 Task: Compose an email with the signature Emma Green with the subject Request for a new project and the message I am sorry for any inconvenience this may have caused and will work to resolve the issue promptly. from softage.1@softage.net to softage.2@softage.net with an attached document Feasibility_assessment.pdf Undo the message and rewrite the message as Please let me know if there are any issues with the formatting of the document. Send the email. Finally, move the email from Sent Items to the label Outdoor activities
Action: Mouse moved to (369, 595)
Screenshot: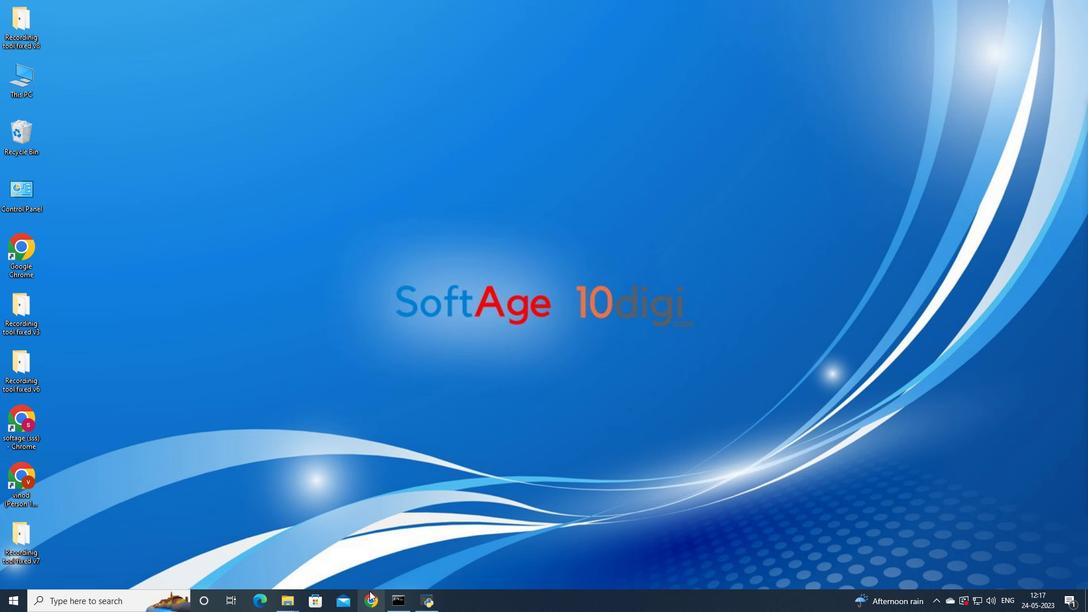 
Action: Mouse pressed left at (369, 595)
Screenshot: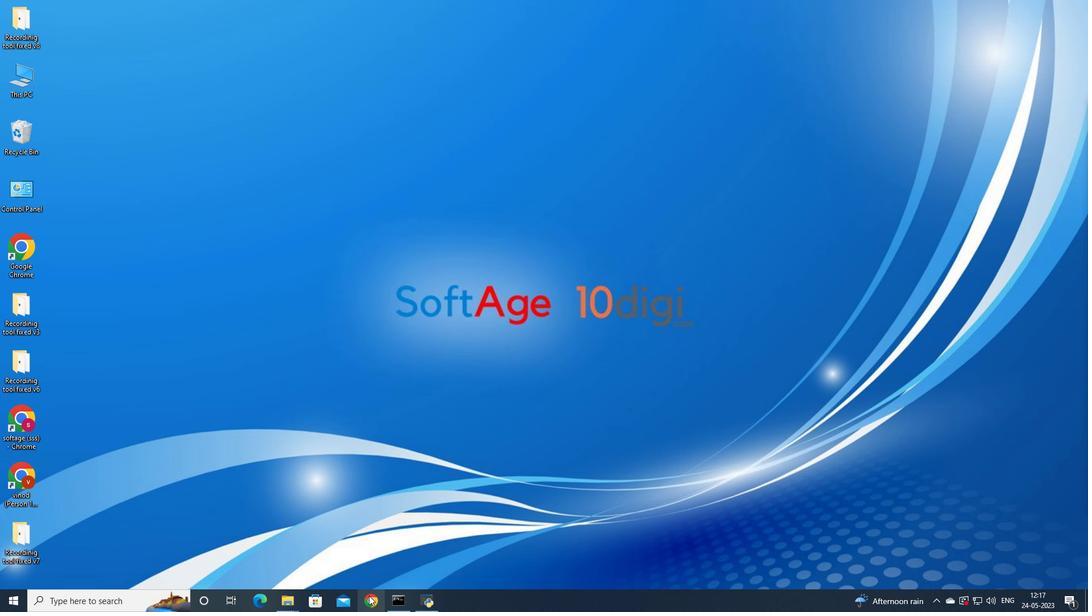 
Action: Mouse moved to (502, 363)
Screenshot: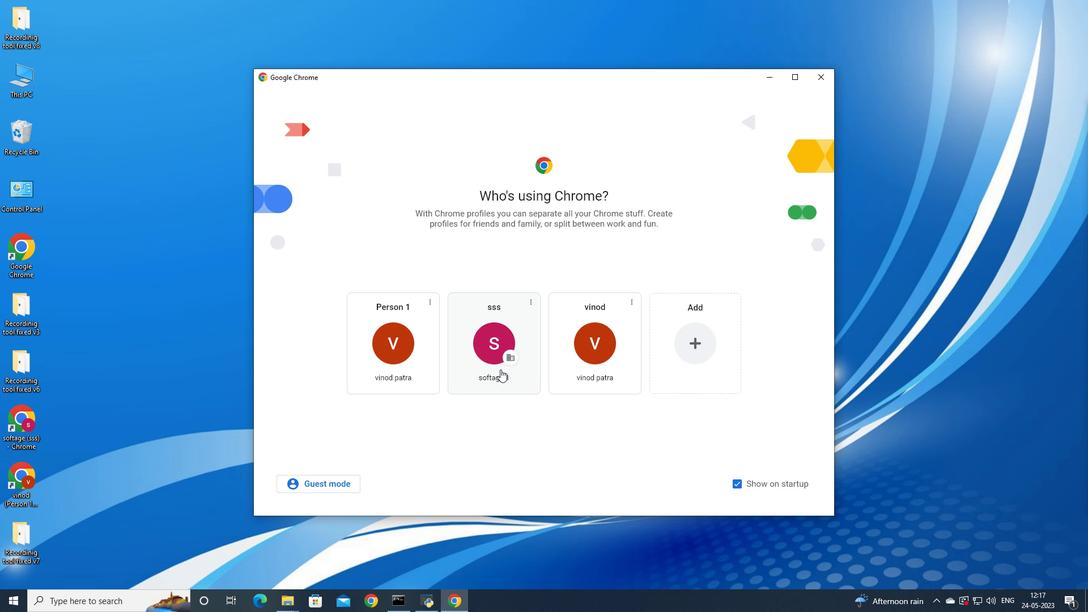 
Action: Mouse pressed left at (502, 363)
Screenshot: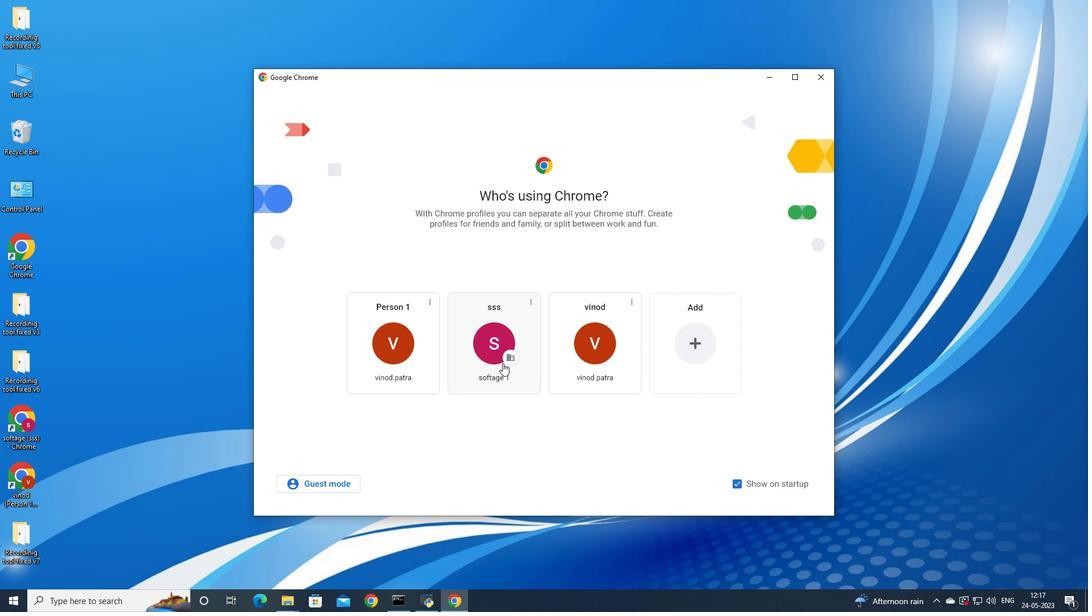 
Action: Mouse moved to (969, 52)
Screenshot: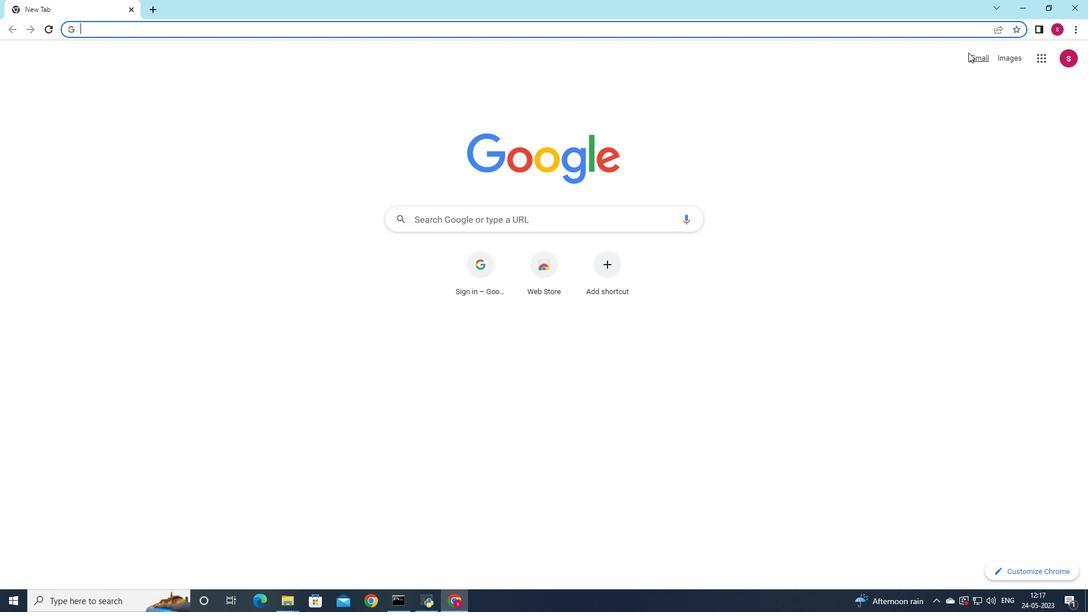 
Action: Mouse pressed left at (969, 52)
Screenshot: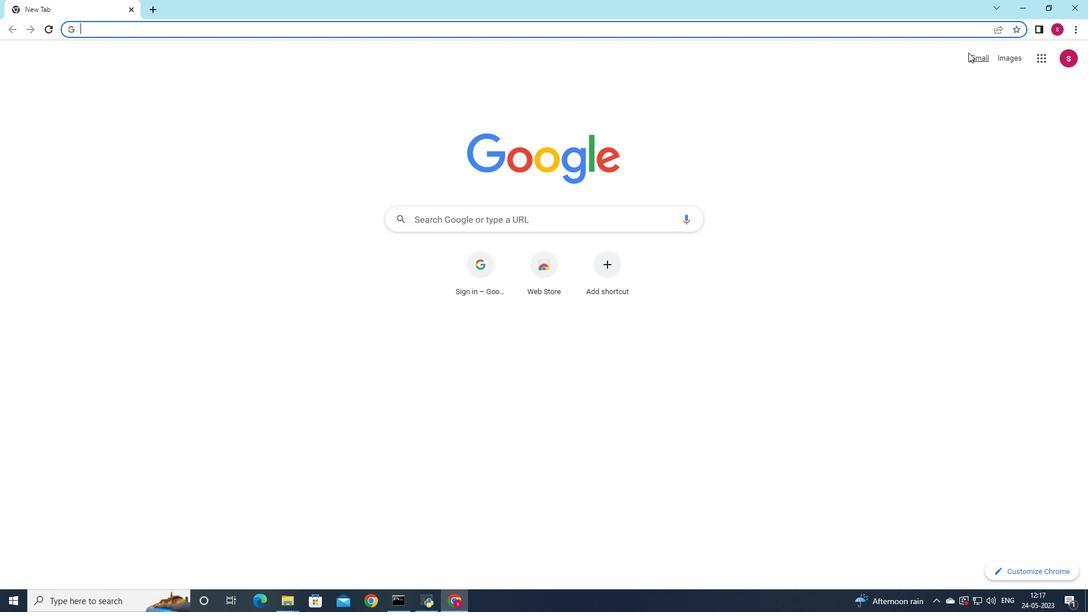 
Action: Mouse moved to (975, 59)
Screenshot: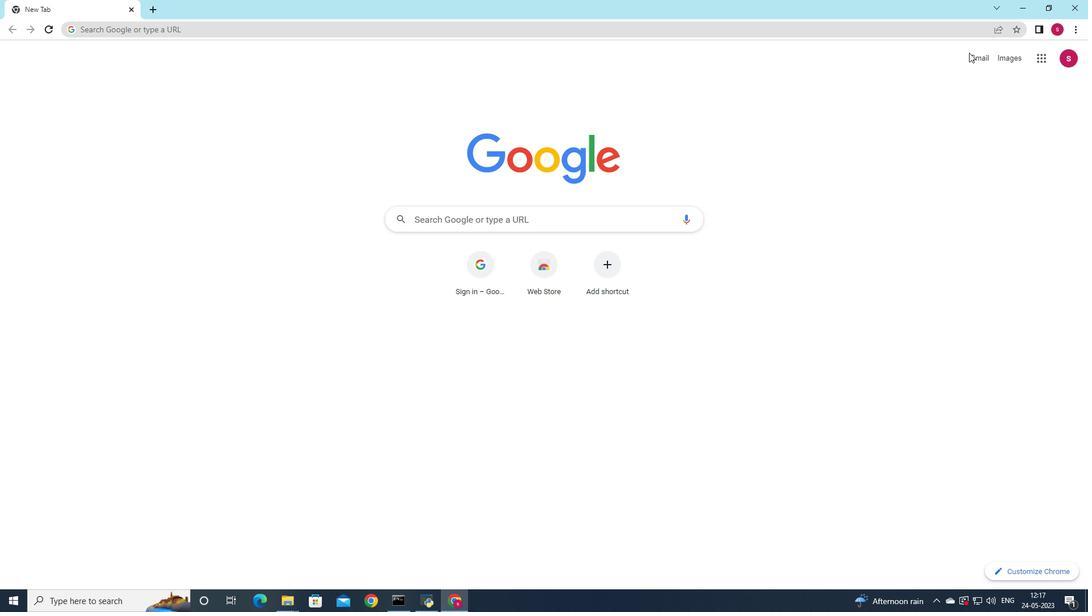 
Action: Mouse pressed left at (975, 59)
Screenshot: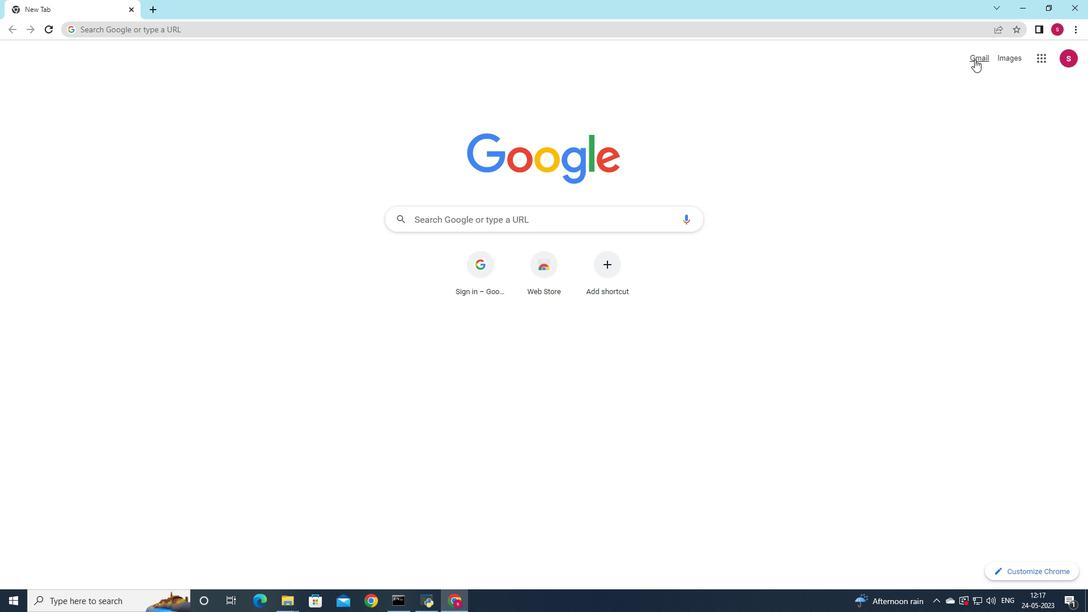 
Action: Mouse moved to (954, 75)
Screenshot: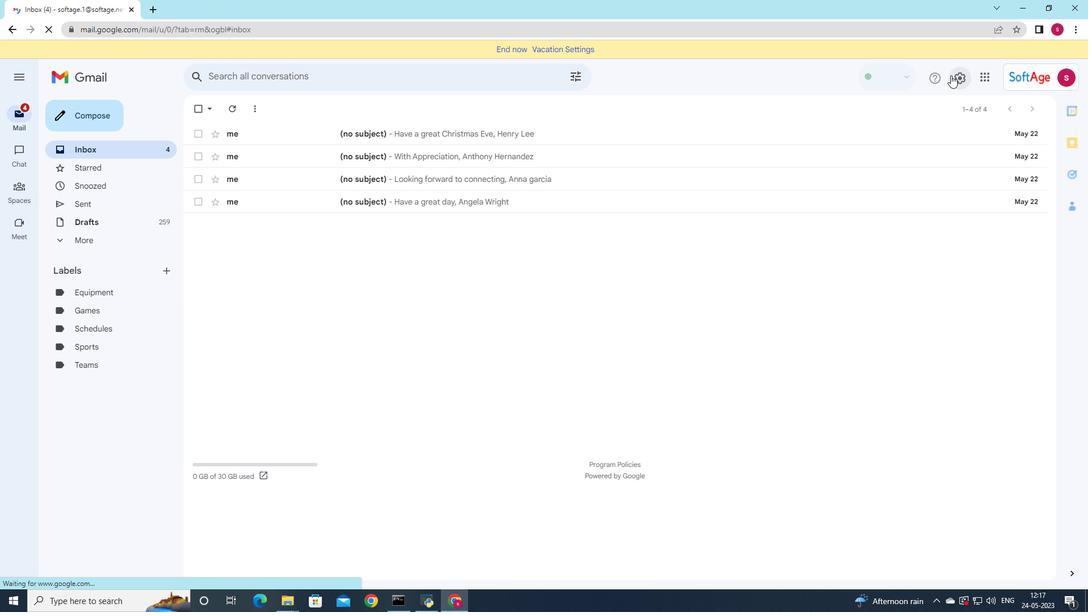 
Action: Mouse pressed left at (954, 75)
Screenshot: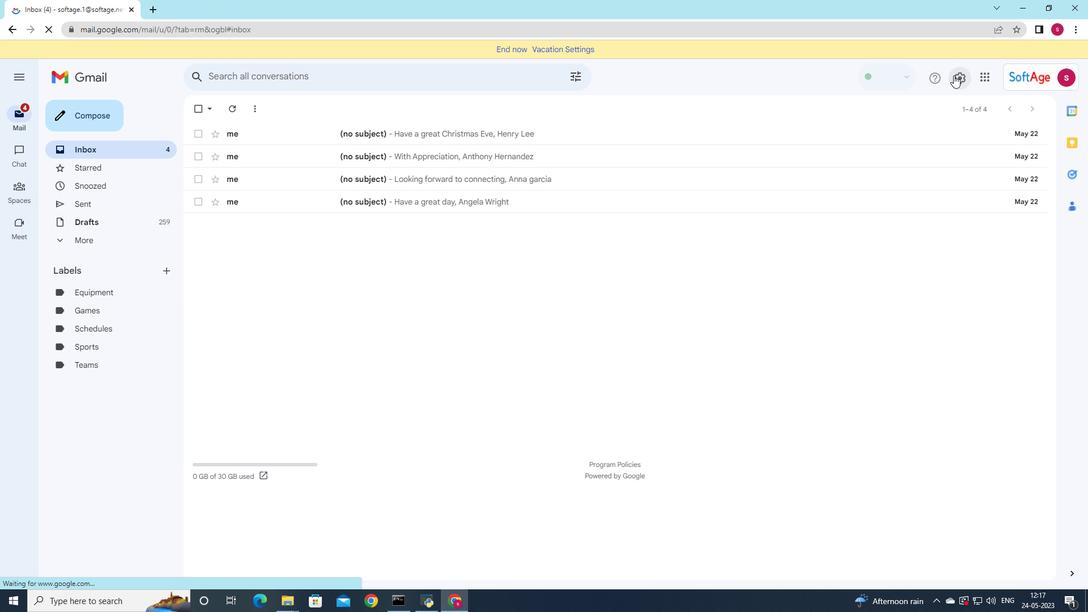 
Action: Mouse moved to (932, 127)
Screenshot: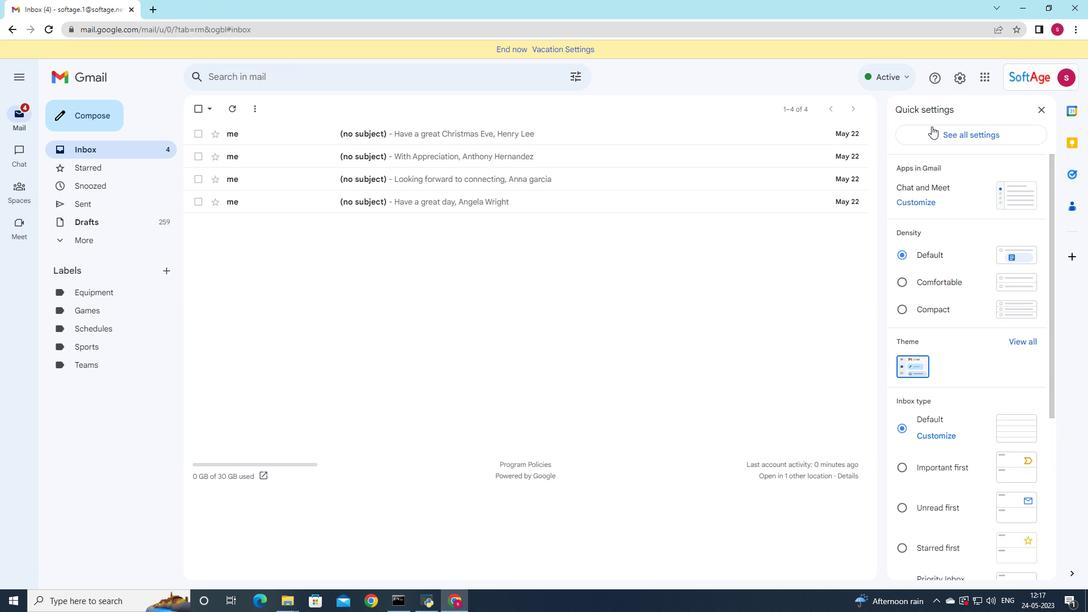 
Action: Mouse pressed left at (932, 127)
Screenshot: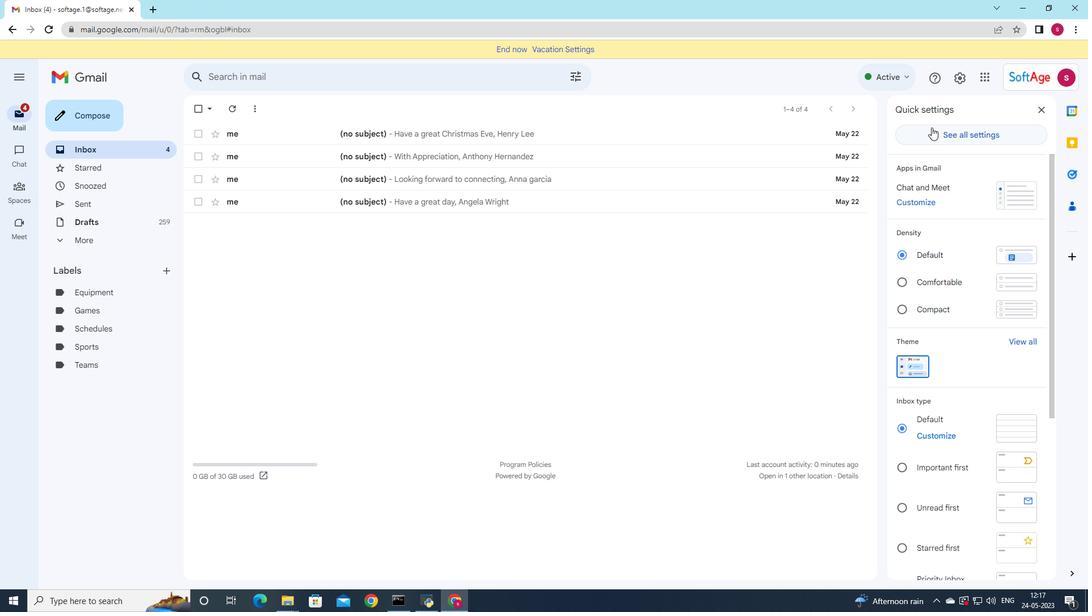 
Action: Mouse moved to (553, 199)
Screenshot: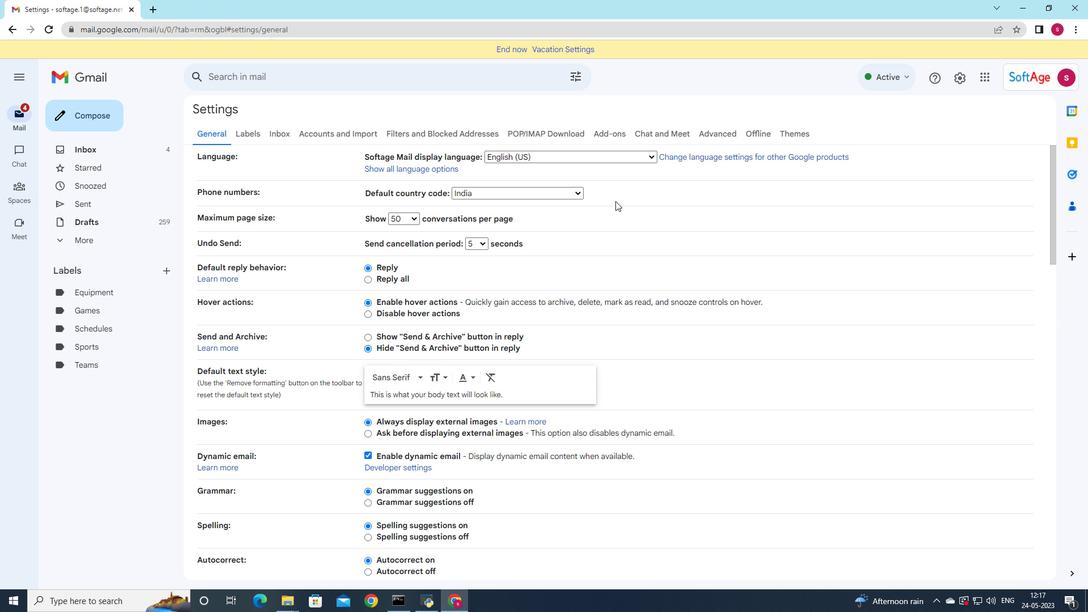 
Action: Mouse scrolled (553, 198) with delta (0, 0)
Screenshot: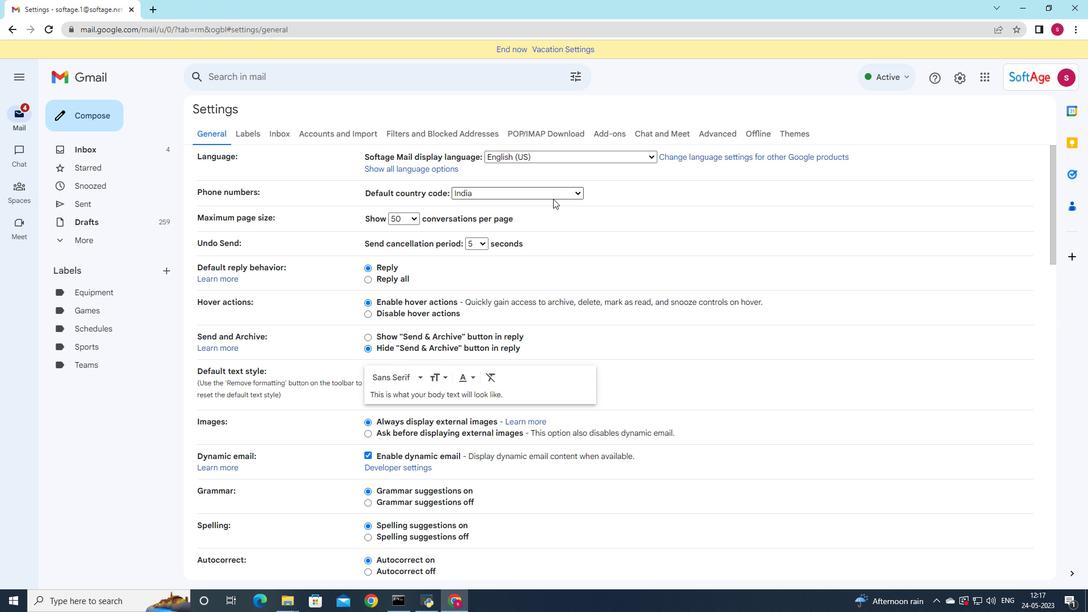 
Action: Mouse scrolled (553, 198) with delta (0, 0)
Screenshot: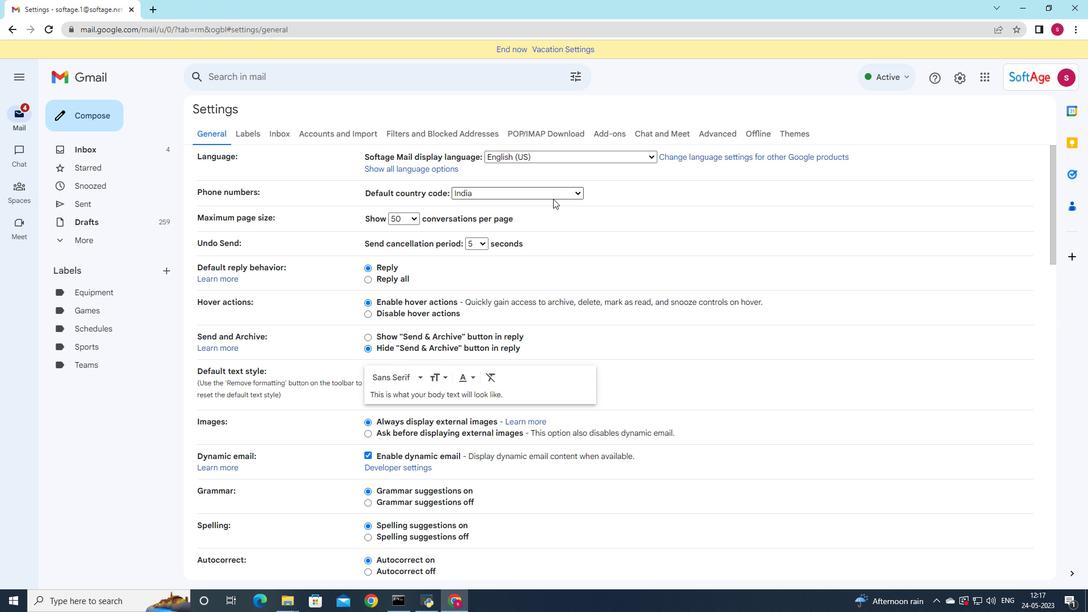 
Action: Mouse scrolled (553, 198) with delta (0, 0)
Screenshot: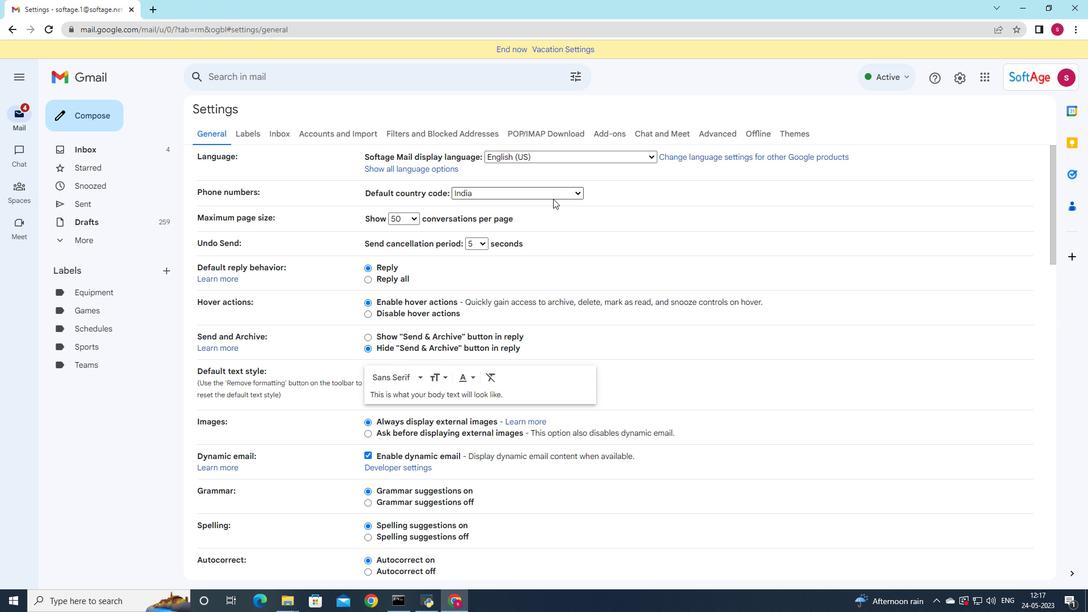 
Action: Mouse scrolled (553, 198) with delta (0, 0)
Screenshot: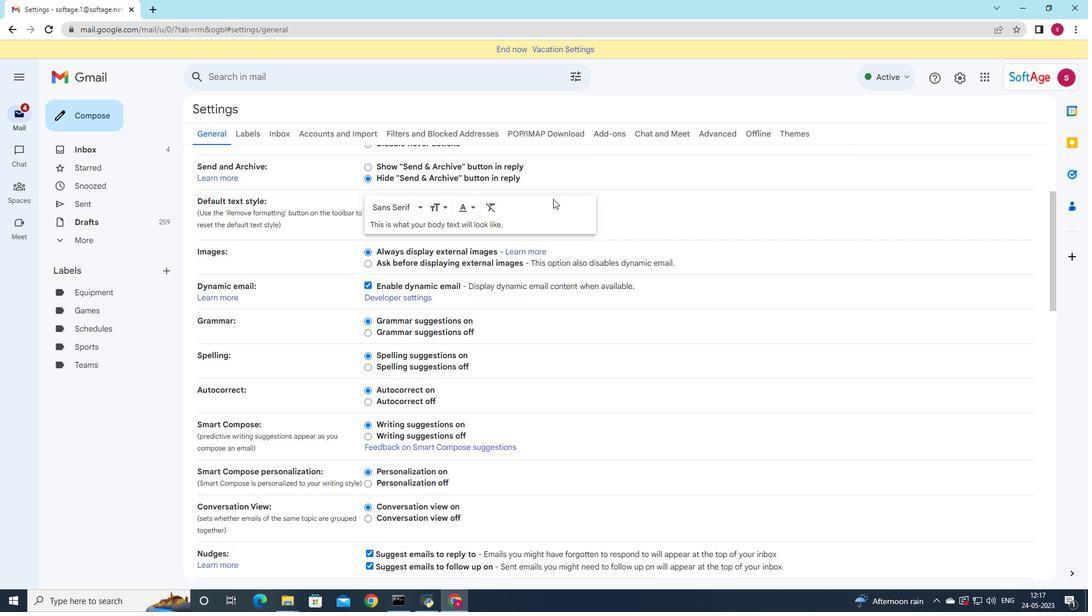 
Action: Mouse scrolled (553, 198) with delta (0, 0)
Screenshot: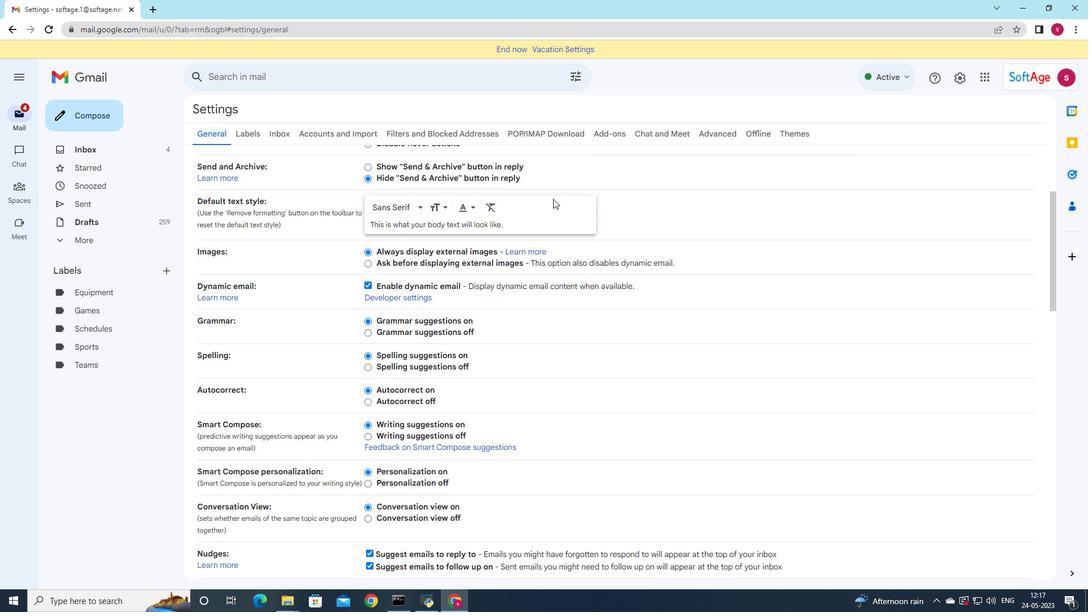 
Action: Mouse scrolled (553, 198) with delta (0, 0)
Screenshot: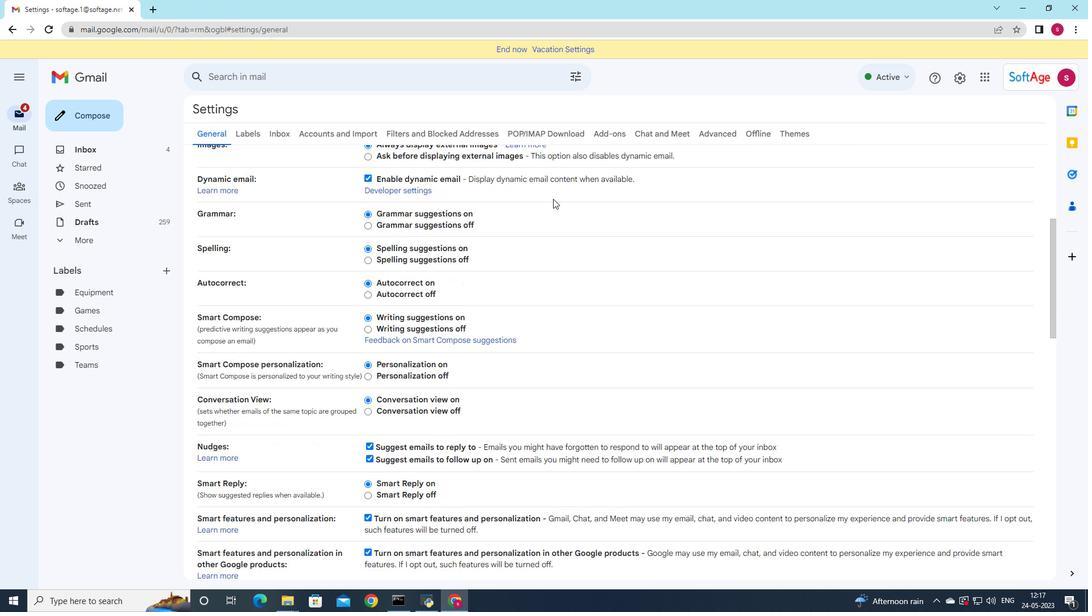 
Action: Mouse scrolled (553, 198) with delta (0, 0)
Screenshot: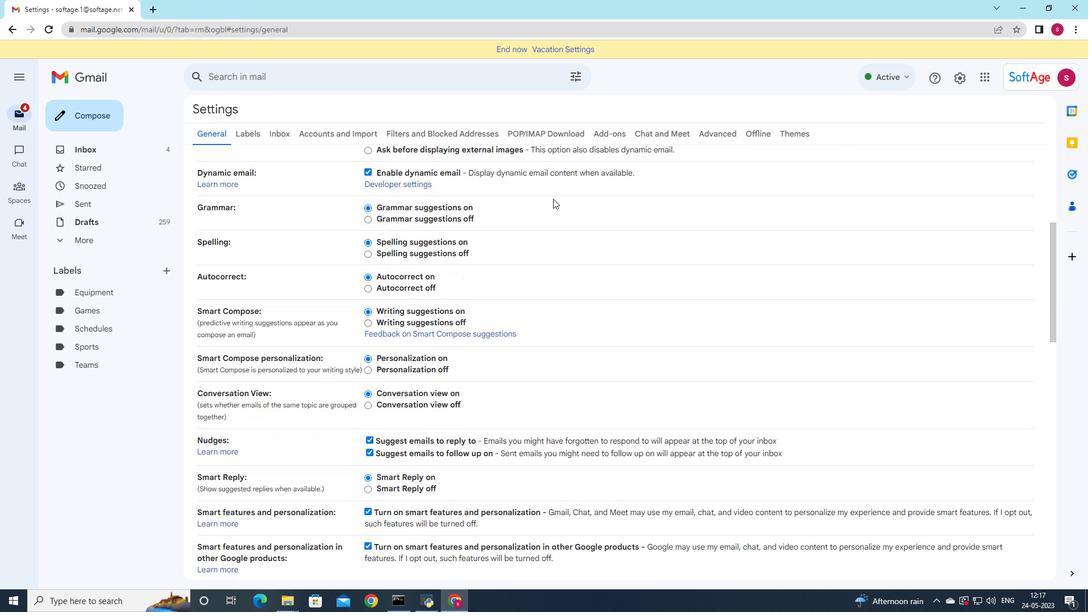 
Action: Mouse scrolled (553, 198) with delta (0, 0)
Screenshot: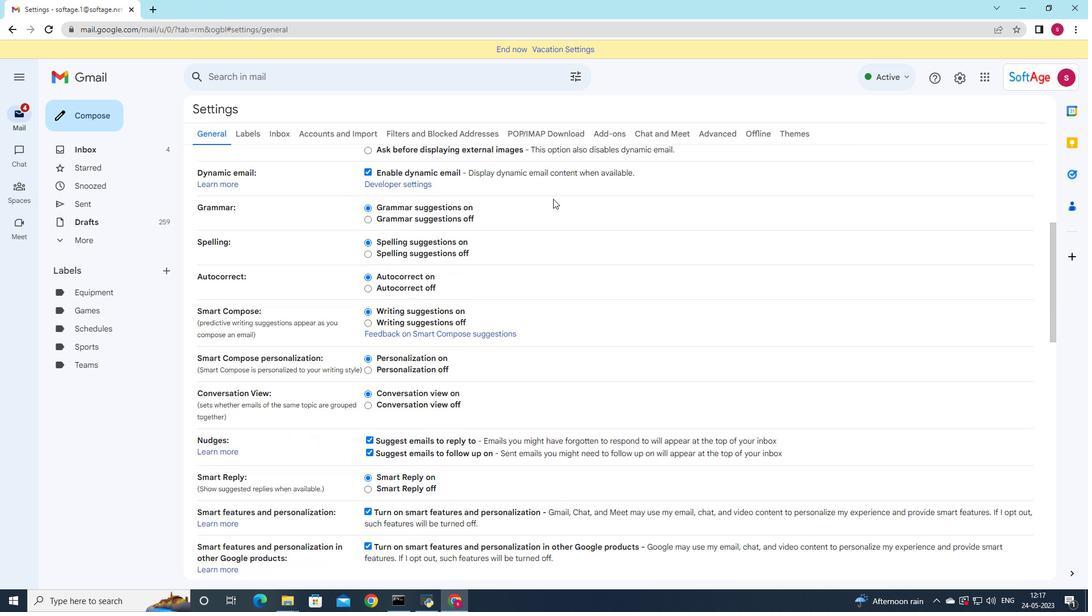 
Action: Mouse scrolled (553, 198) with delta (0, 0)
Screenshot: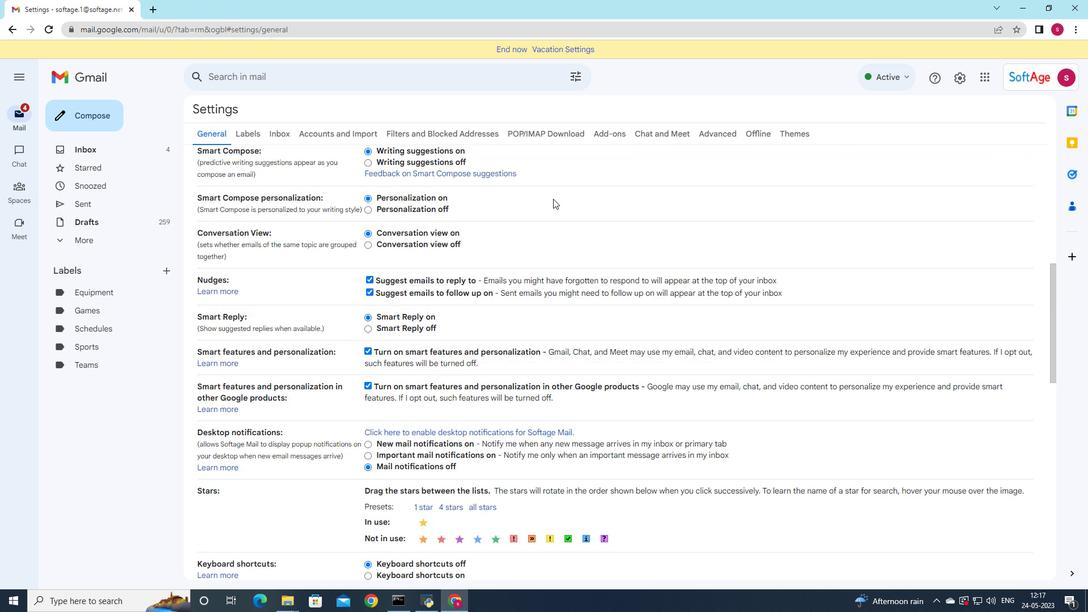 
Action: Mouse scrolled (553, 198) with delta (0, 0)
Screenshot: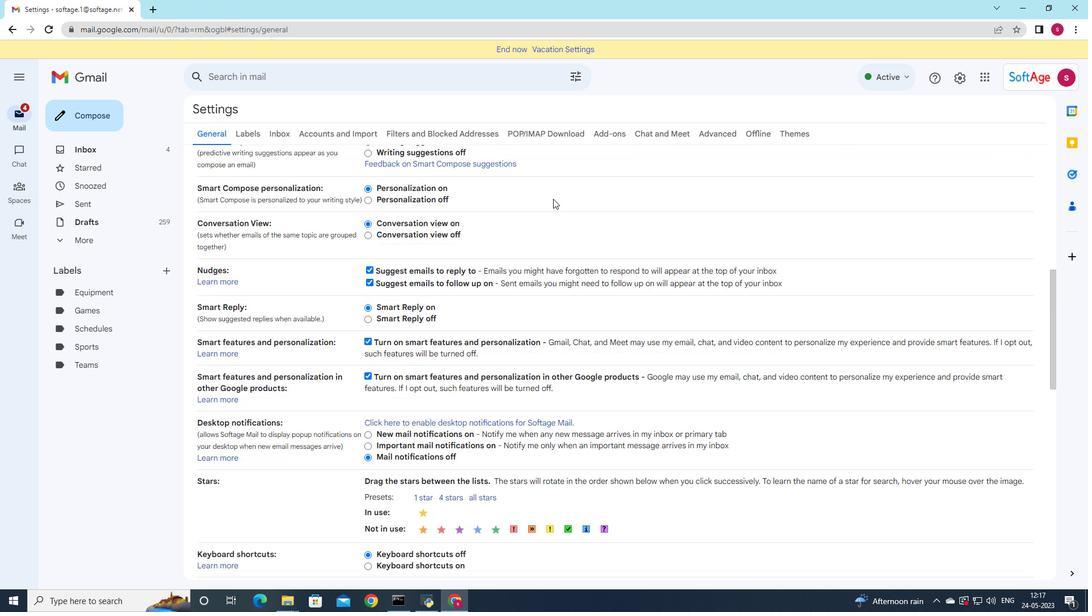 
Action: Mouse scrolled (553, 198) with delta (0, 0)
Screenshot: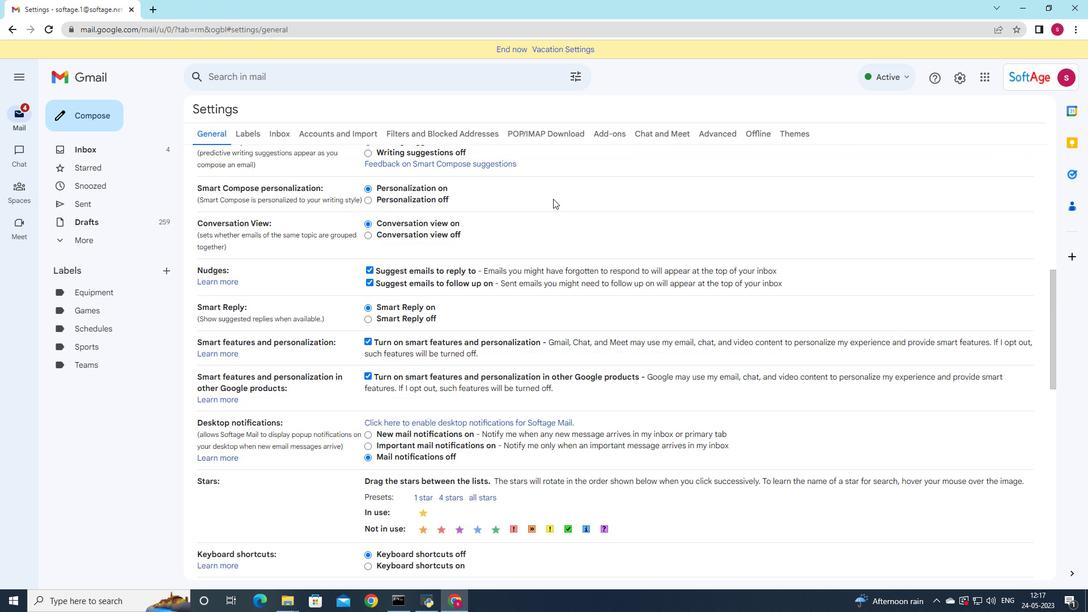 
Action: Mouse scrolled (553, 198) with delta (0, 0)
Screenshot: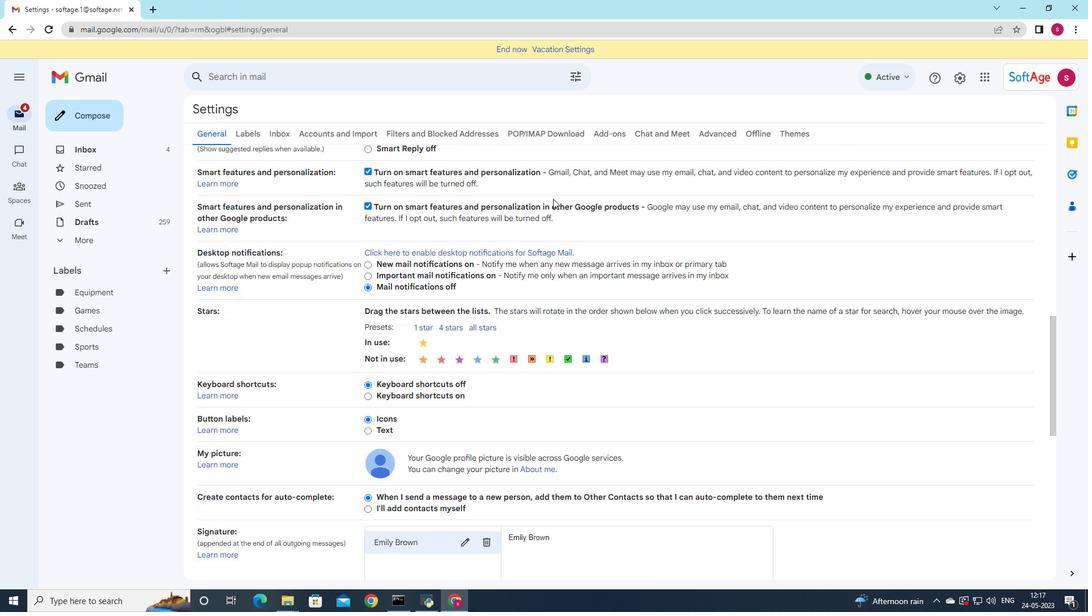 
Action: Mouse scrolled (553, 198) with delta (0, 0)
Screenshot: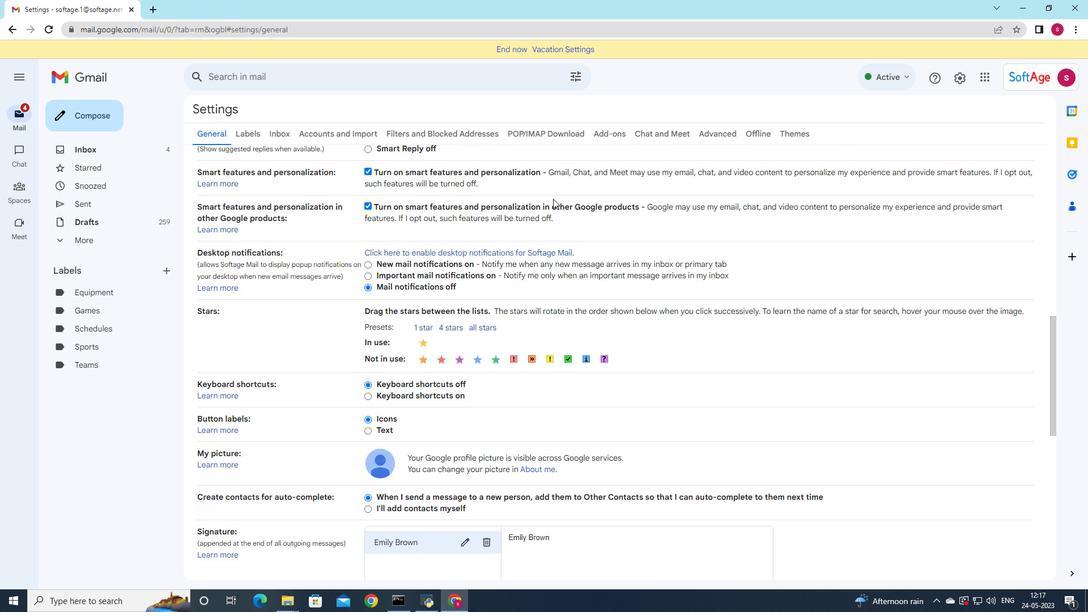 
Action: Mouse scrolled (553, 198) with delta (0, 0)
Screenshot: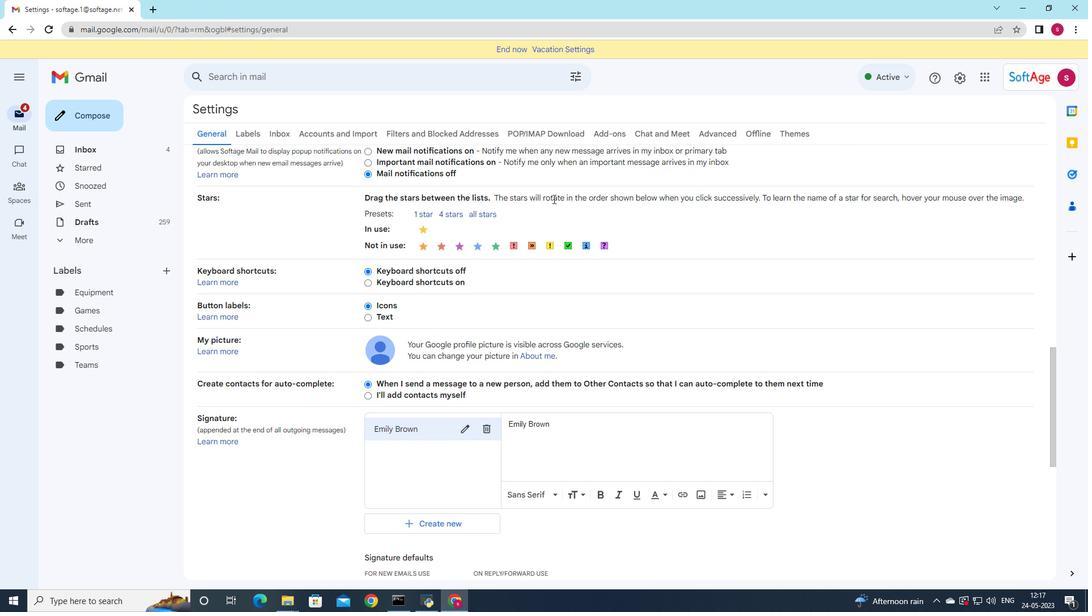 
Action: Mouse scrolled (553, 198) with delta (0, 0)
Screenshot: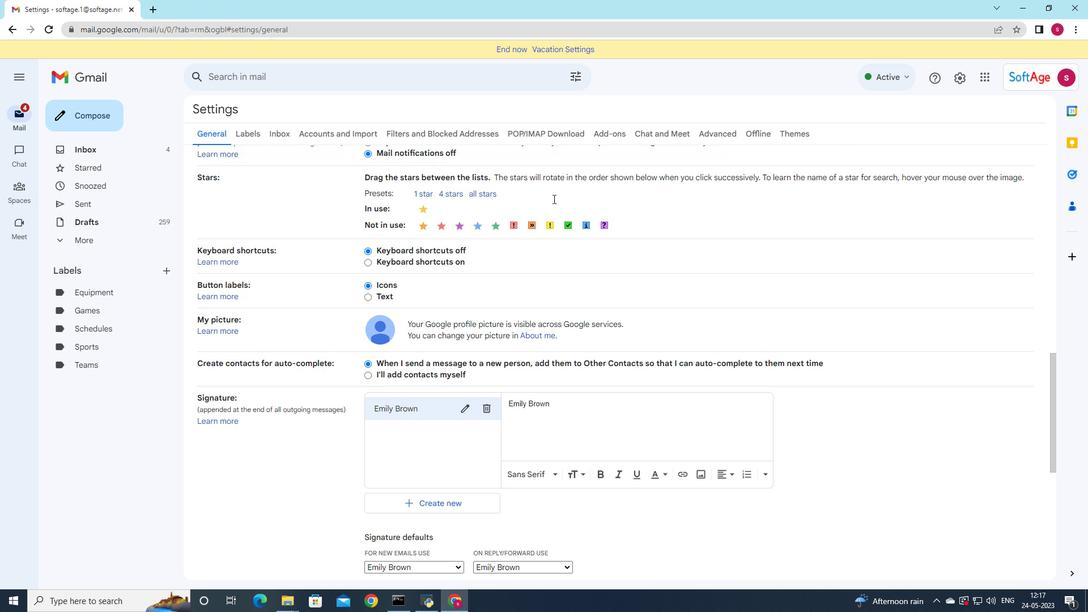 
Action: Mouse scrolled (553, 198) with delta (0, 0)
Screenshot: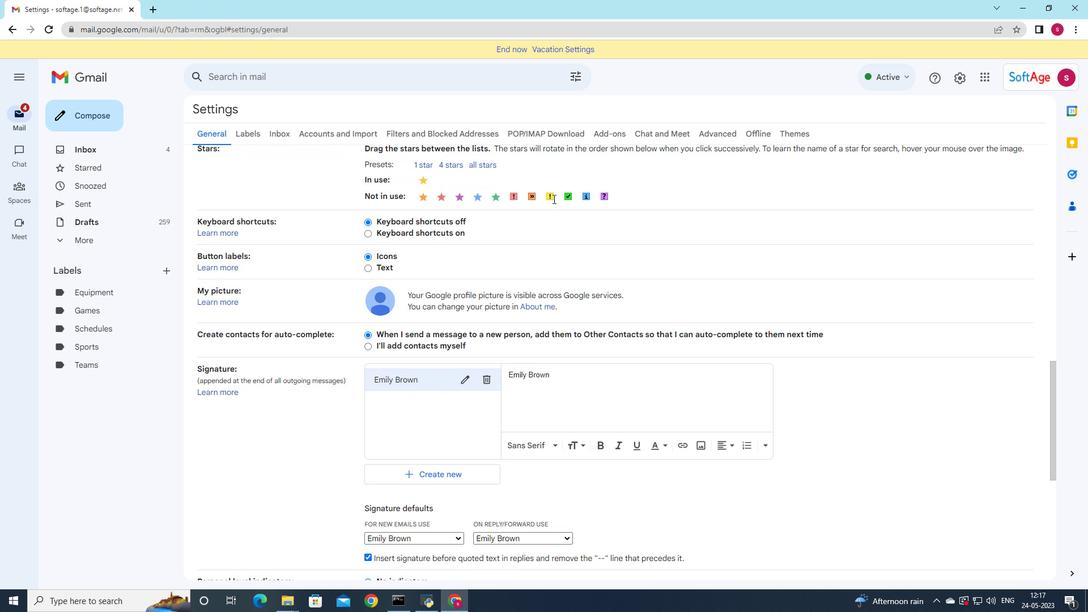 
Action: Mouse moved to (484, 254)
Screenshot: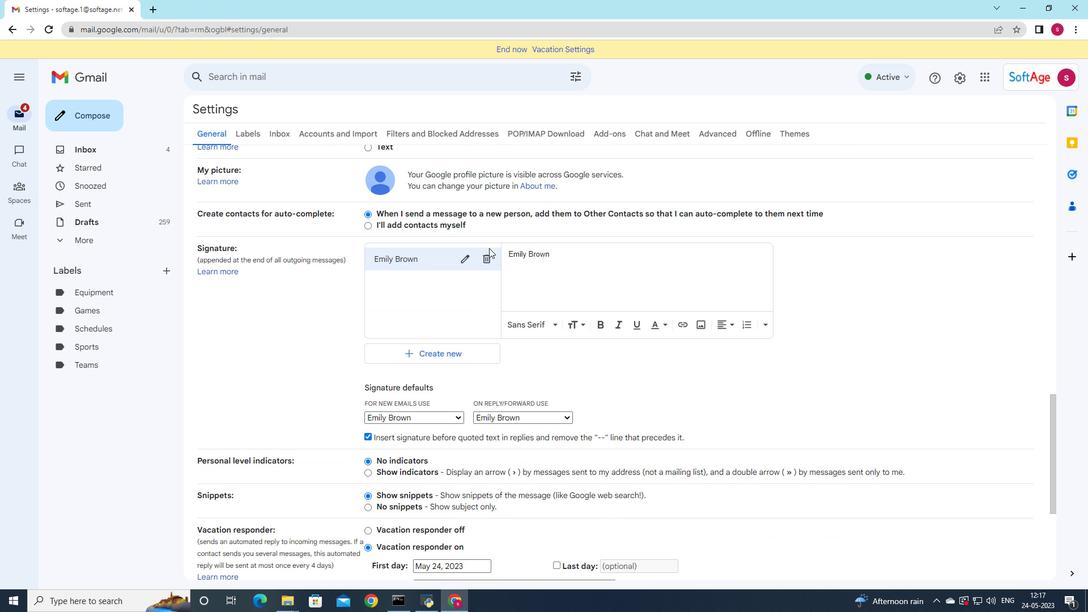 
Action: Mouse pressed left at (484, 254)
Screenshot: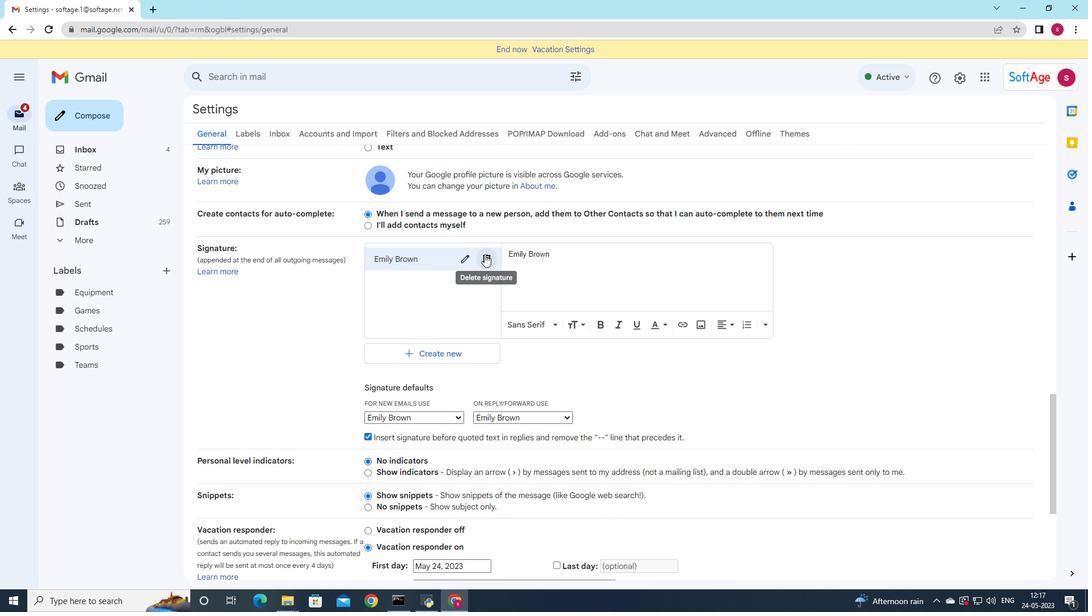 
Action: Mouse moved to (649, 343)
Screenshot: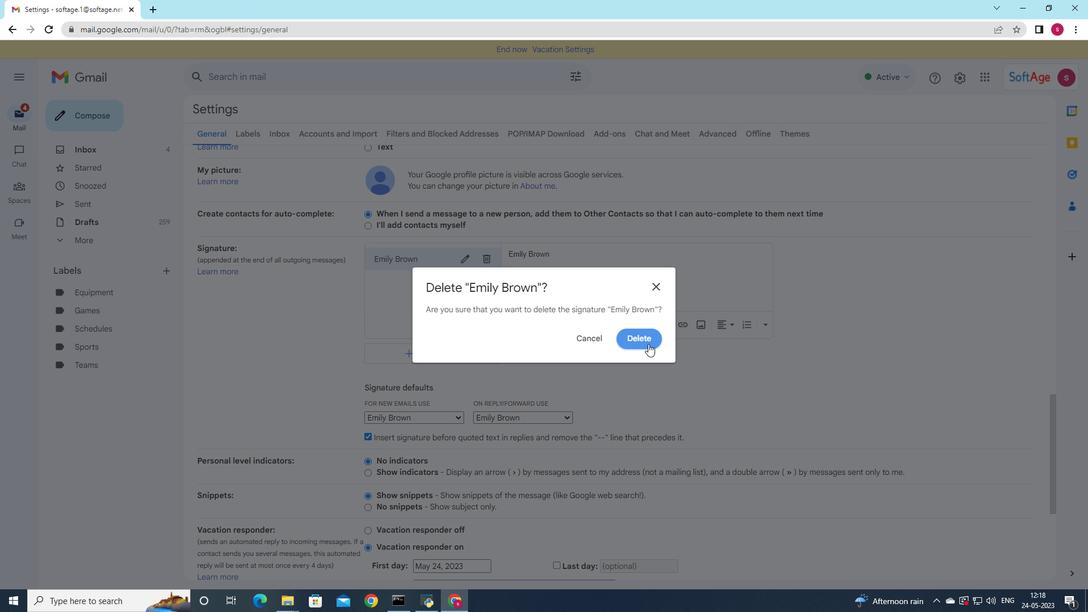 
Action: Mouse pressed left at (649, 343)
Screenshot: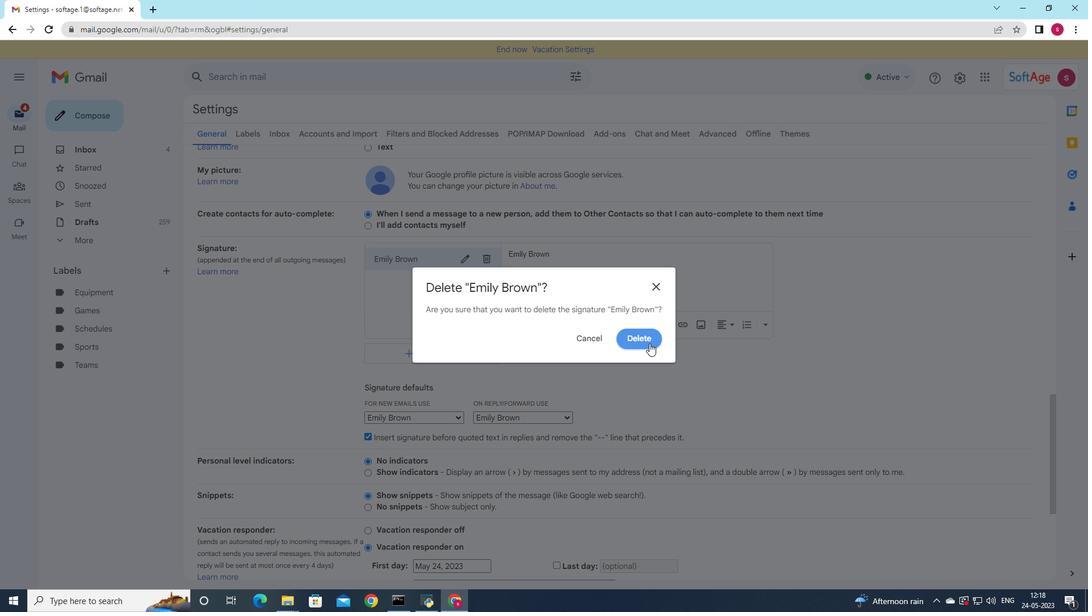 
Action: Mouse moved to (409, 272)
Screenshot: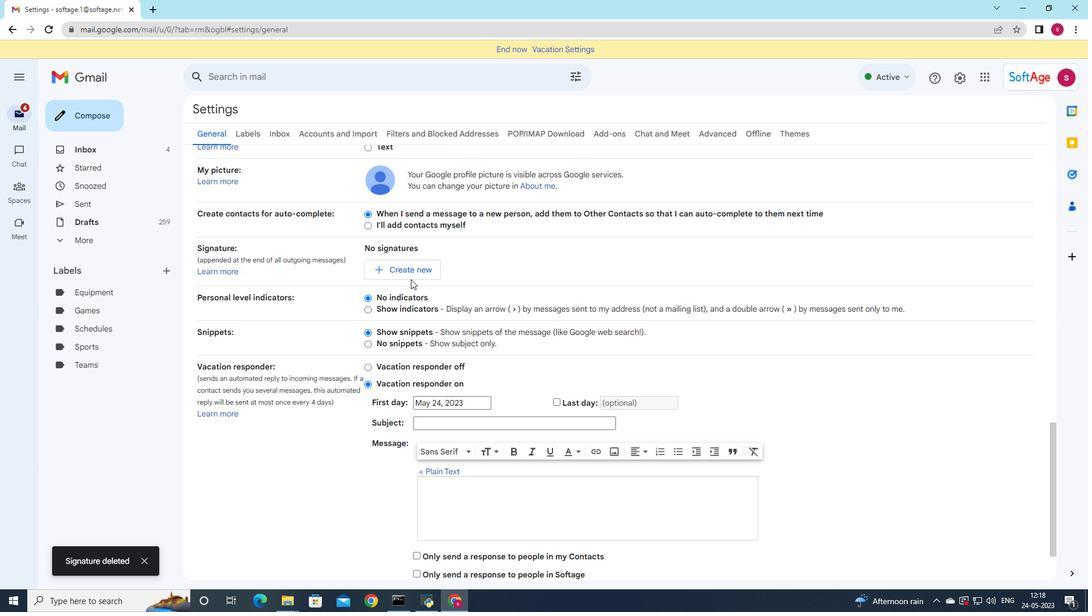 
Action: Mouse pressed left at (409, 272)
Screenshot: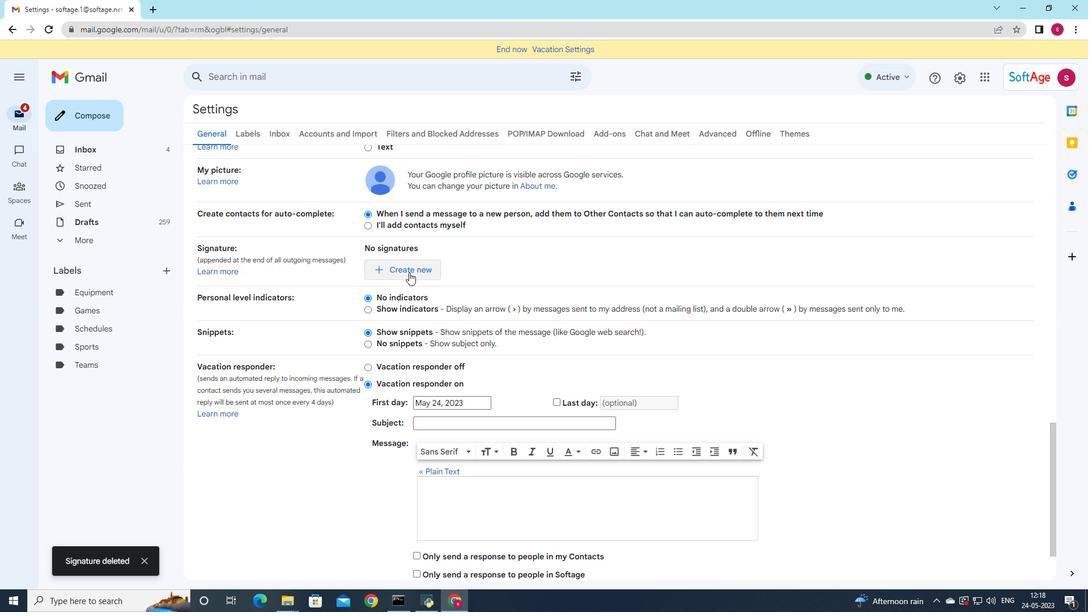 
Action: Mouse moved to (833, 366)
Screenshot: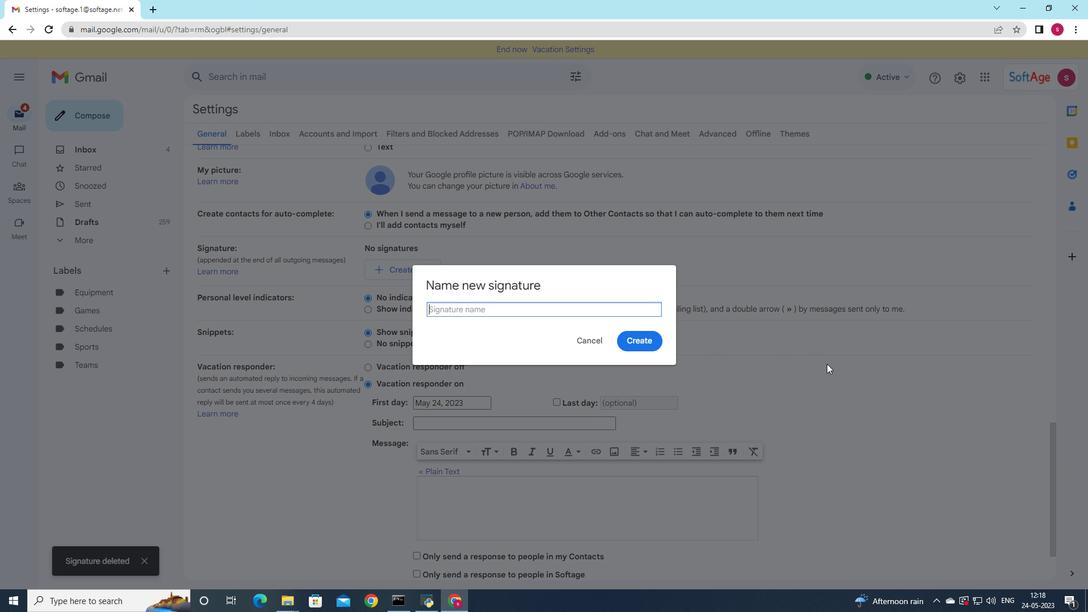 
Action: Key pressed <Key.shift>Emma<Key.space><Key.shift>Green
Screenshot: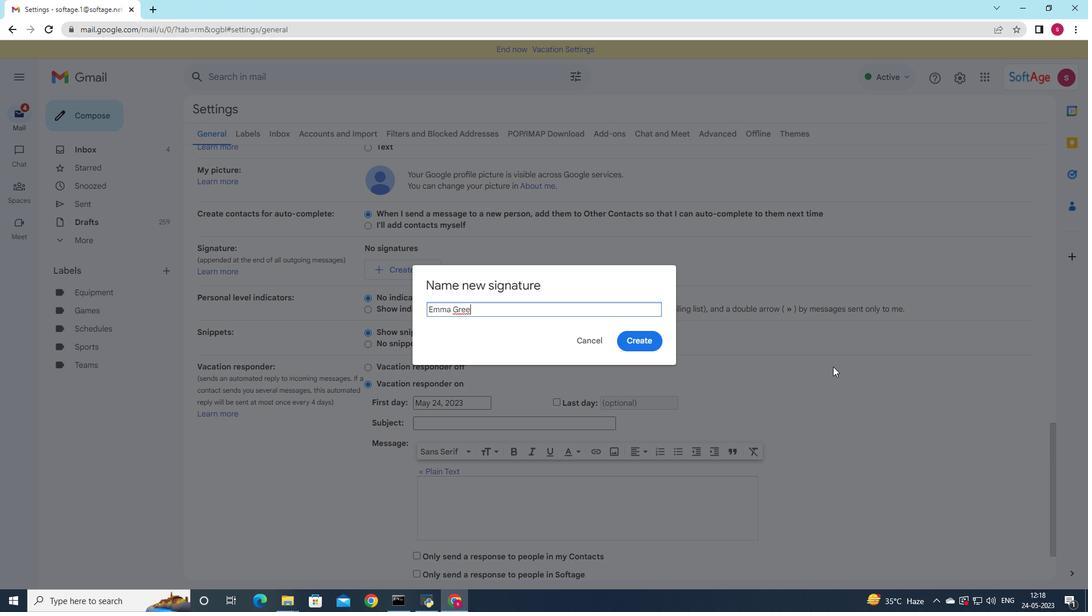 
Action: Mouse moved to (634, 345)
Screenshot: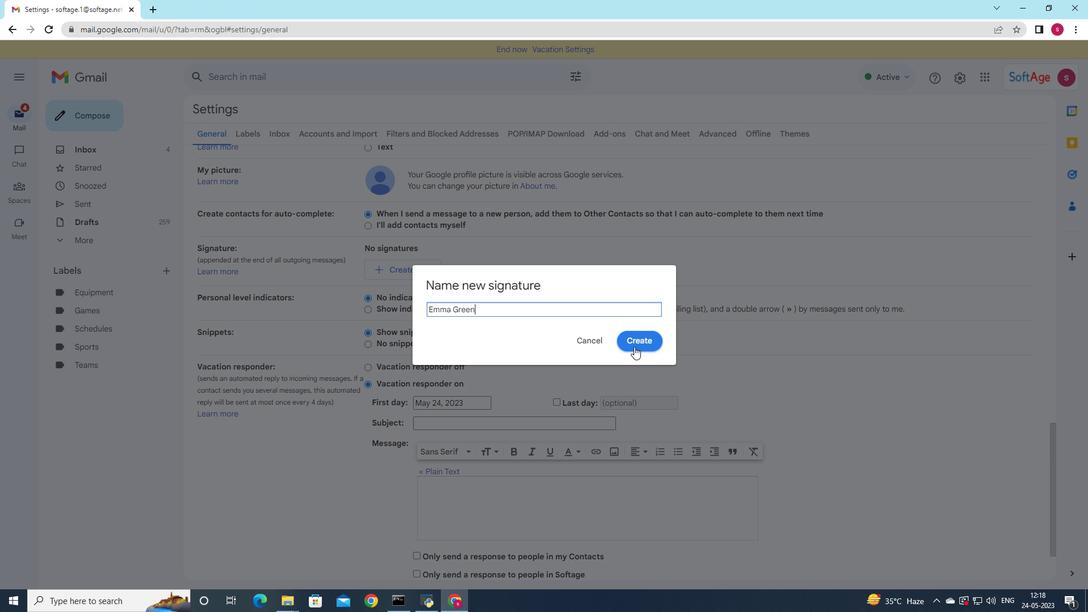 
Action: Mouse pressed left at (634, 345)
Screenshot: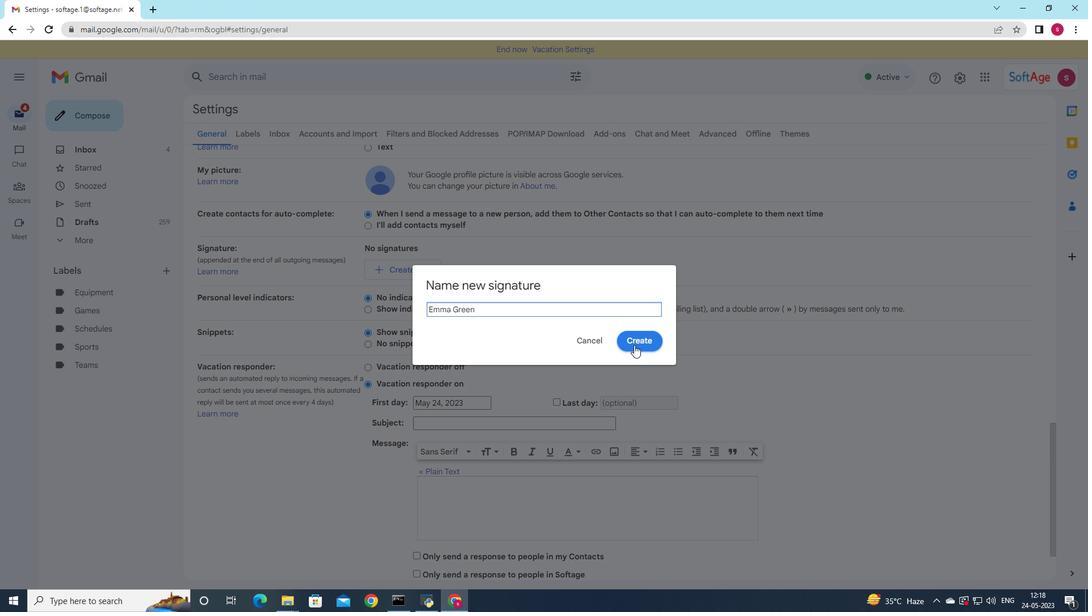 
Action: Mouse moved to (533, 263)
Screenshot: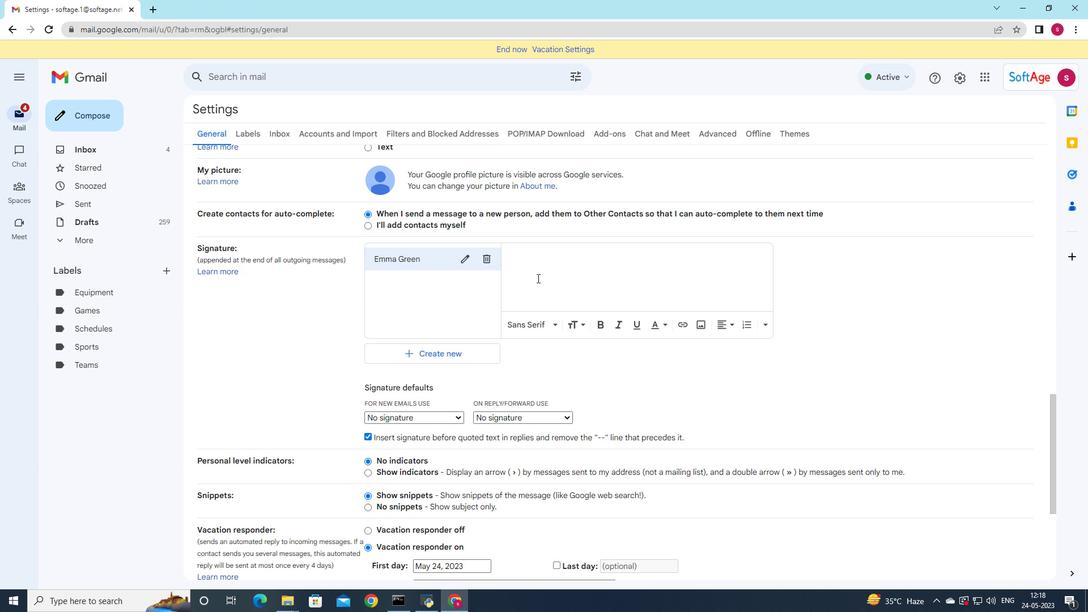 
Action: Mouse pressed left at (533, 263)
Screenshot: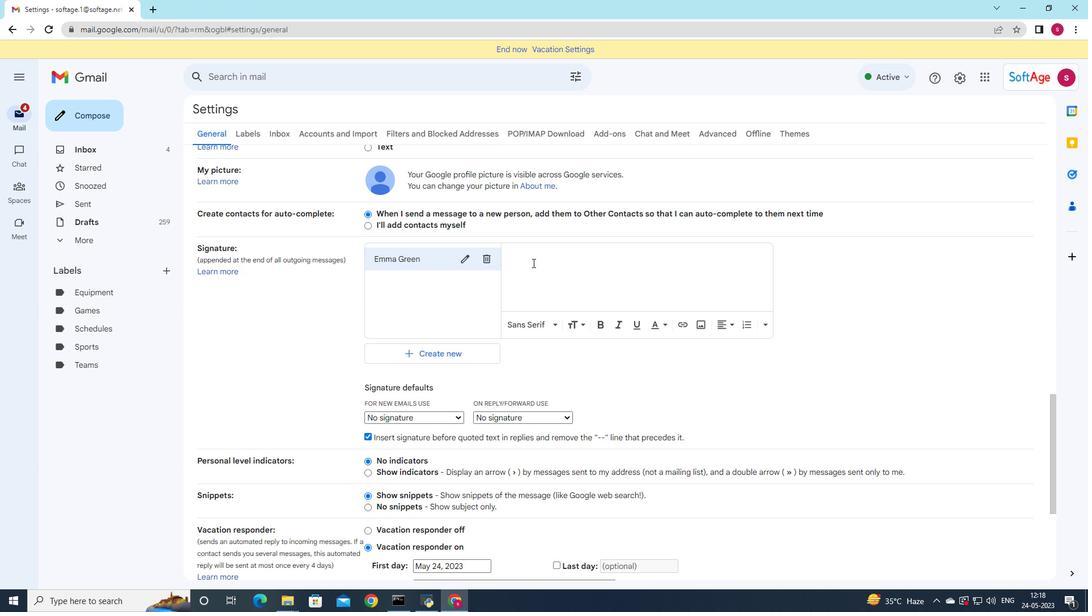 
Action: Key pressed <Key.shift>Emma<Key.space><Key.shift><Key.shift>Greem<Key.backspace>n
Screenshot: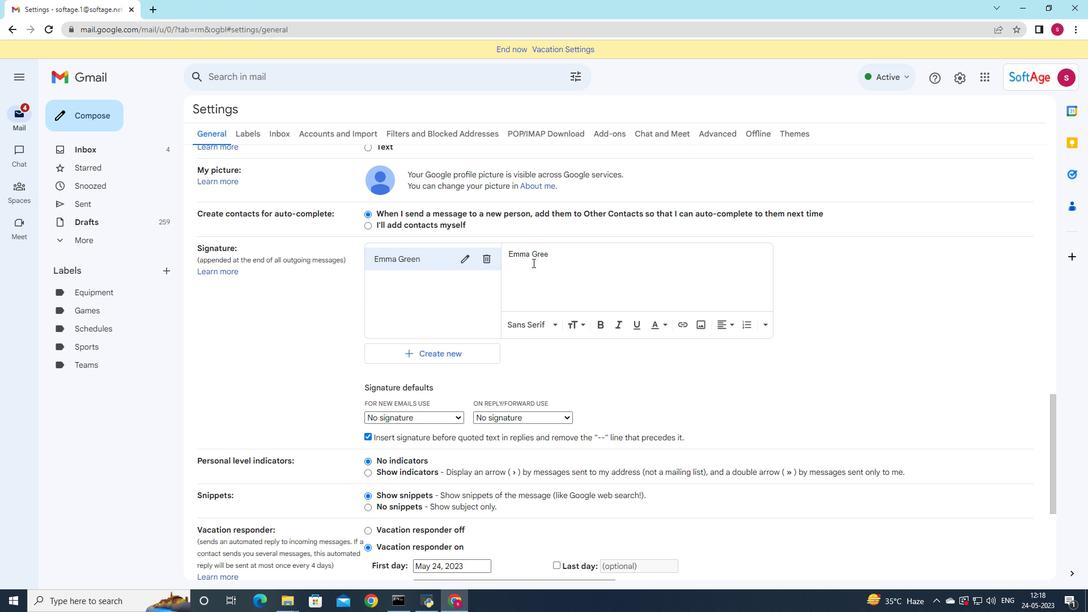 
Action: Mouse moved to (449, 426)
Screenshot: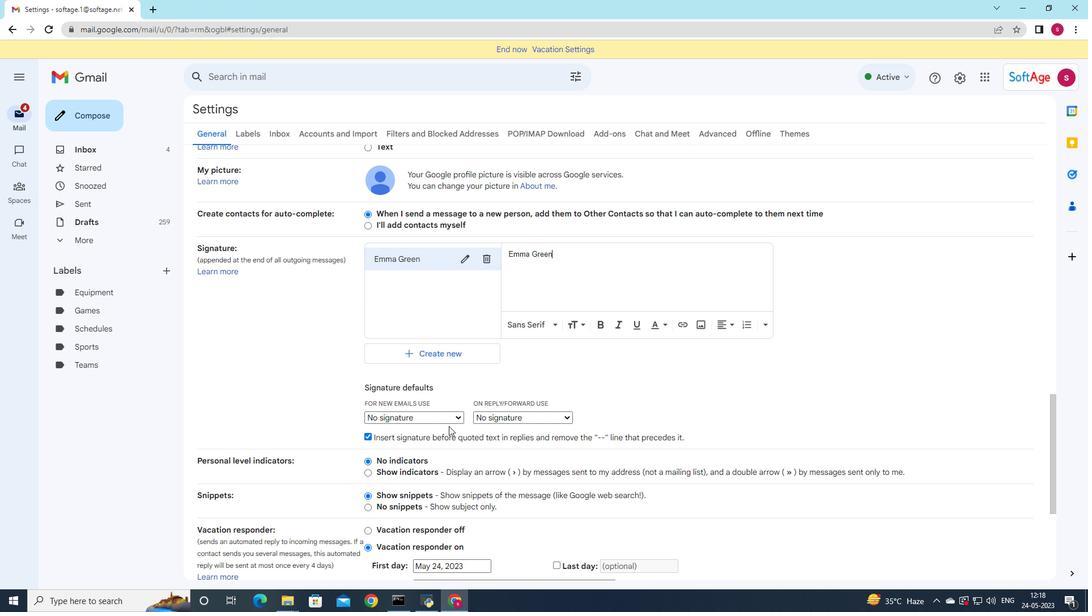
Action: Mouse pressed left at (449, 426)
Screenshot: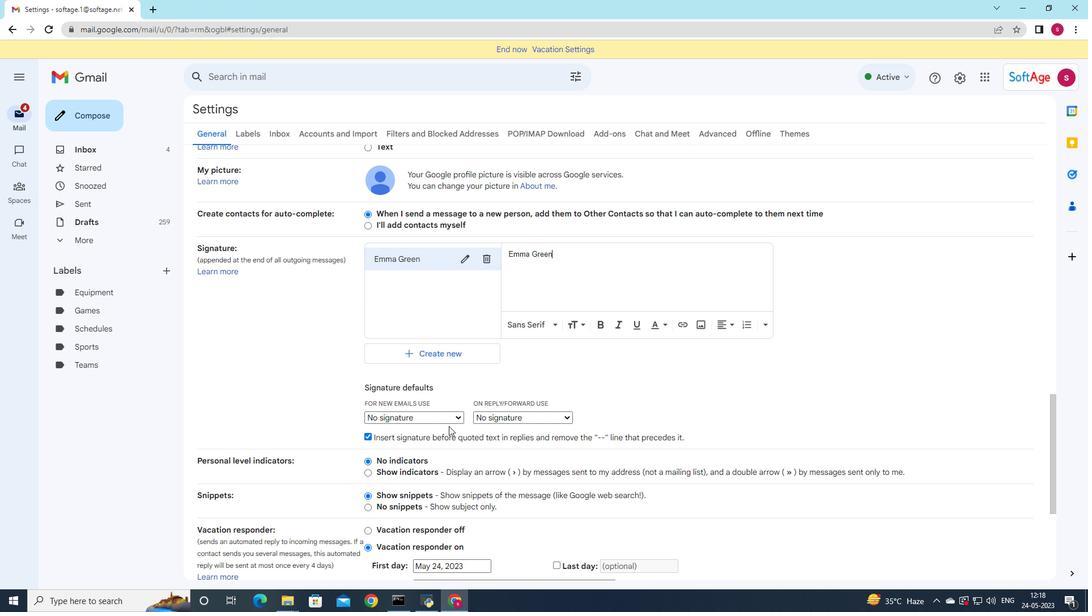 
Action: Mouse moved to (452, 418)
Screenshot: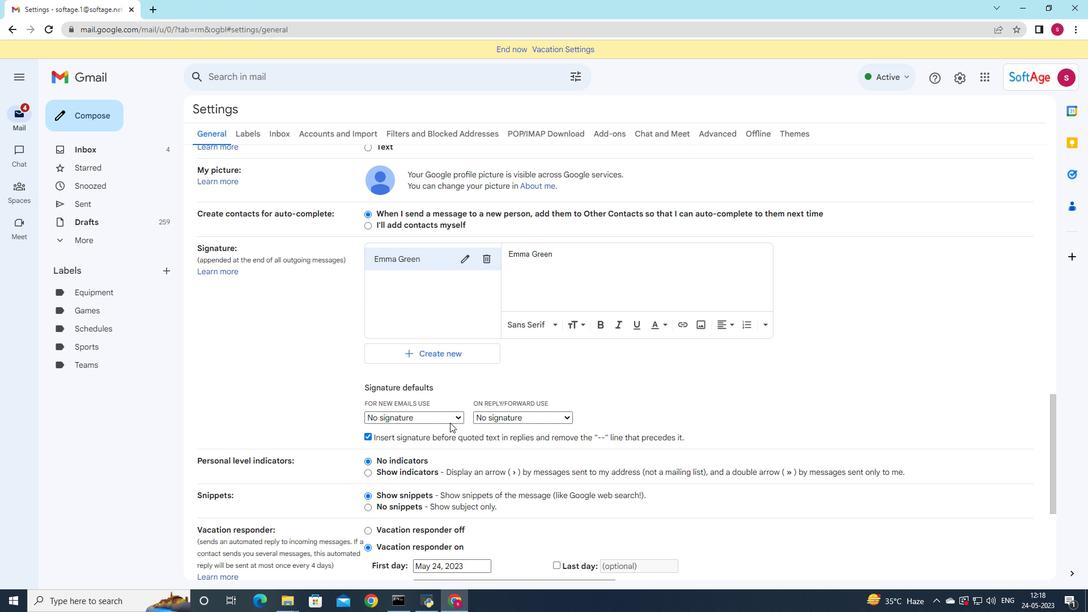 
Action: Mouse pressed left at (452, 418)
Screenshot: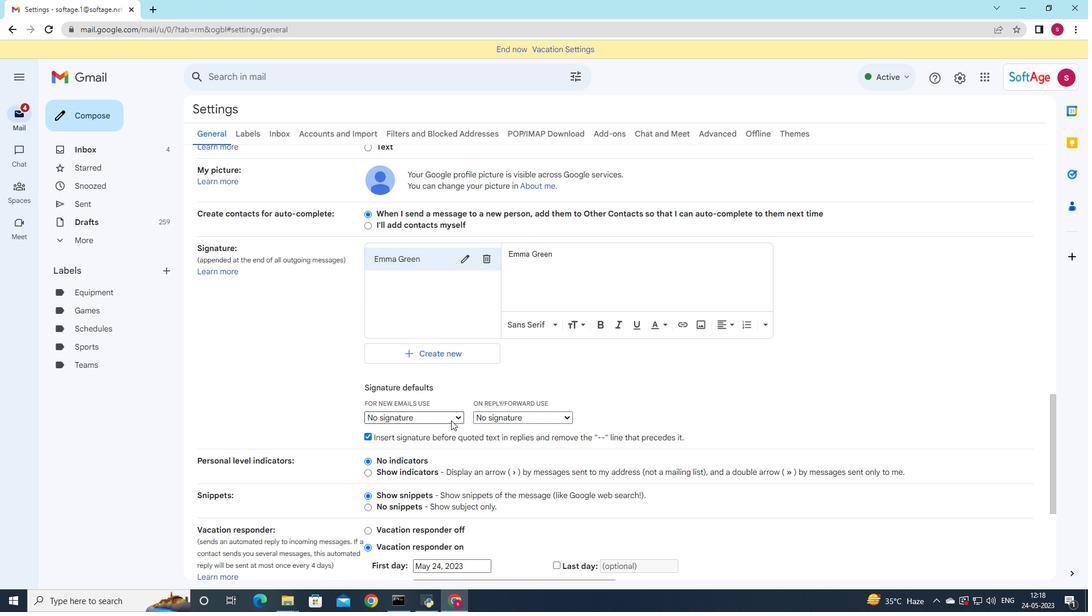 
Action: Mouse moved to (443, 443)
Screenshot: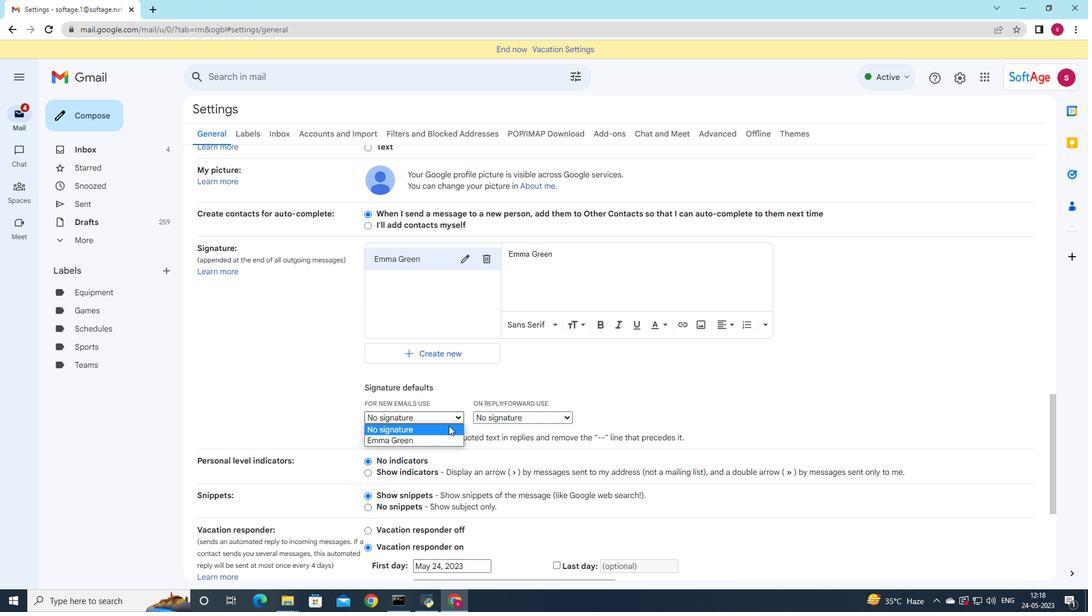 
Action: Mouse pressed left at (443, 443)
Screenshot: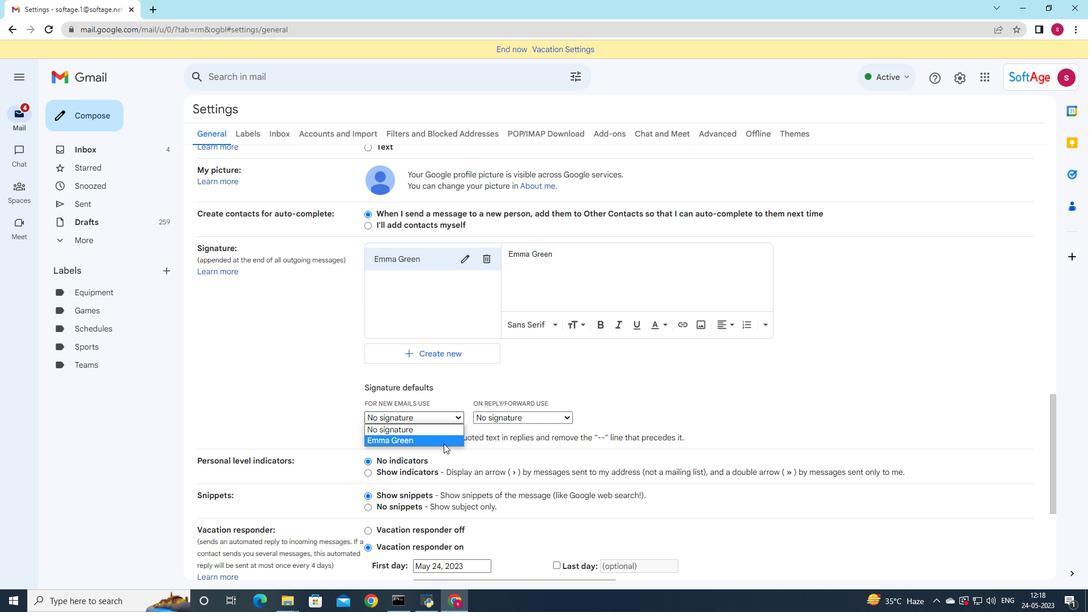 
Action: Mouse moved to (529, 419)
Screenshot: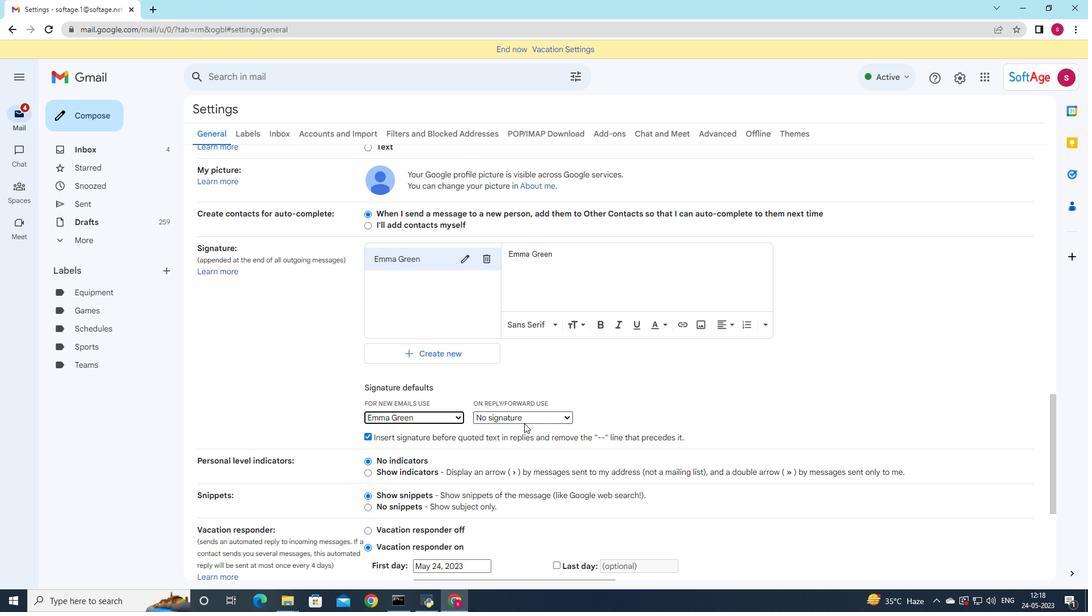 
Action: Mouse pressed left at (529, 419)
Screenshot: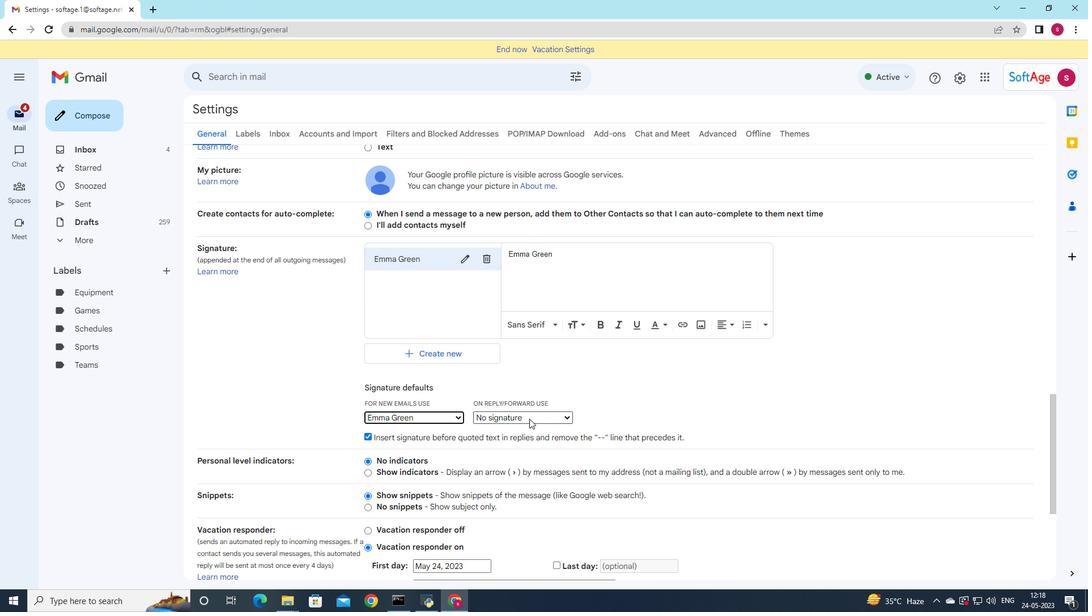 
Action: Mouse moved to (526, 439)
Screenshot: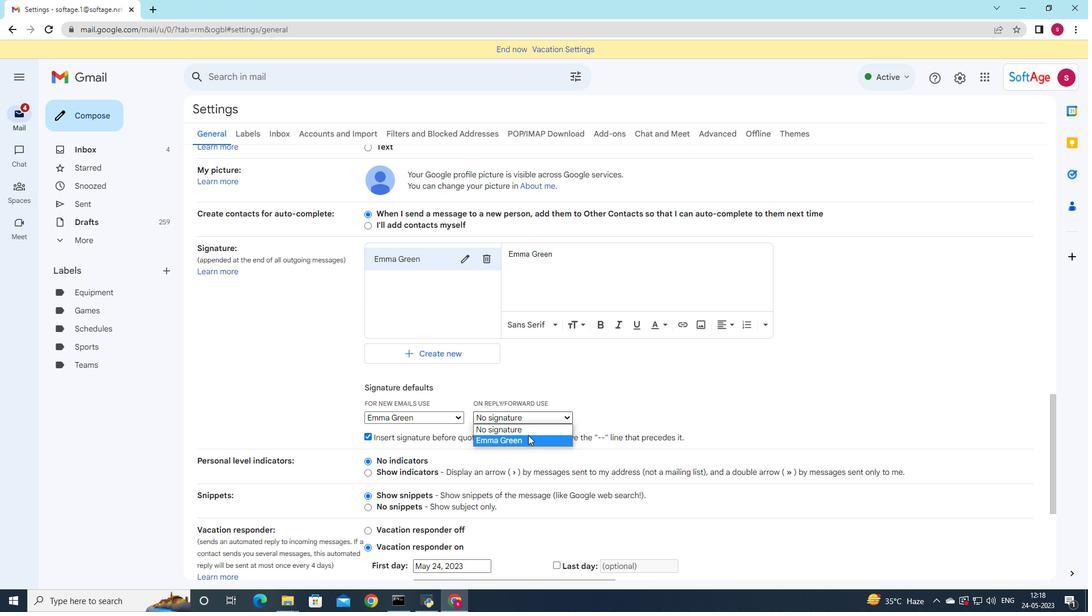 
Action: Mouse pressed left at (526, 439)
Screenshot: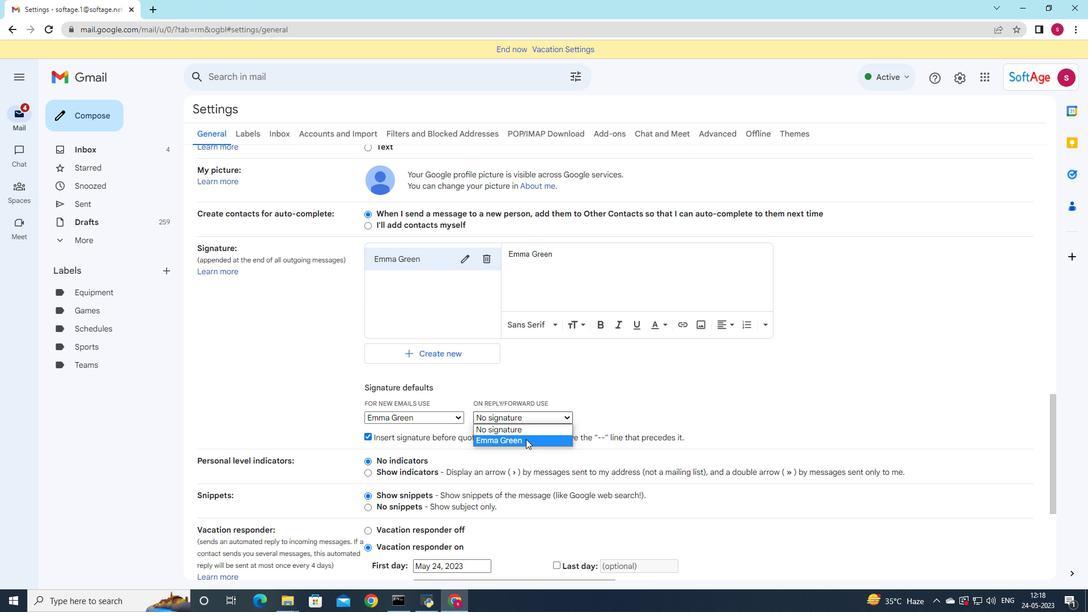 
Action: Mouse moved to (405, 333)
Screenshot: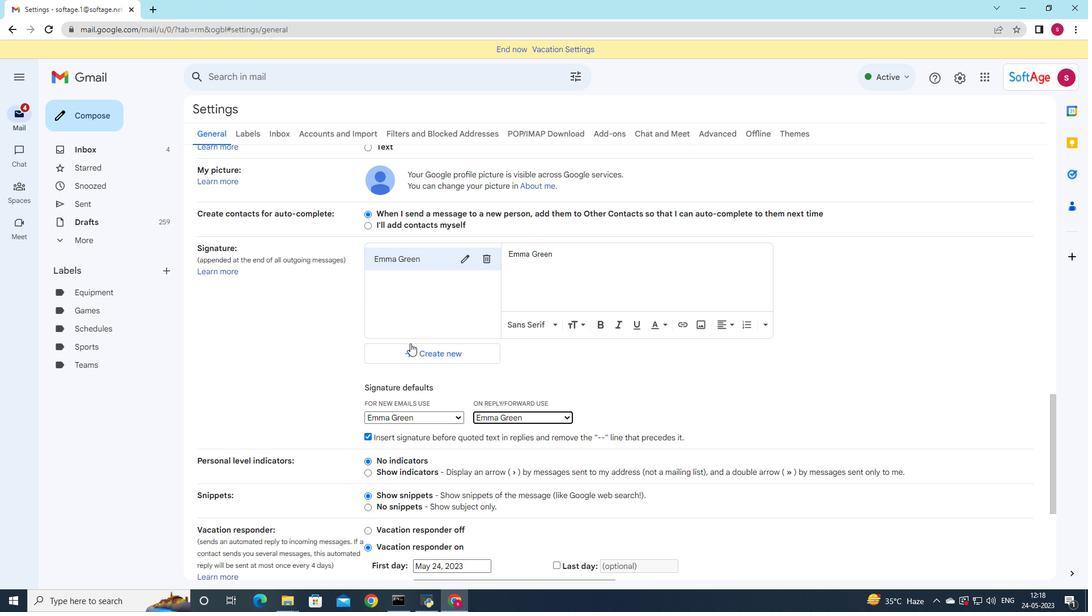 
Action: Mouse scrolled (405, 332) with delta (0, 0)
Screenshot: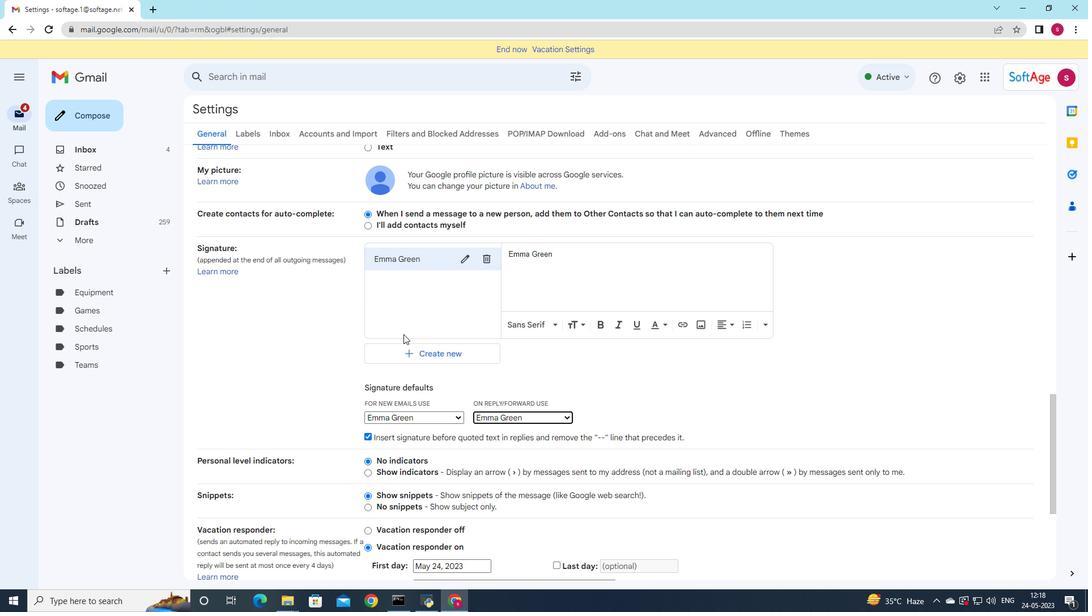 
Action: Mouse scrolled (405, 332) with delta (0, 0)
Screenshot: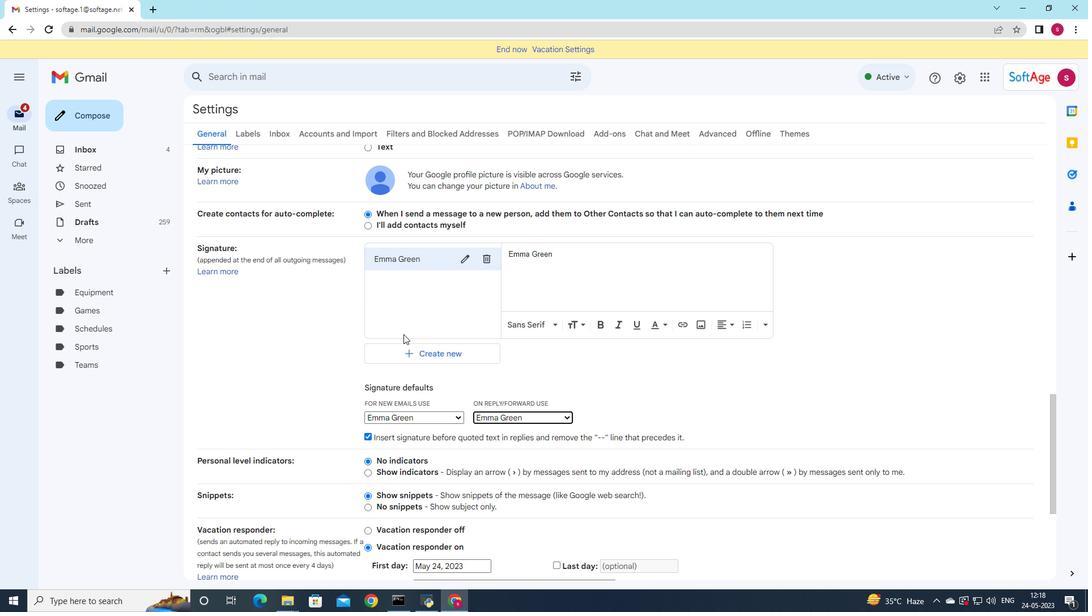 
Action: Mouse scrolled (405, 332) with delta (0, 0)
Screenshot: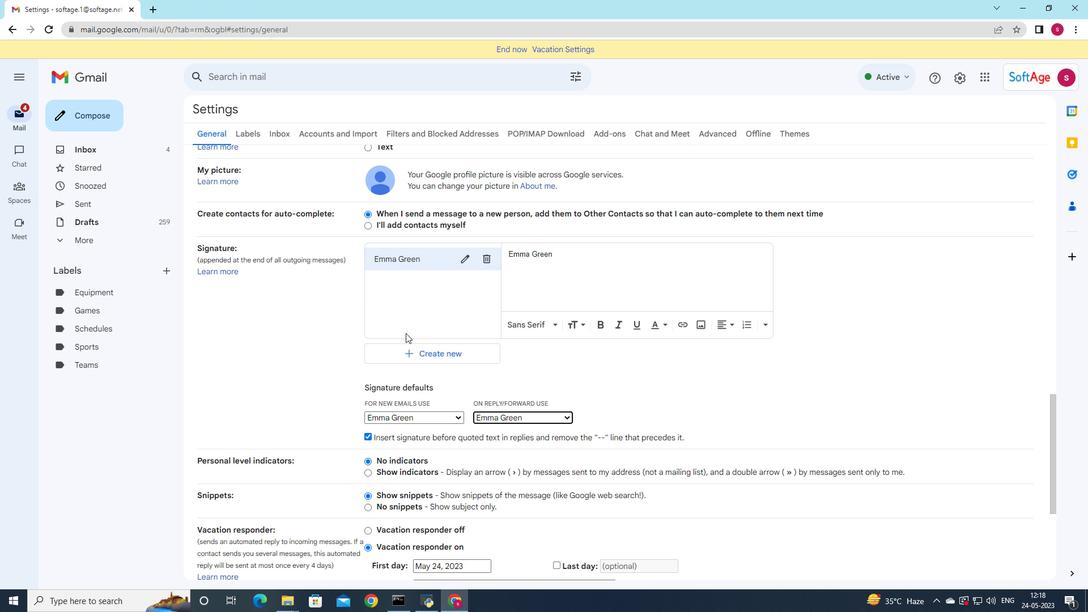 
Action: Mouse scrolled (405, 332) with delta (0, 0)
Screenshot: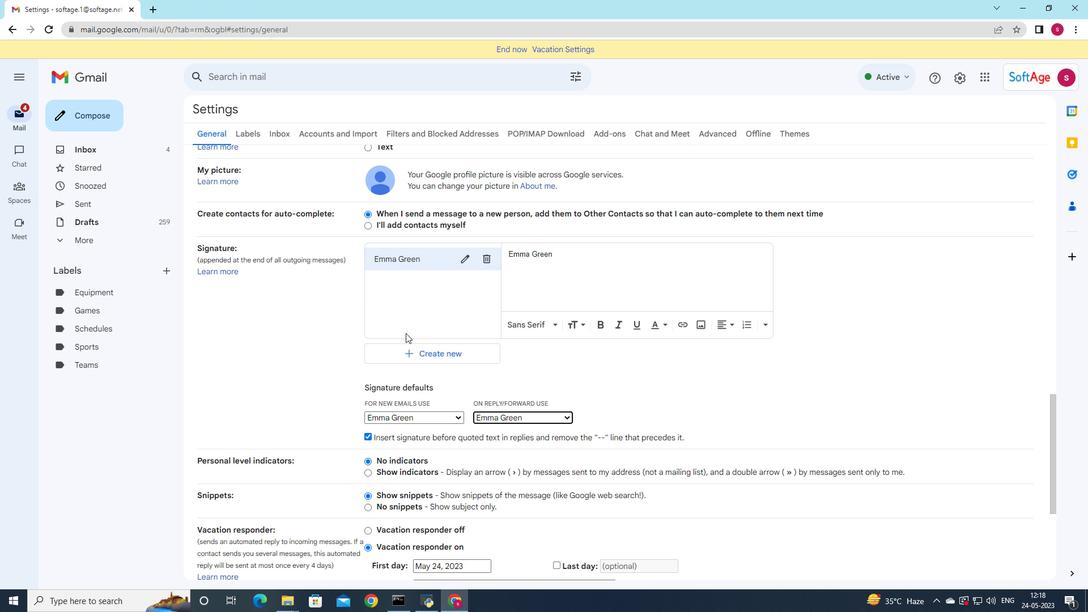
Action: Mouse moved to (405, 335)
Screenshot: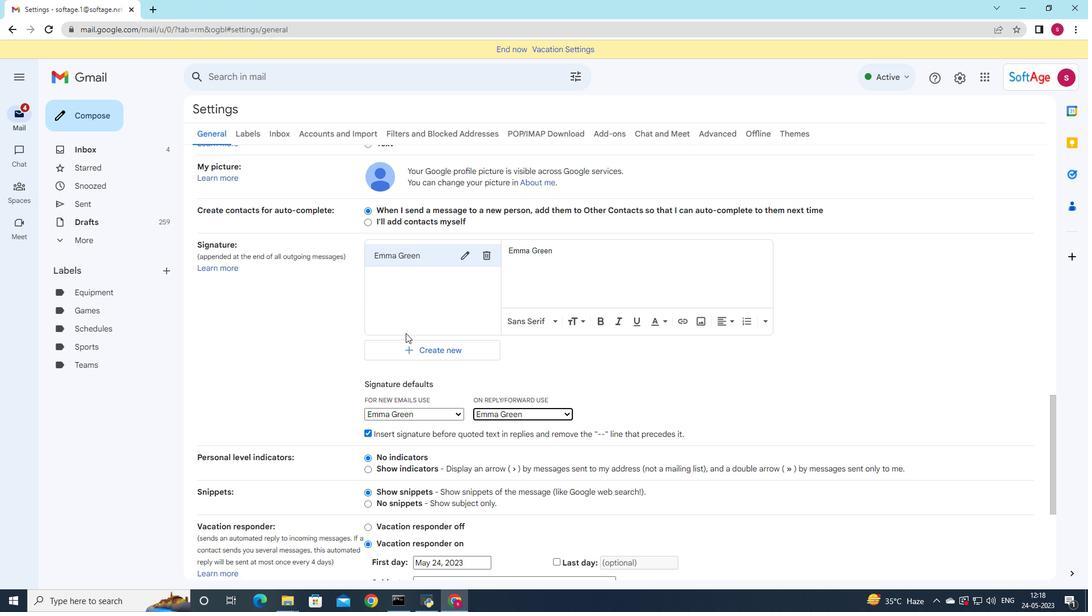
Action: Mouse scrolled (405, 334) with delta (0, 0)
Screenshot: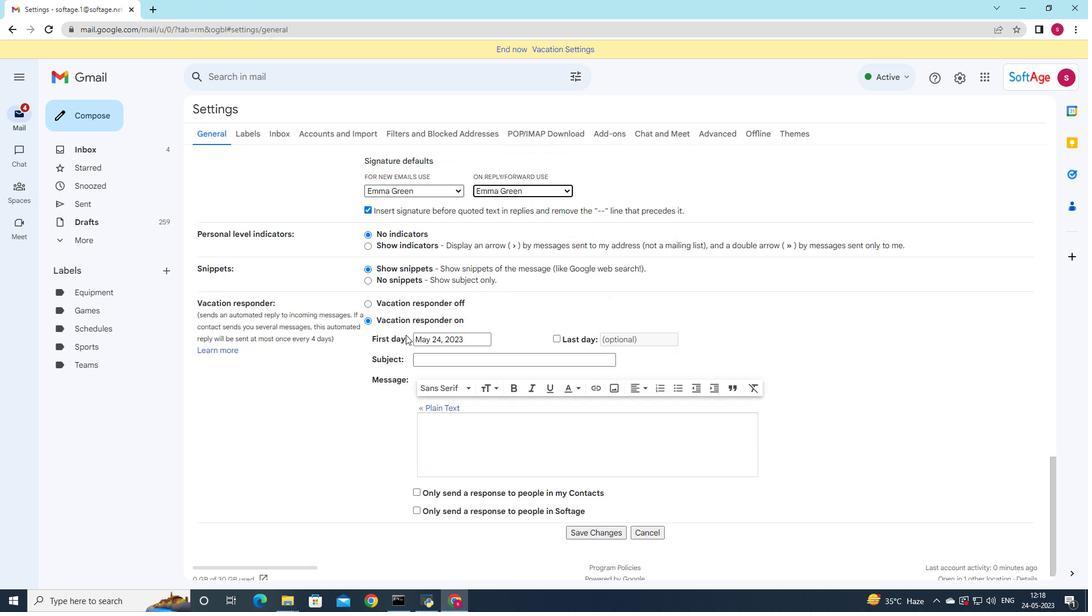 
Action: Mouse moved to (405, 356)
Screenshot: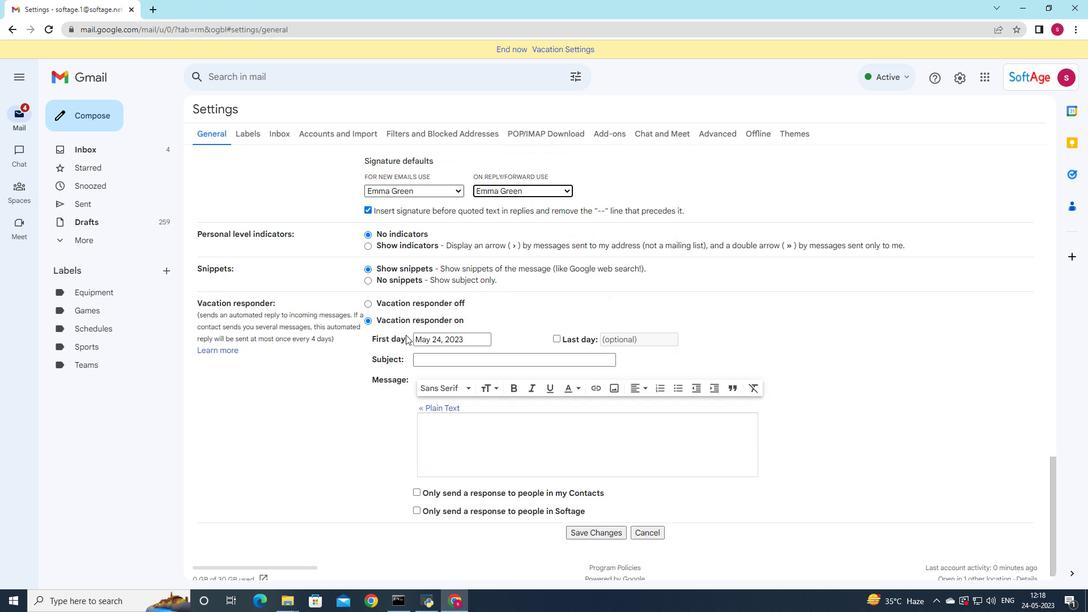 
Action: Mouse scrolled (405, 356) with delta (0, 0)
Screenshot: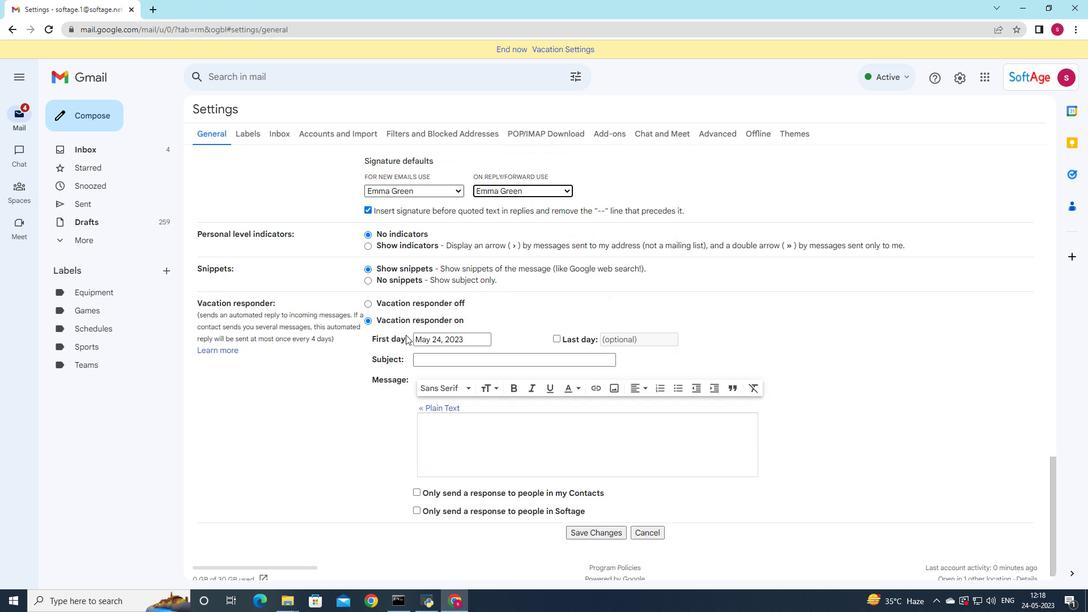 
Action: Mouse moved to (416, 412)
Screenshot: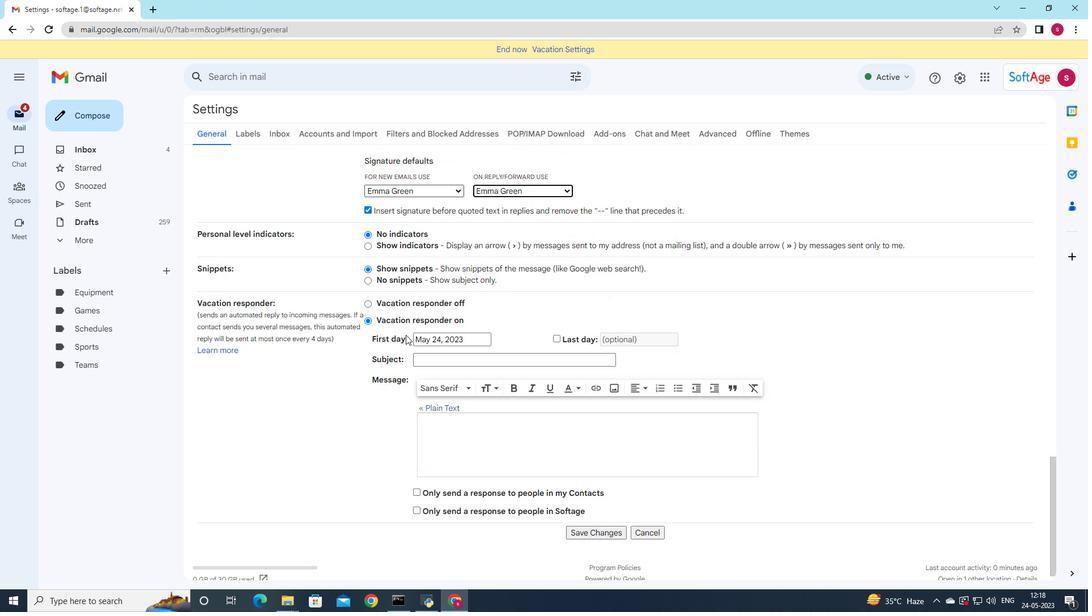 
Action: Mouse scrolled (416, 411) with delta (0, 0)
Screenshot: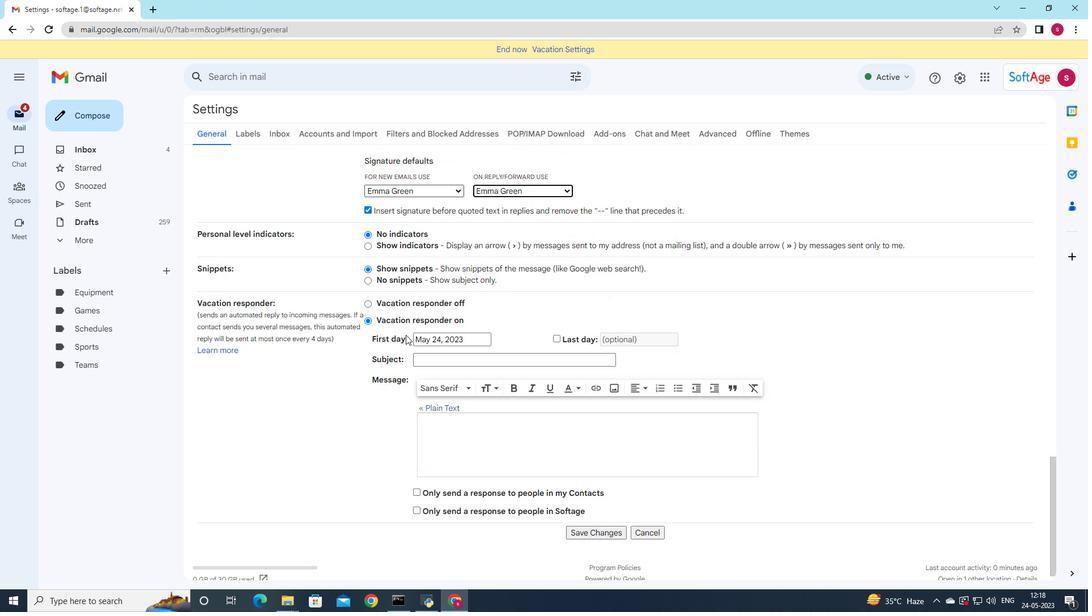 
Action: Mouse moved to (582, 517)
Screenshot: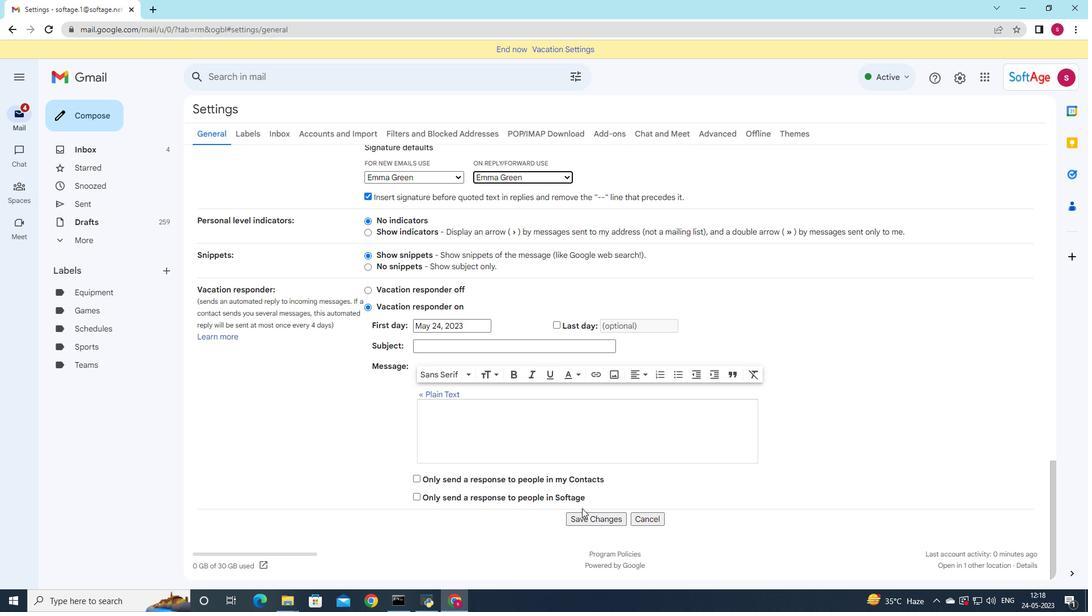 
Action: Mouse pressed left at (582, 517)
Screenshot: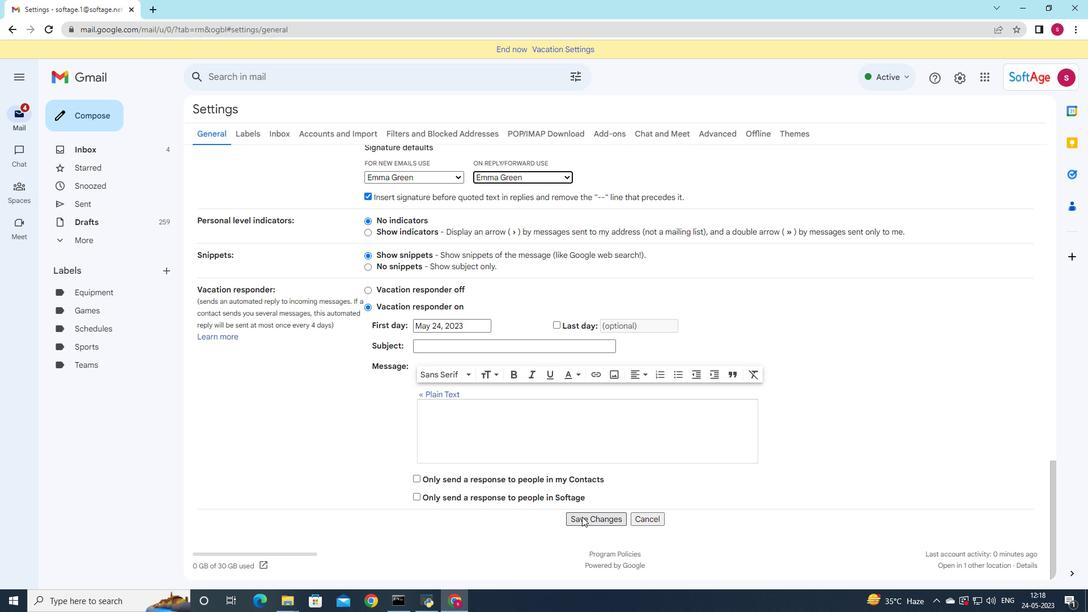
Action: Mouse moved to (82, 113)
Screenshot: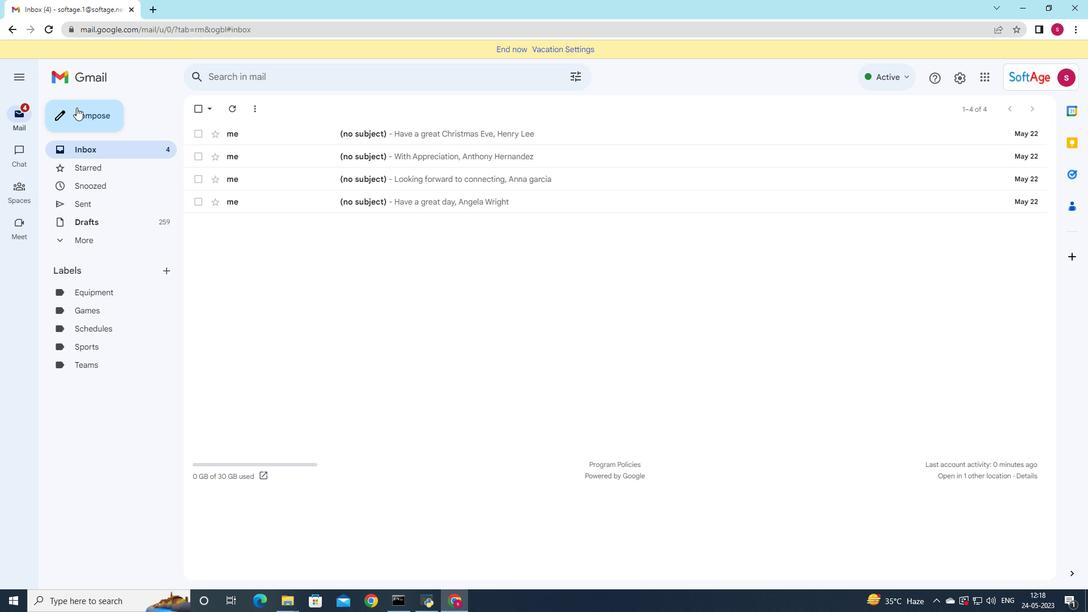 
Action: Mouse pressed left at (82, 113)
Screenshot: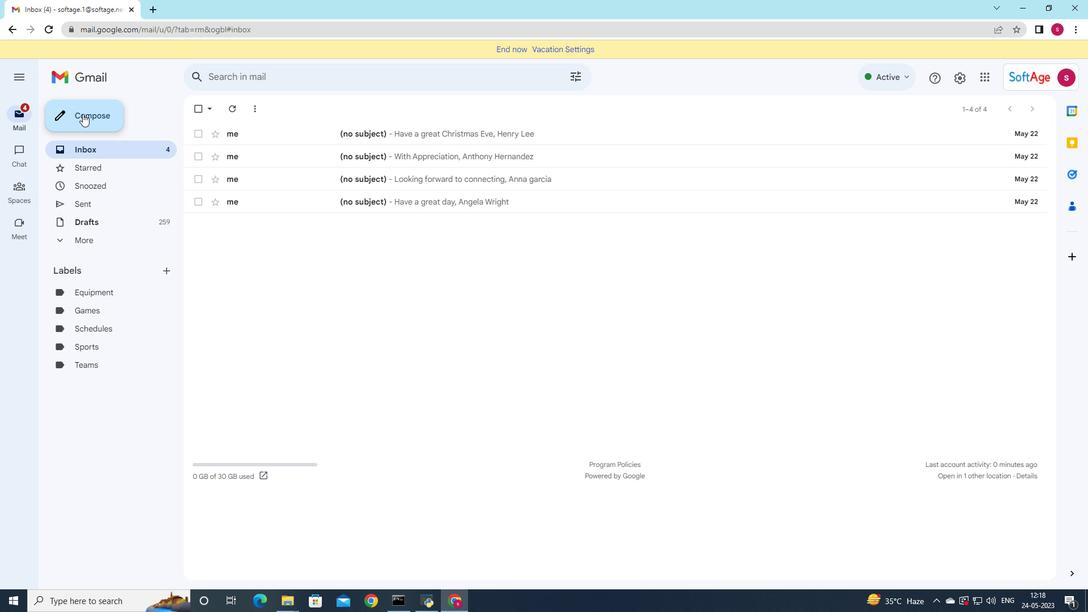
Action: Mouse moved to (784, 300)
Screenshot: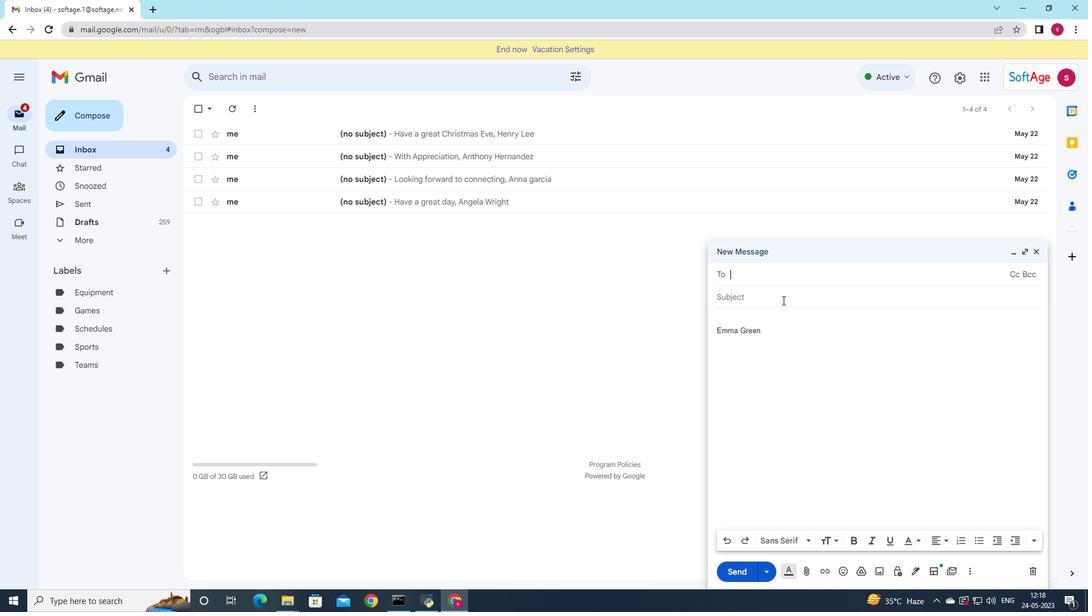 
Action: Key pressed softa
Screenshot: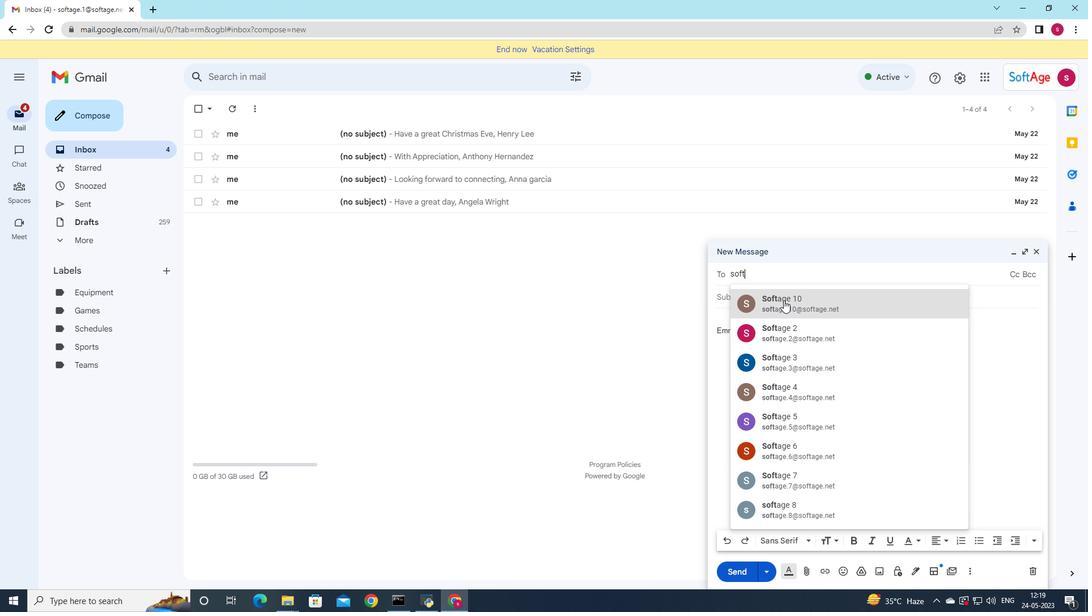
Action: Mouse moved to (832, 331)
Screenshot: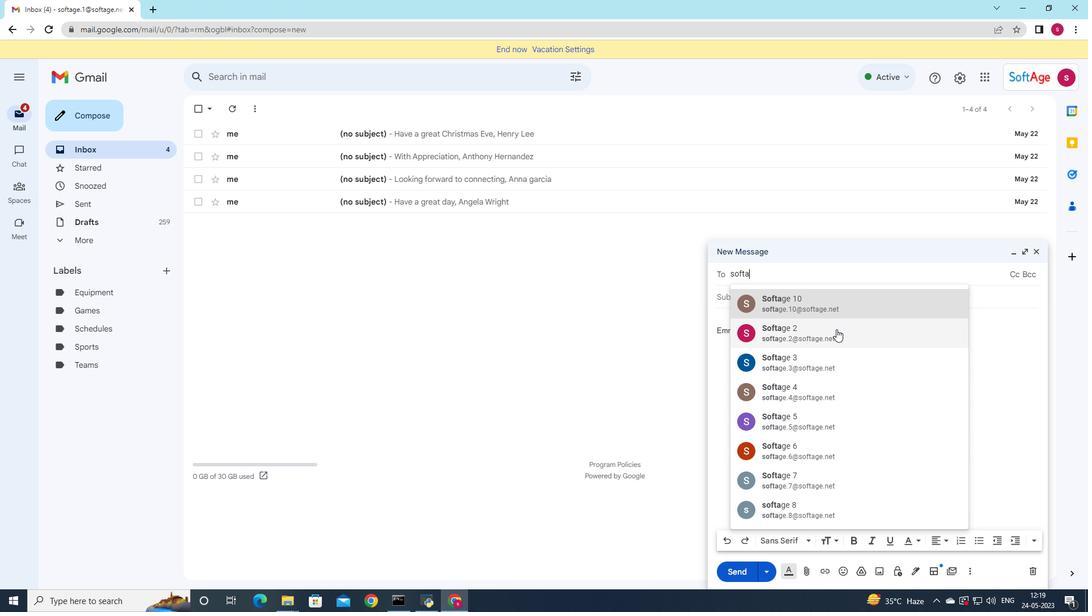 
Action: Mouse pressed left at (836, 328)
Screenshot: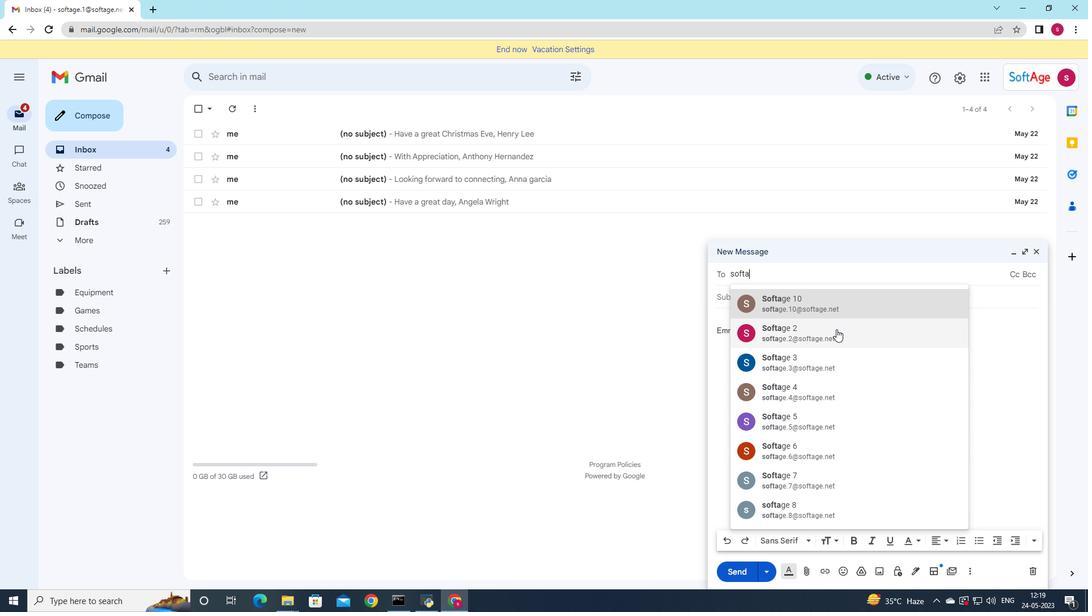 
Action: Mouse moved to (754, 306)
Screenshot: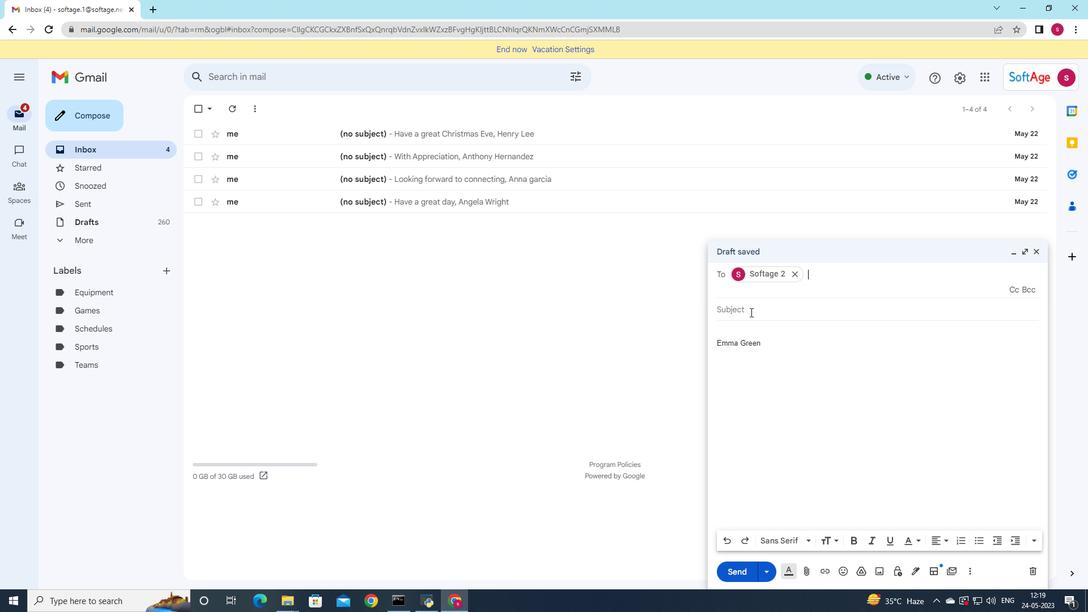 
Action: Mouse pressed left at (754, 306)
Screenshot: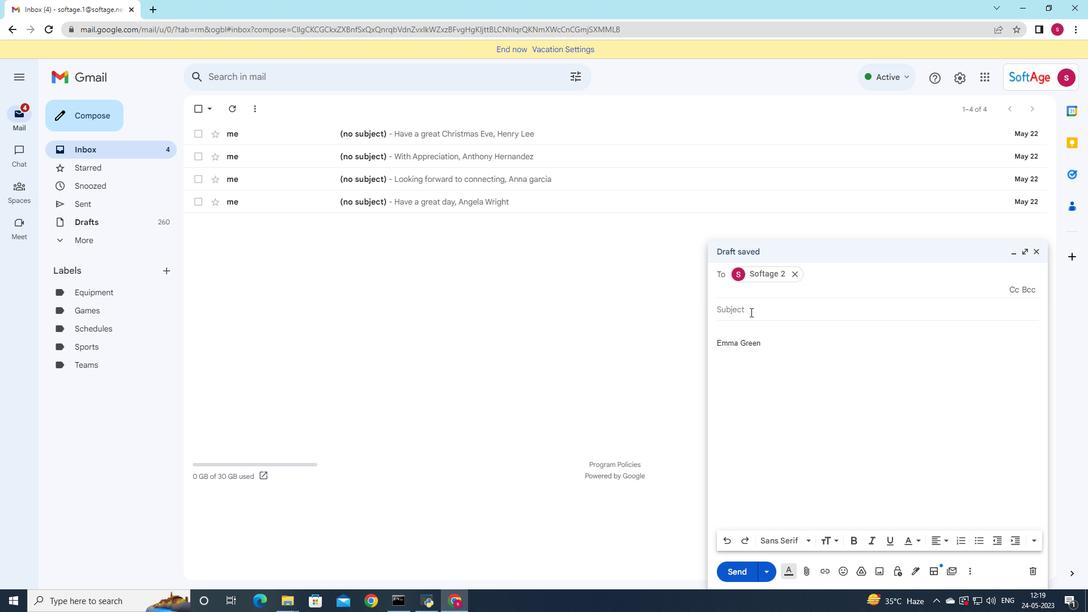 
Action: Mouse moved to (1063, 311)
Screenshot: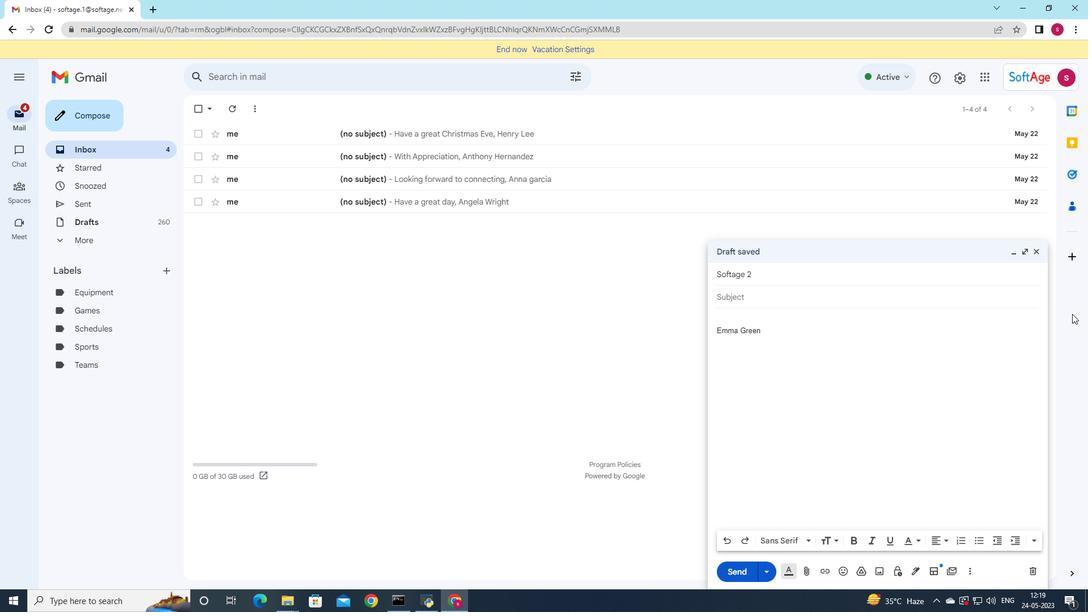 
Action: Key pressed <Key.shift>Request<Key.space>for<Key.space>a<Key.space>new<Key.space>project
Screenshot: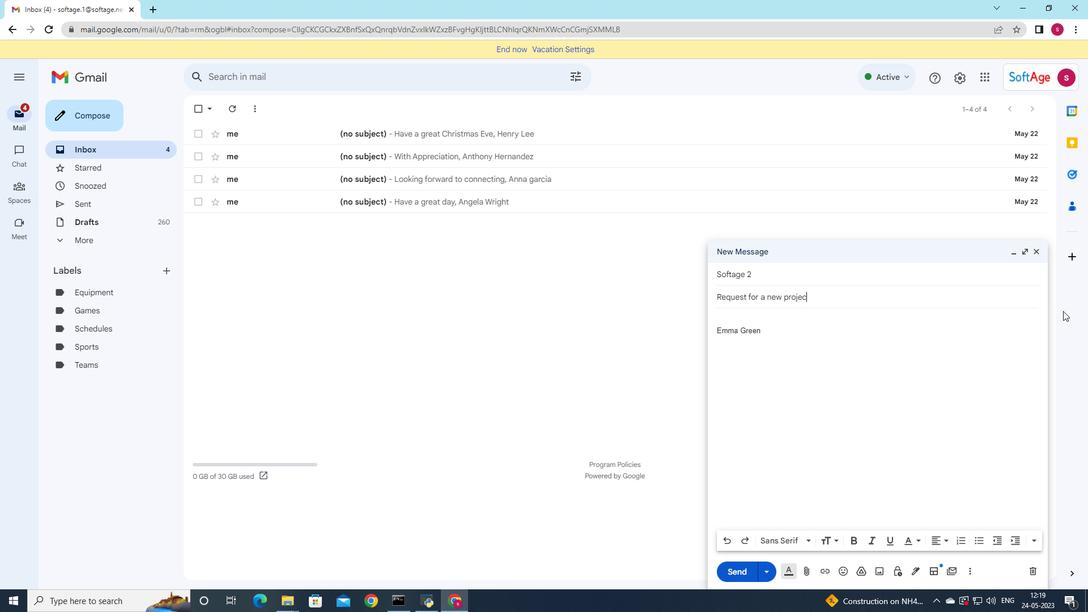 
Action: Mouse moved to (804, 569)
Screenshot: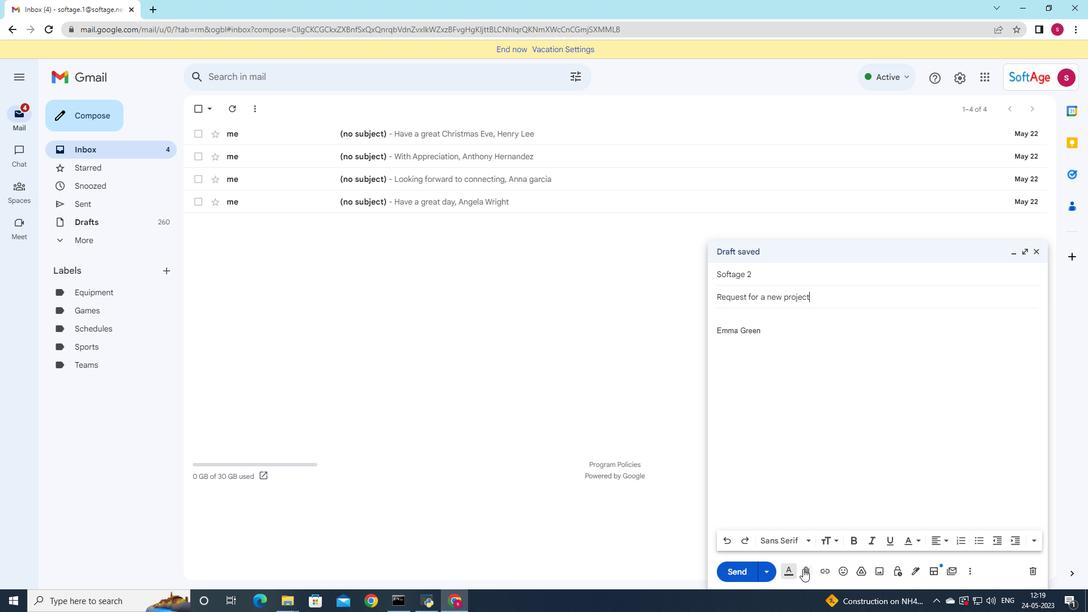 
Action: Mouse pressed left at (804, 569)
Screenshot: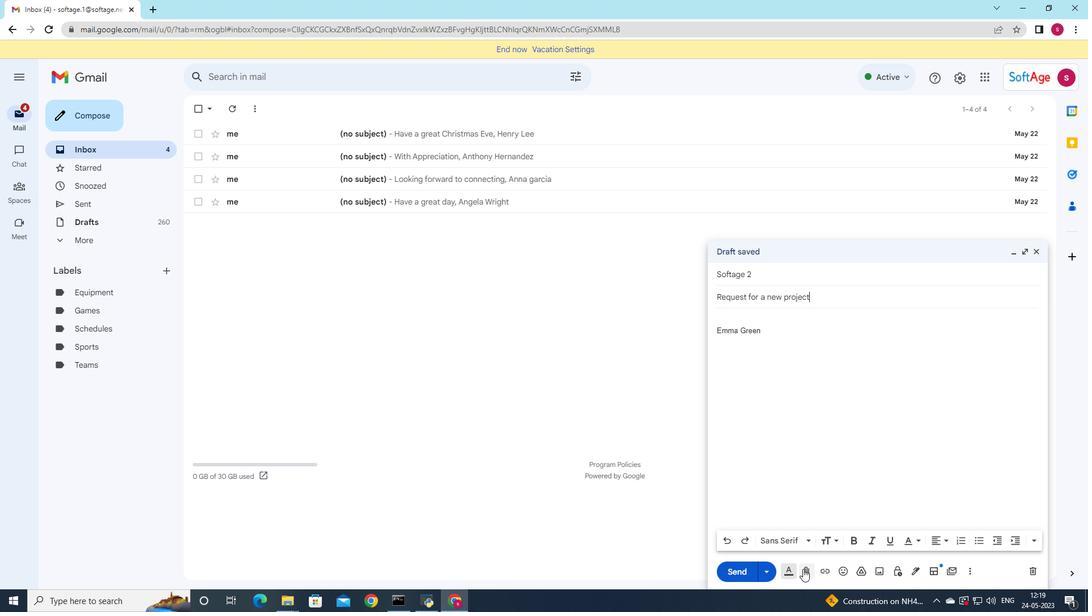
Action: Mouse moved to (162, 82)
Screenshot: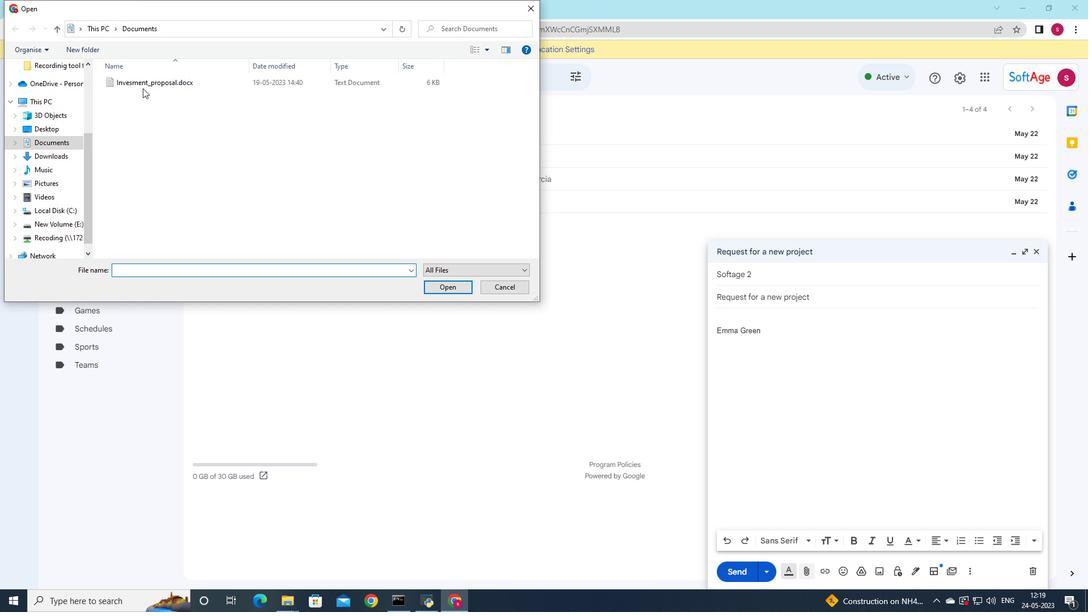 
Action: Mouse pressed left at (162, 82)
Screenshot: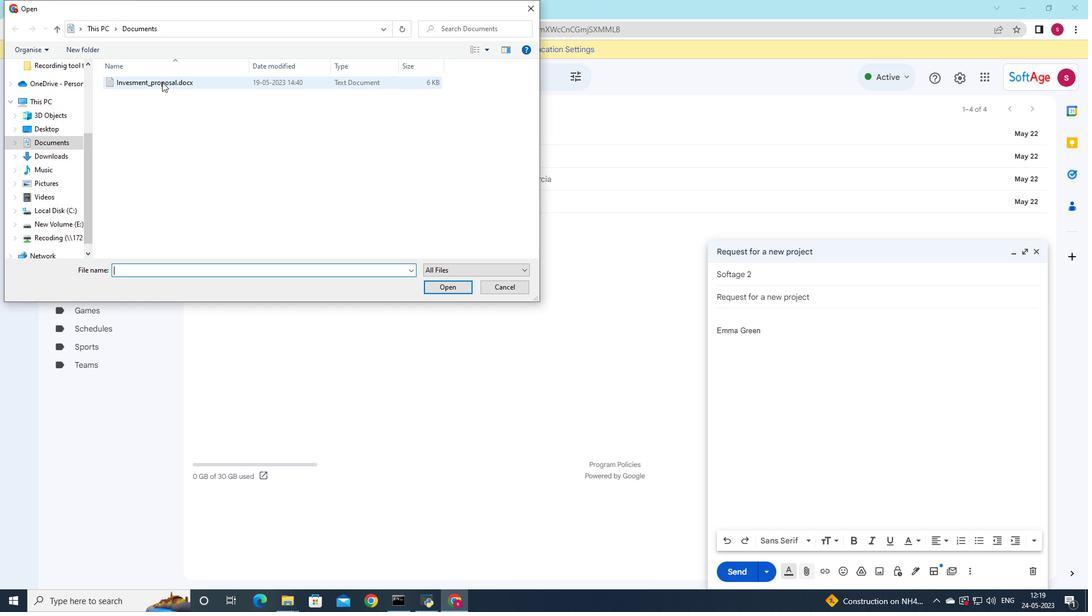 
Action: Mouse pressed left at (162, 82)
Screenshot: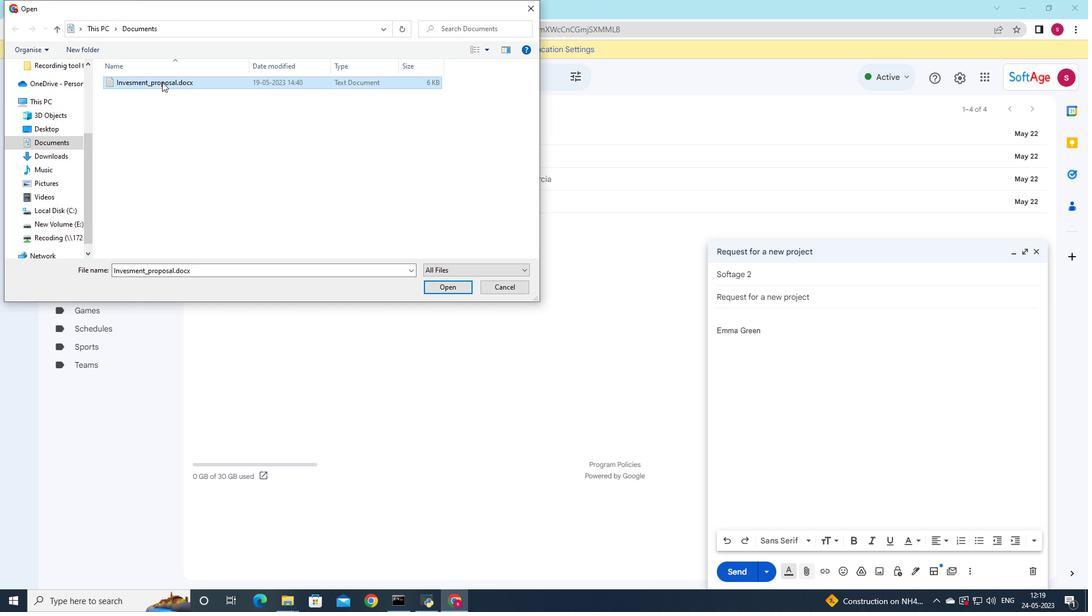 
Action: Mouse moved to (555, 105)
Screenshot: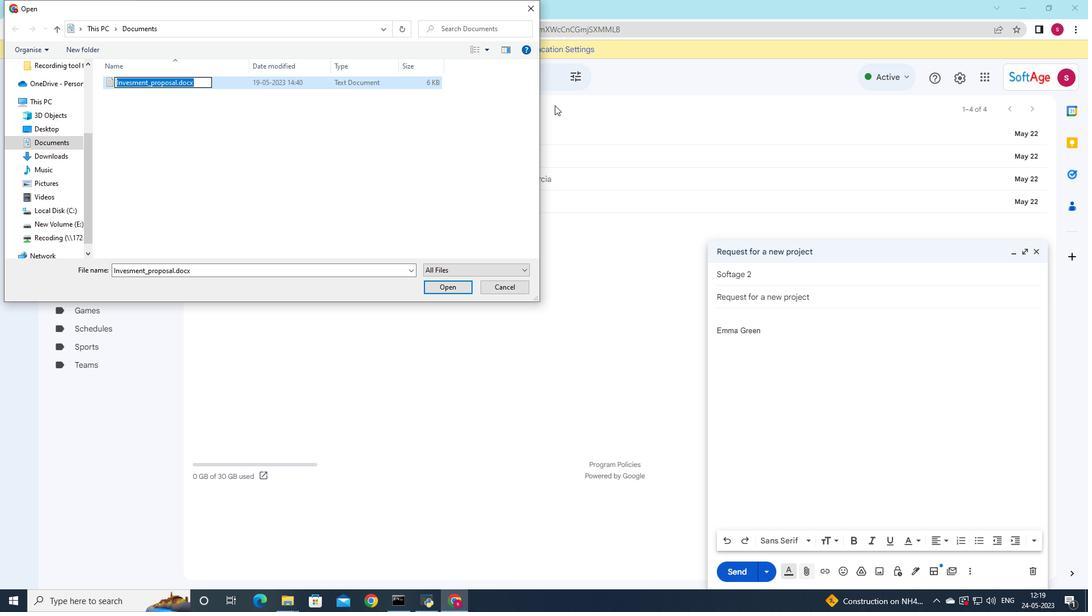
Action: Key pressed <Key.shift>Feasibility<Key.shift><Key.shift><Key.shift><Key.shift><Key.shift><Key.shift><Key.shift><Key.shift><Key.shift><Key.shift><Key.shift><Key.shift><Key.shift>_assesment.pdf
Screenshot: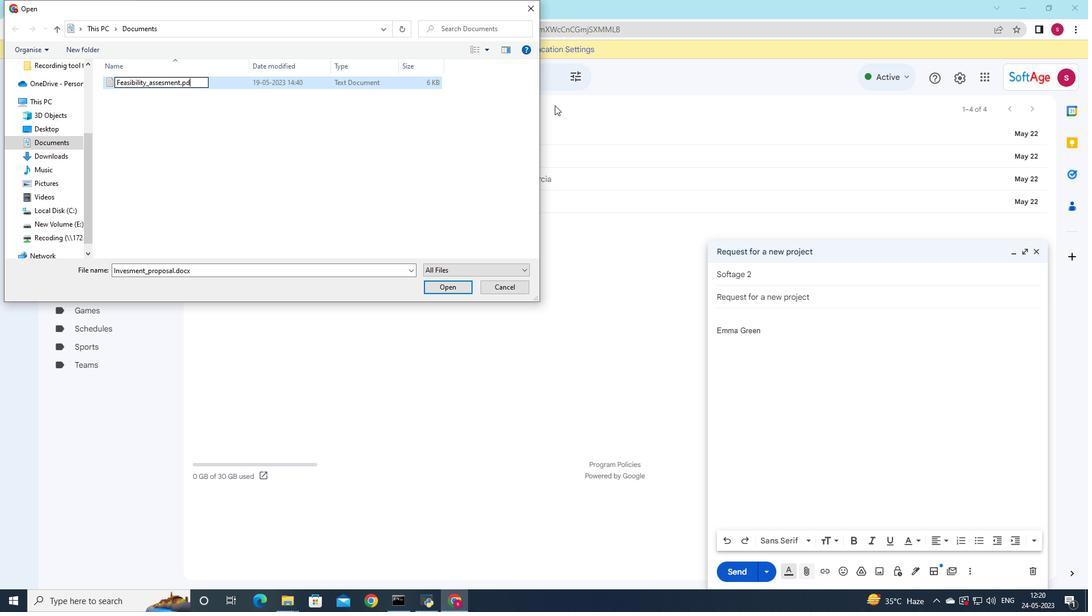 
Action: Mouse moved to (259, 83)
Screenshot: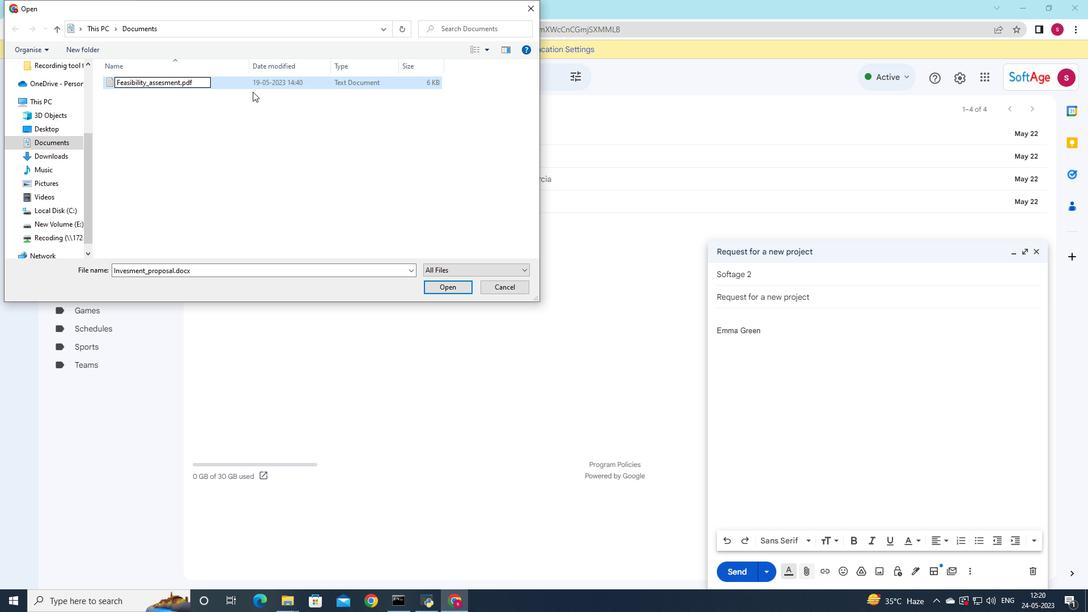 
Action: Mouse pressed left at (259, 83)
Screenshot: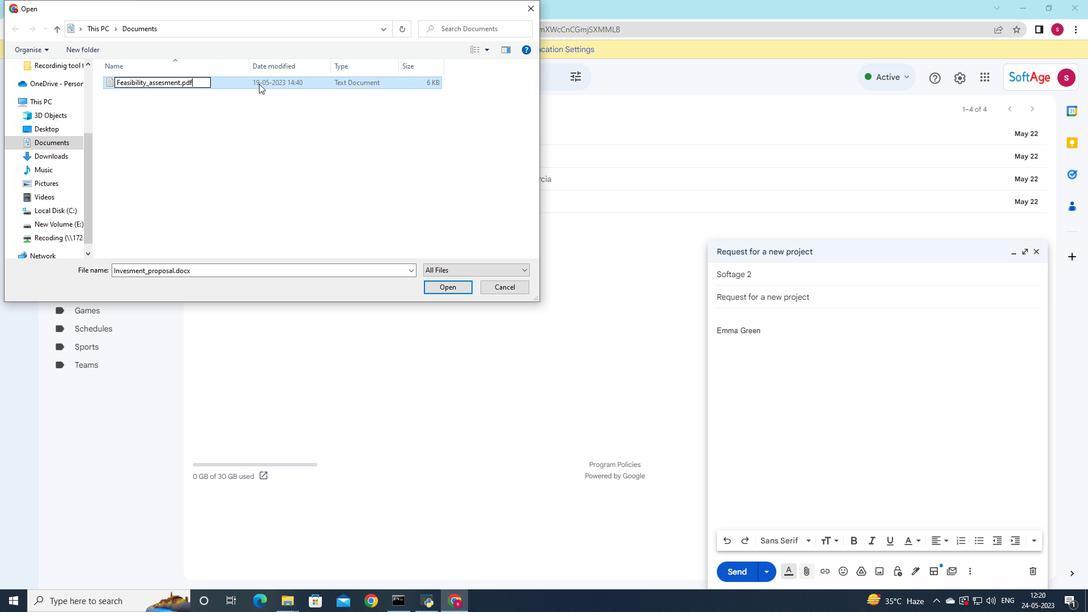 
Action: Mouse moved to (450, 292)
Screenshot: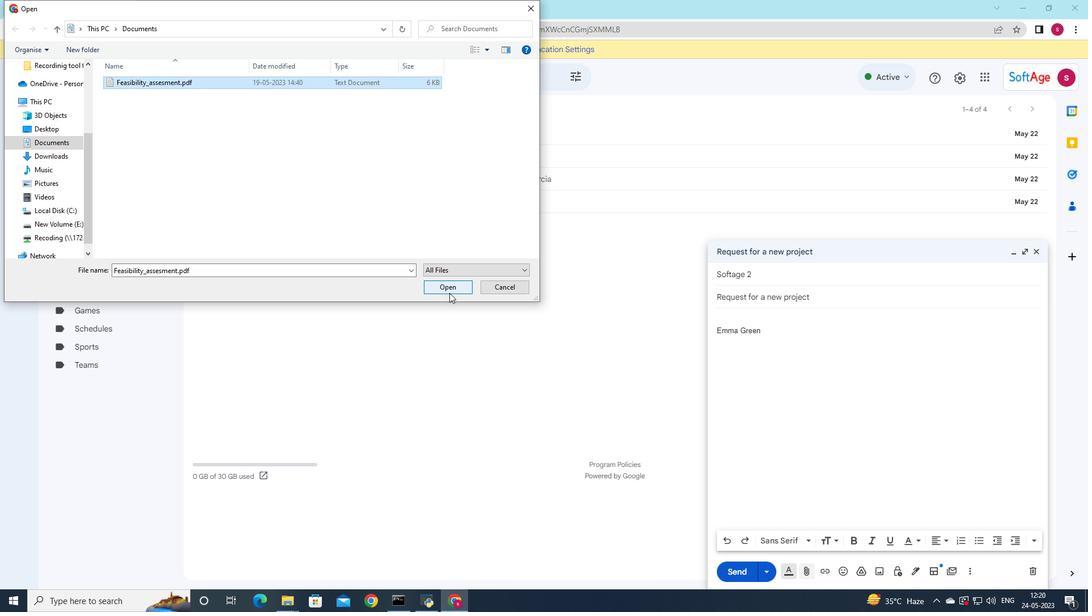 
Action: Mouse pressed left at (450, 292)
Screenshot: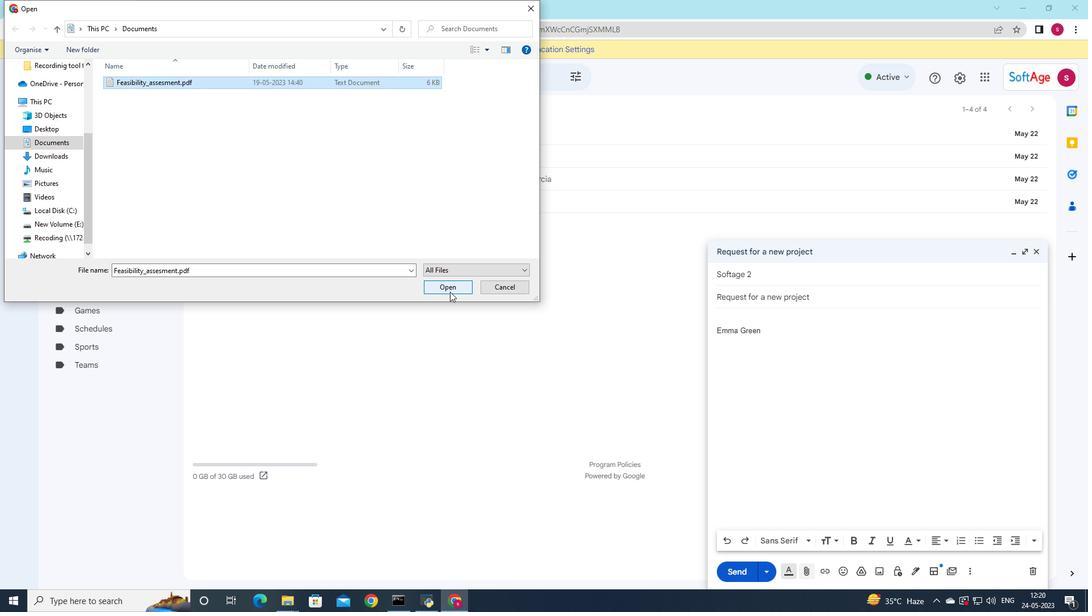 
Action: Mouse moved to (837, 415)
Screenshot: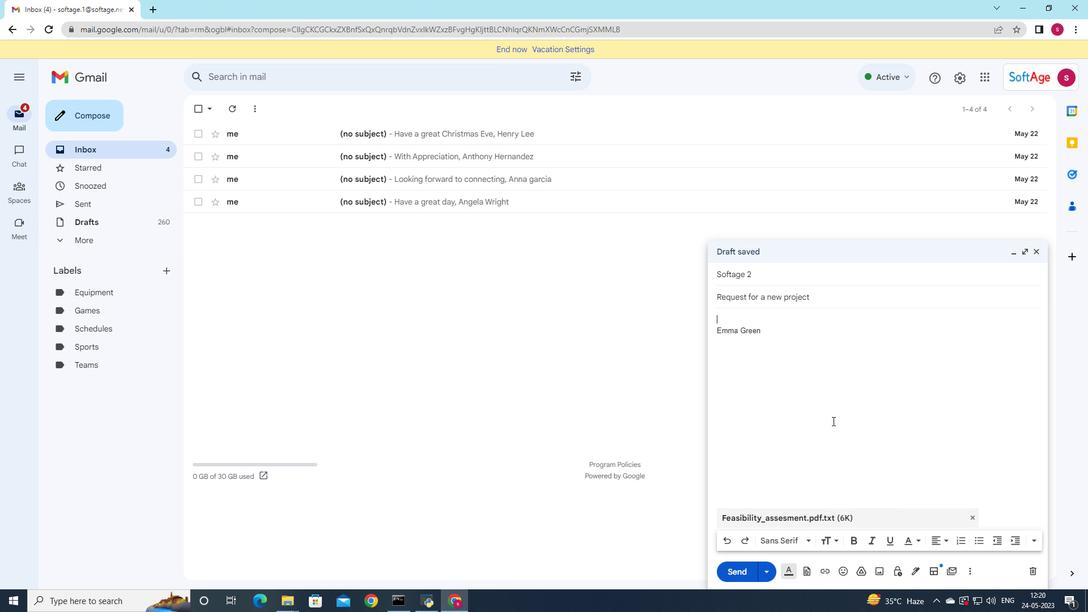 
Action: Key pressed <Key.shift><Key.shift><Key.shift><Key.shift>I<Key.space>am<Key.space>sory<Key.space><Key.backspace><Key.backspace>ry<Key.space>for<Key.space>any<Key.space>inconvenience<Key.space>this<Key.space>may<Key.space>have<Key.space>caused<Key.space>and<Key.space>will<Key.space>work<Key.space>to<Key.space>resolve<Key.space>the<Key.space>issue<Key.space>promptly.
Screenshot: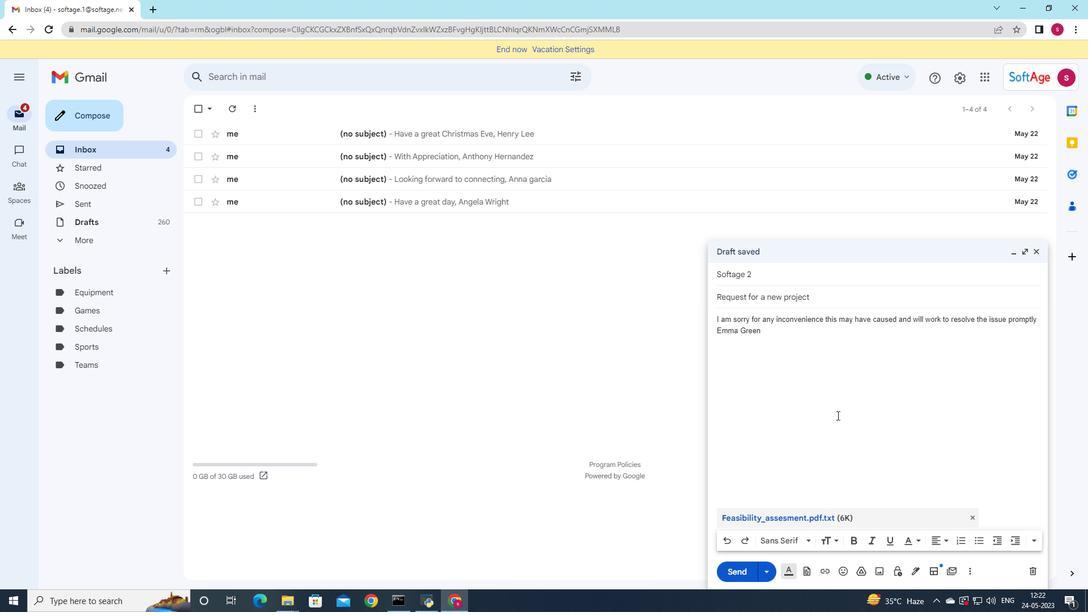 
Action: Mouse moved to (724, 542)
Screenshot: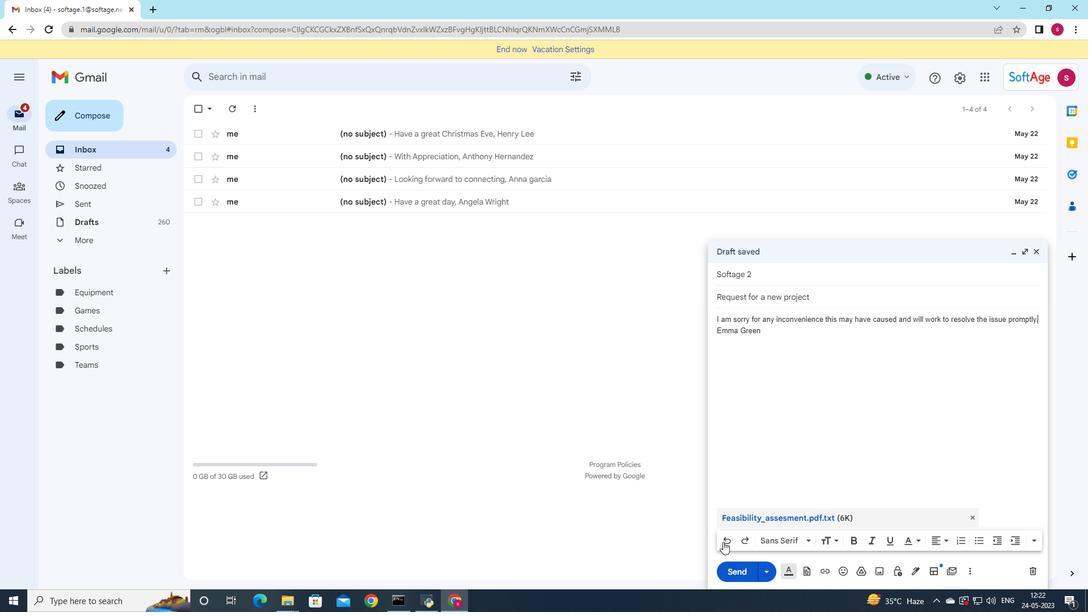 
Action: Mouse pressed left at (724, 542)
Screenshot: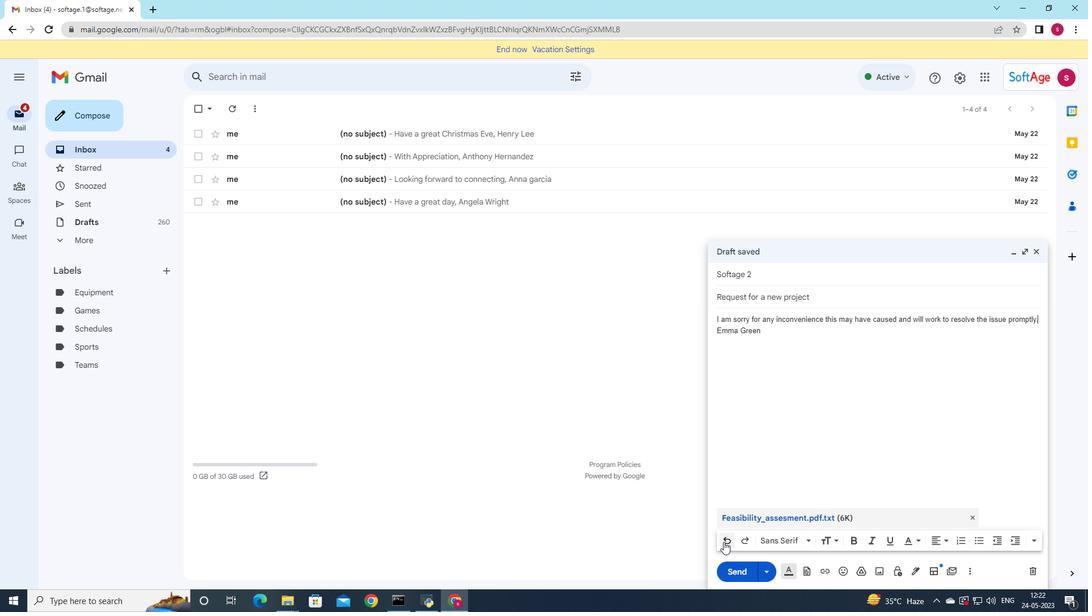 
Action: Mouse pressed left at (724, 542)
Screenshot: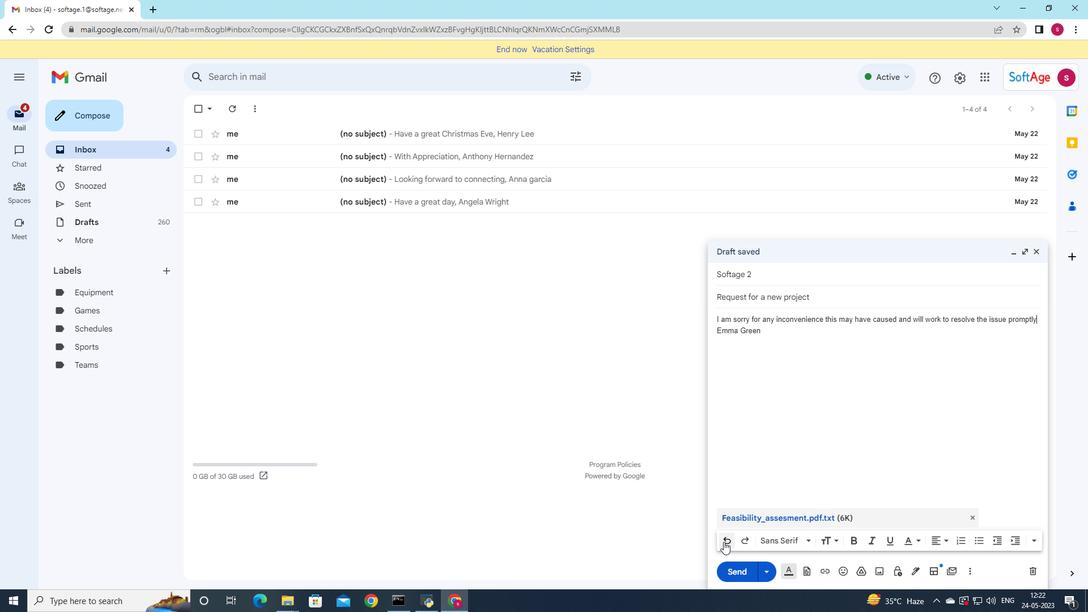 
Action: Mouse pressed left at (724, 542)
Screenshot: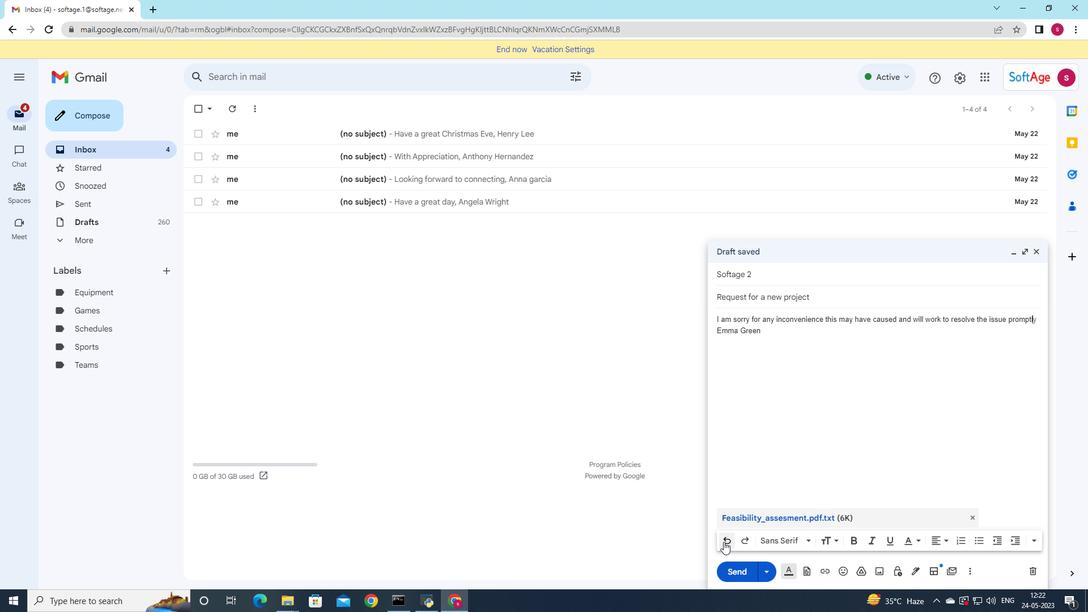 
Action: Mouse pressed left at (724, 542)
Screenshot: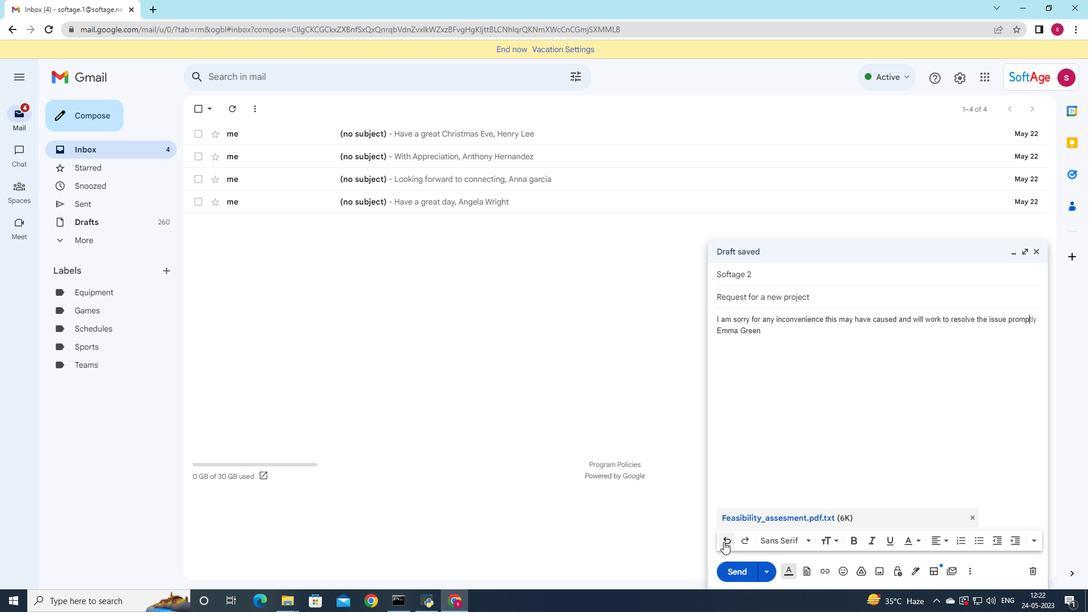
Action: Mouse pressed left at (724, 542)
Screenshot: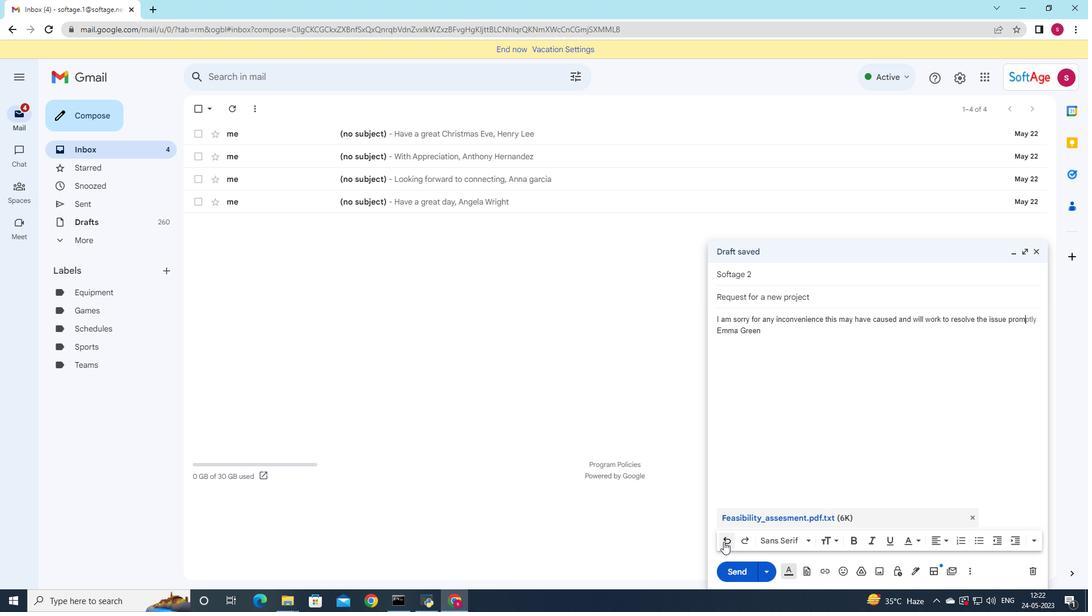 
Action: Mouse pressed left at (724, 542)
Screenshot: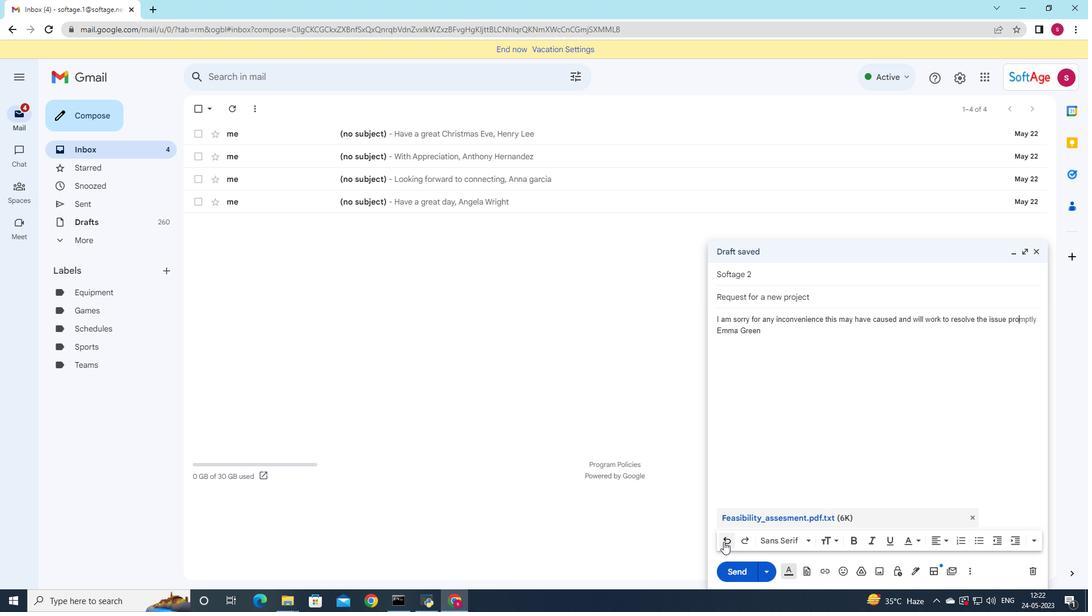 
Action: Mouse pressed left at (724, 542)
Screenshot: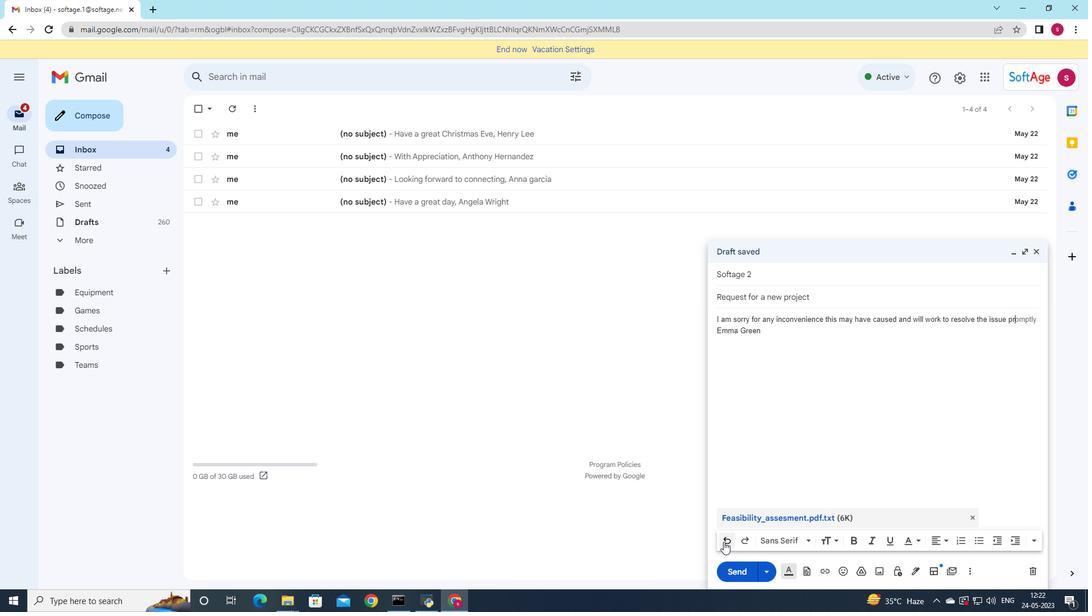 
Action: Mouse pressed left at (724, 542)
Screenshot: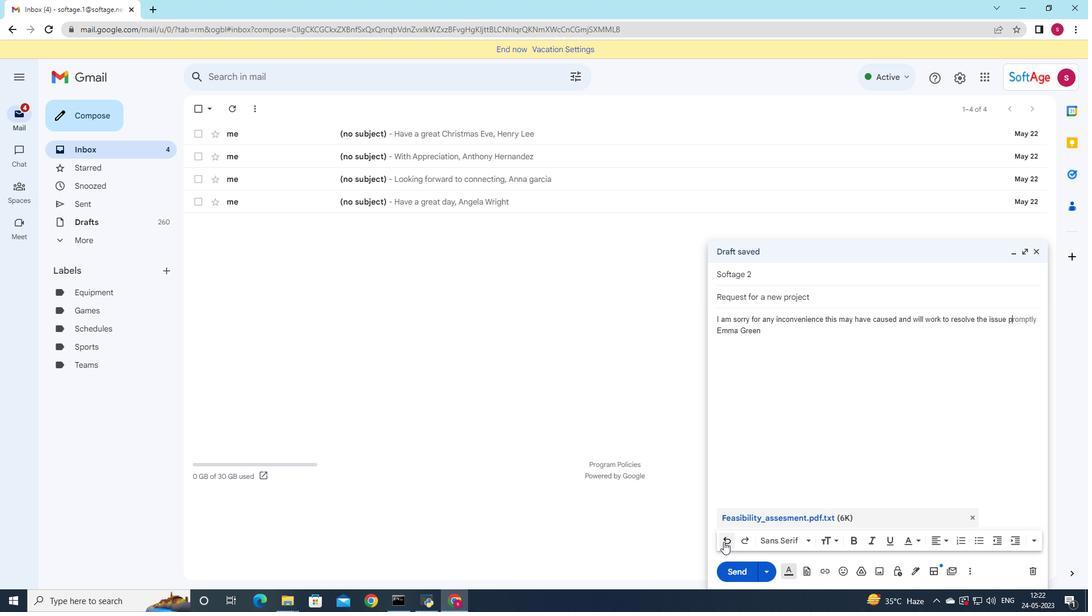
Action: Mouse pressed left at (724, 542)
Screenshot: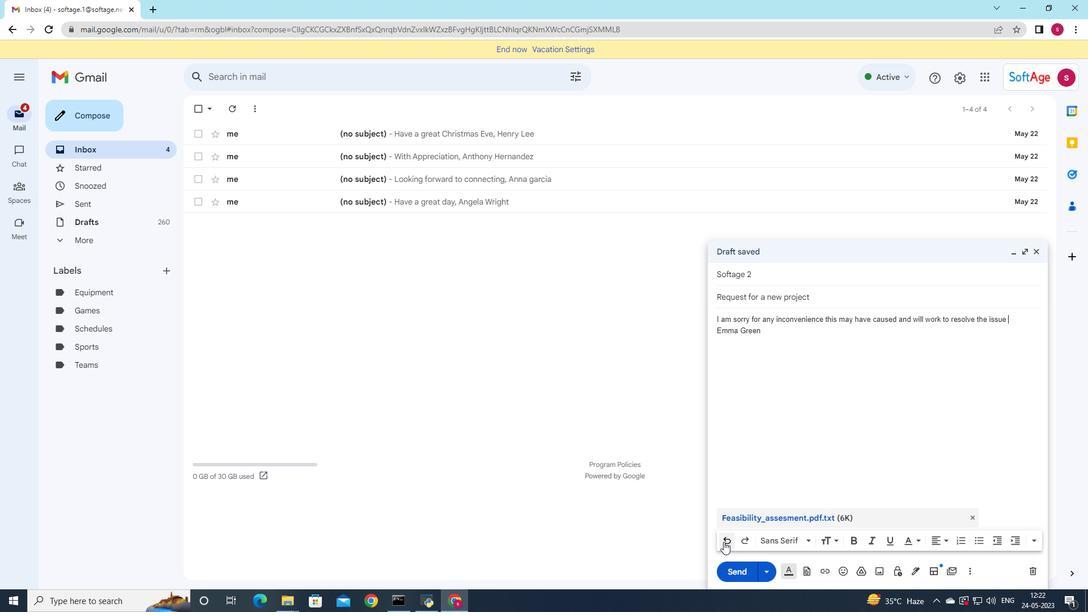 
Action: Mouse pressed left at (724, 542)
Screenshot: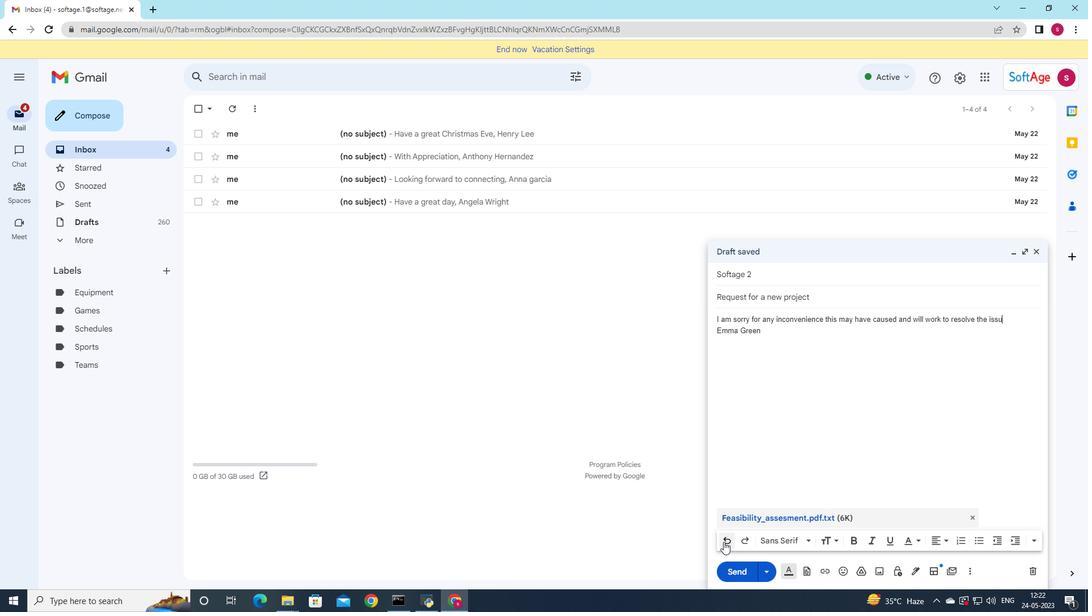 
Action: Mouse pressed left at (724, 542)
Screenshot: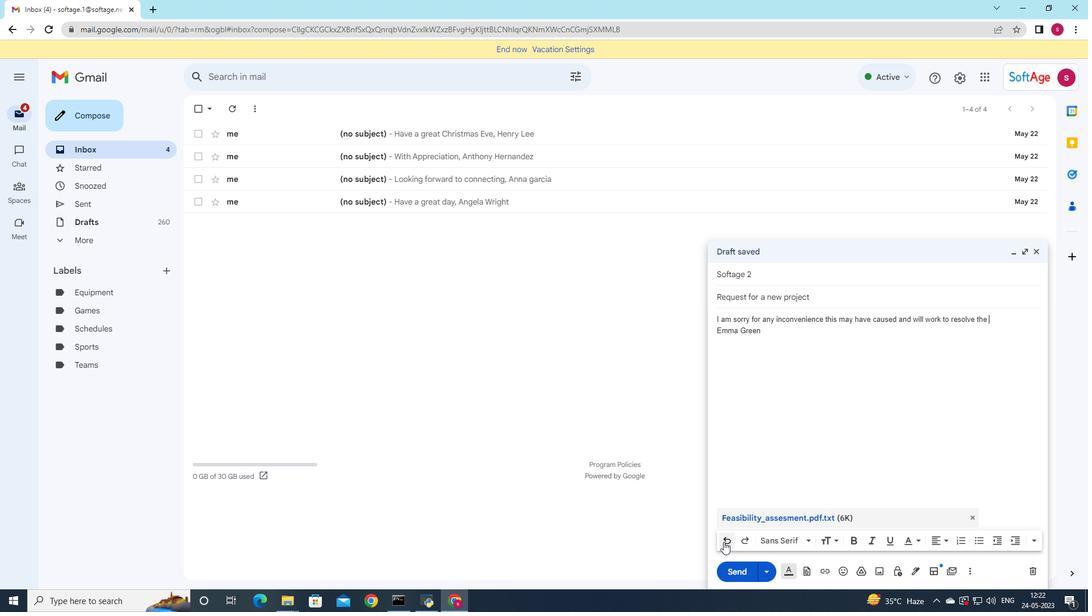 
Action: Mouse pressed left at (724, 542)
Screenshot: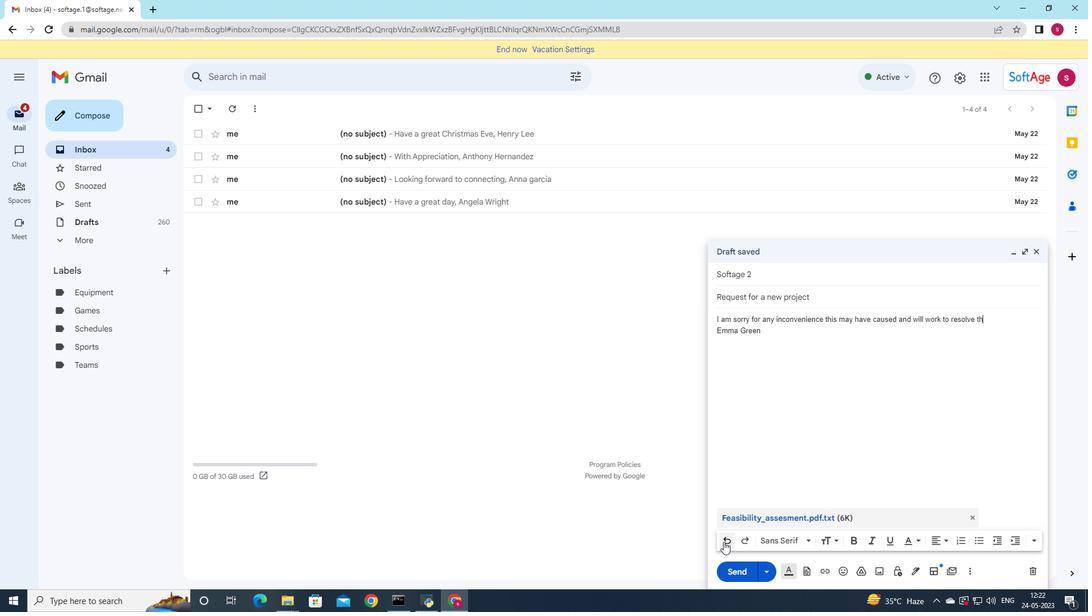
Action: Mouse pressed left at (724, 542)
Screenshot: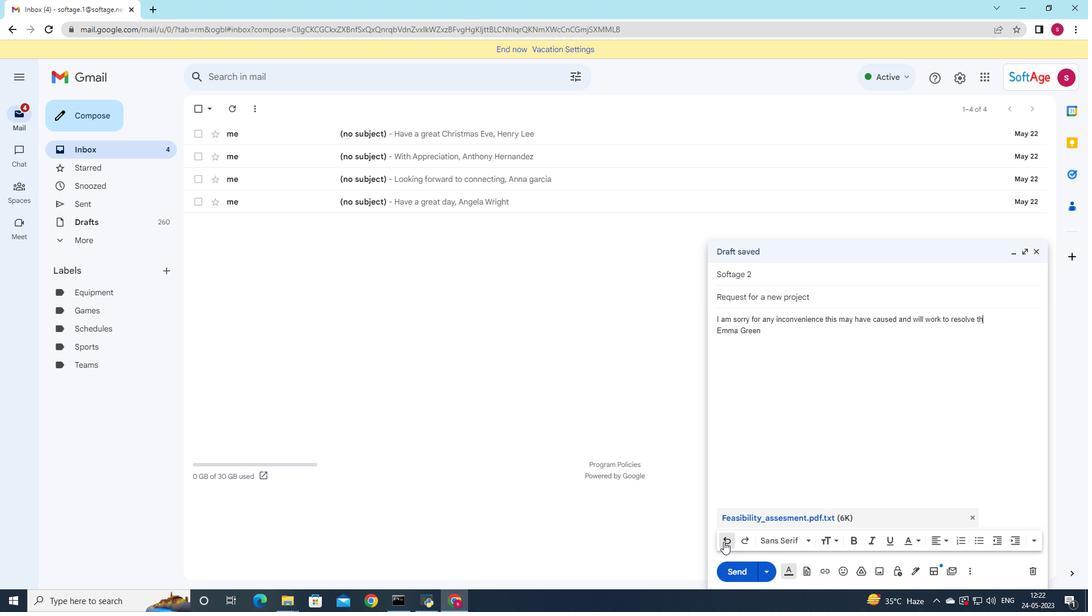 
Action: Mouse pressed left at (724, 542)
Screenshot: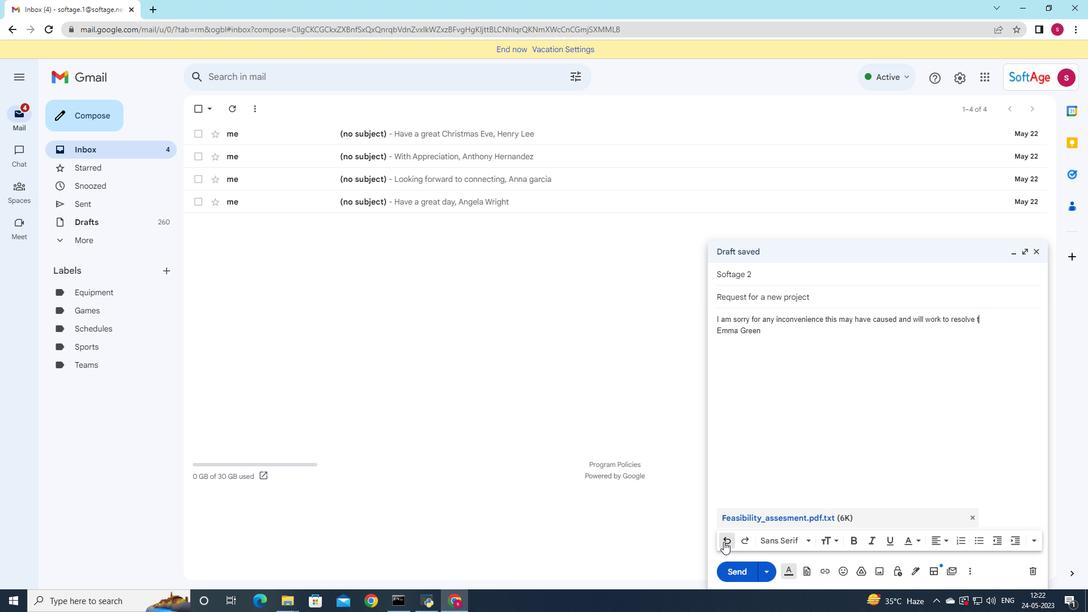 
Action: Mouse pressed left at (724, 542)
Screenshot: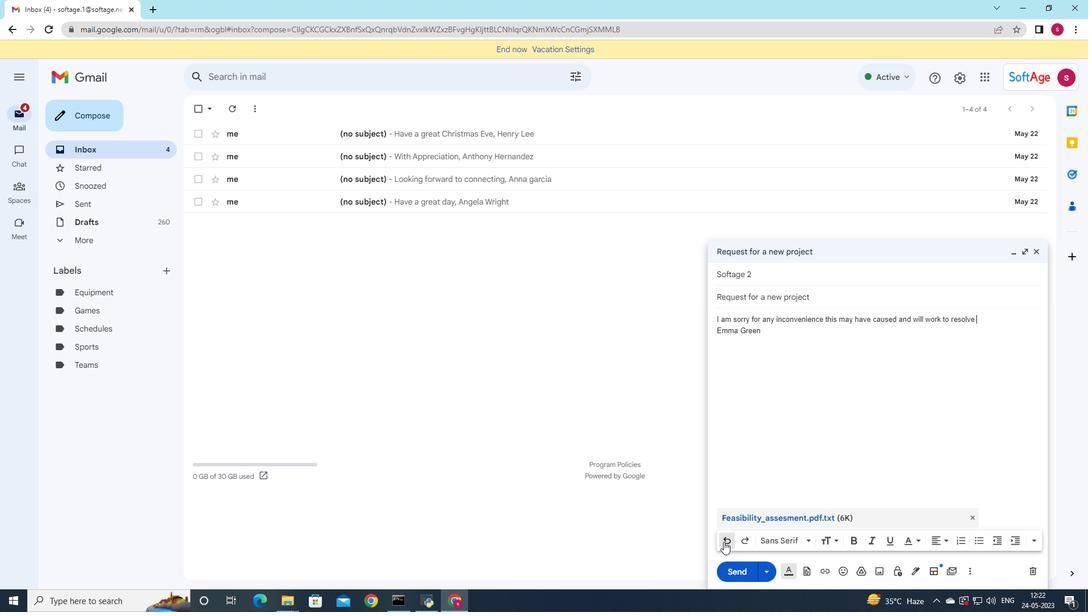 
Action: Mouse moved to (724, 548)
Screenshot: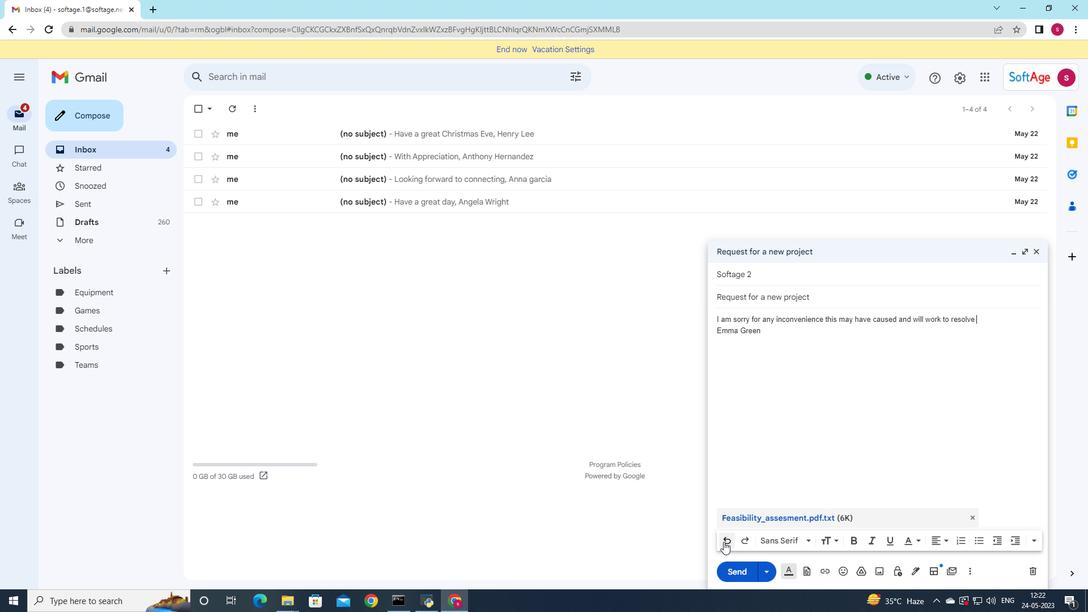 
Action: Mouse pressed left at (724, 548)
Screenshot: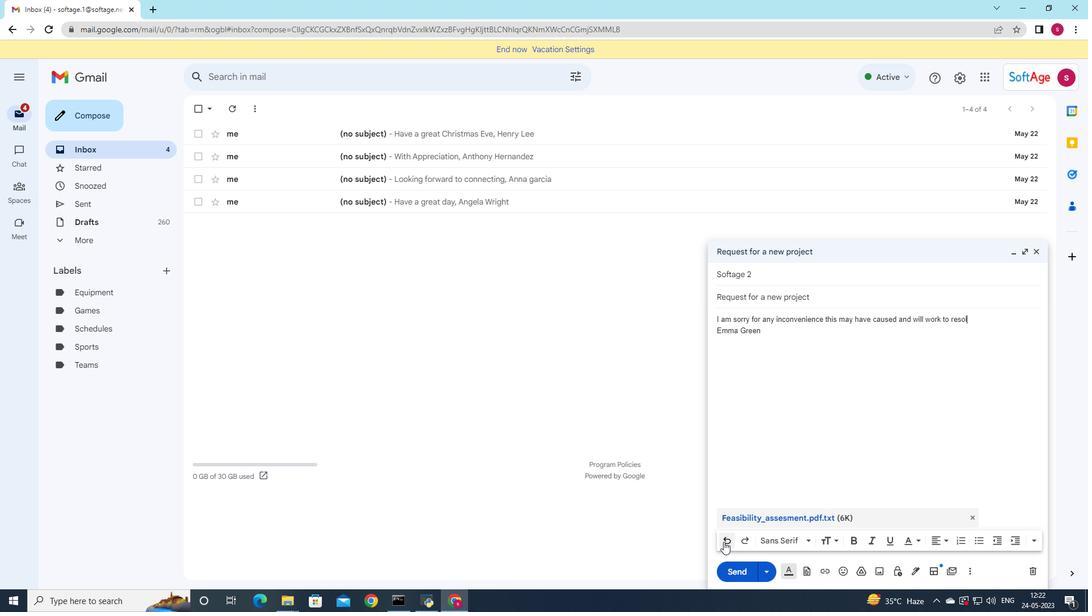 
Action: Mouse pressed left at (724, 548)
Screenshot: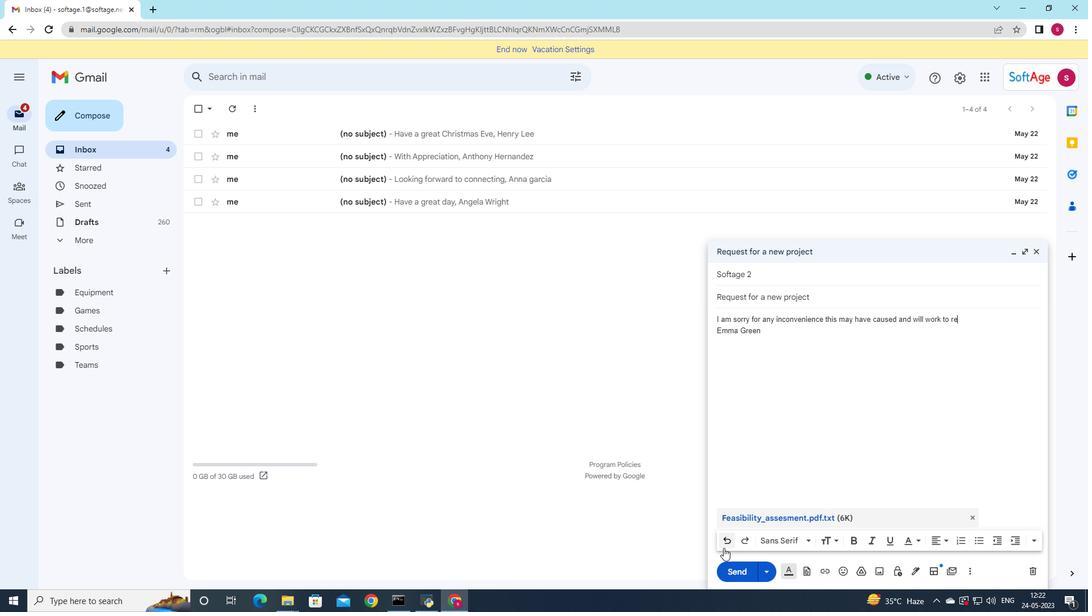 
Action: Mouse pressed left at (724, 548)
Screenshot: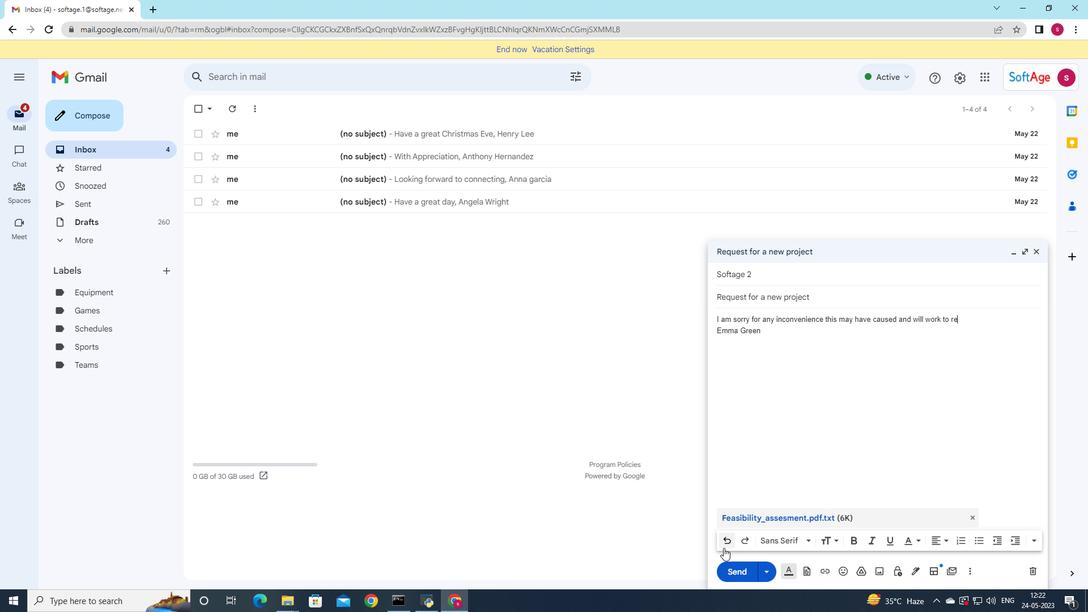 
Action: Mouse pressed left at (724, 548)
Screenshot: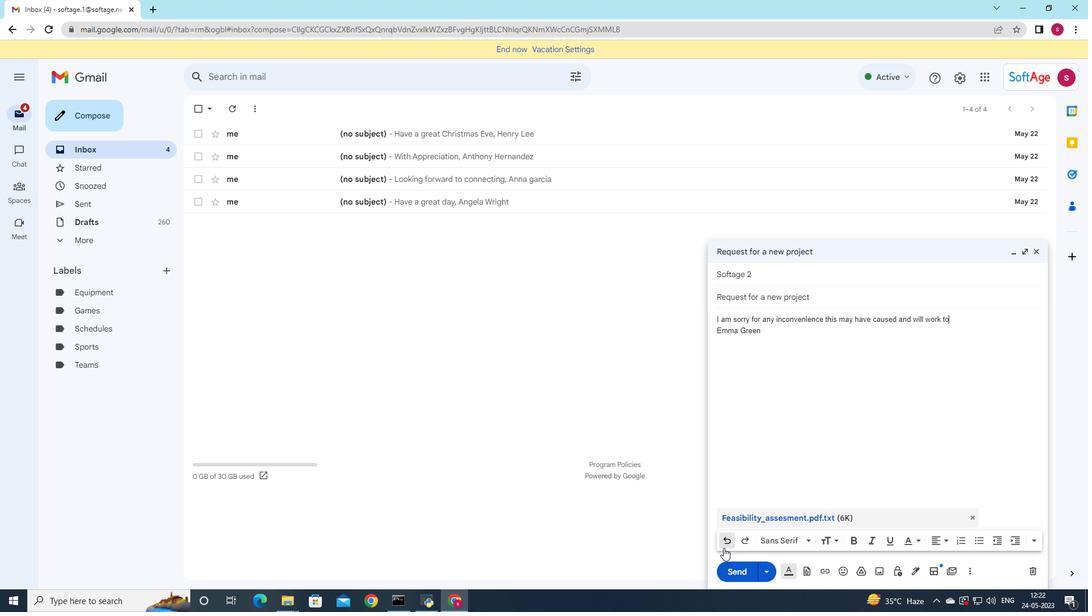 
Action: Mouse pressed left at (724, 548)
Screenshot: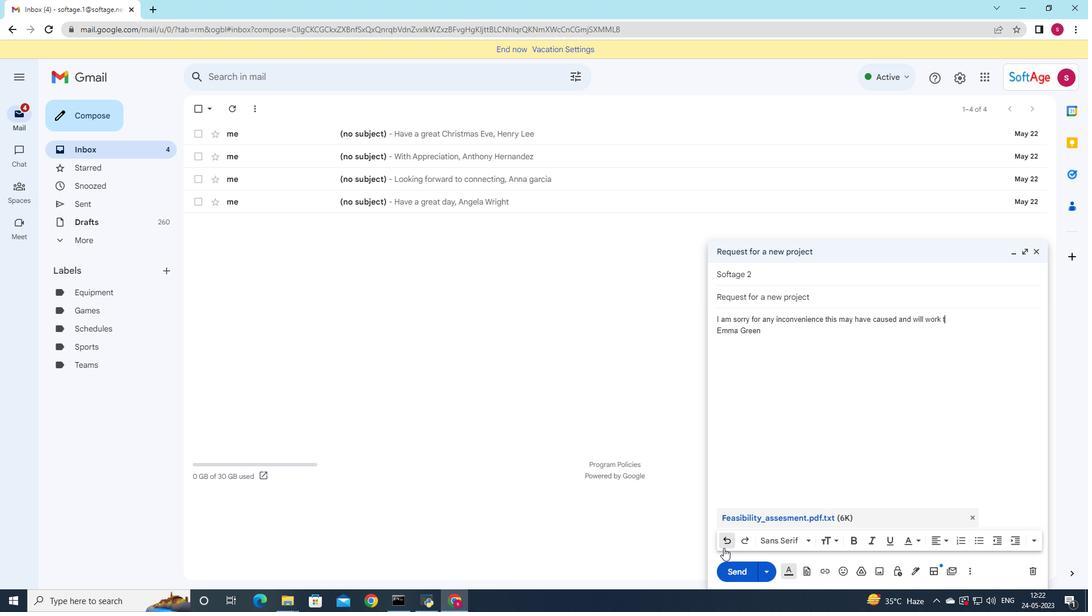 
Action: Mouse pressed left at (724, 548)
Screenshot: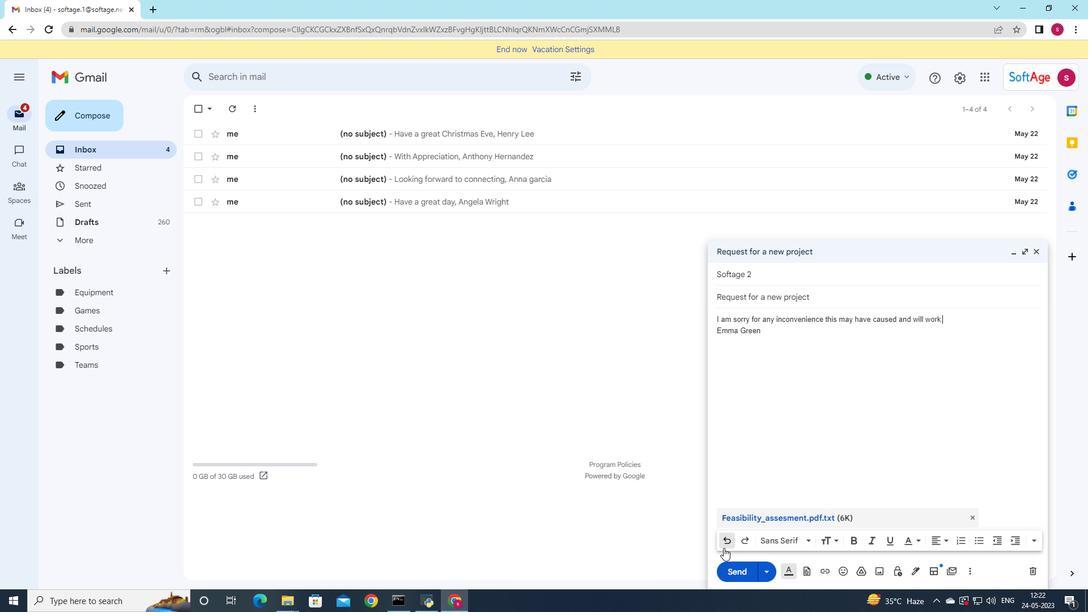 
Action: Mouse moved to (723, 550)
Screenshot: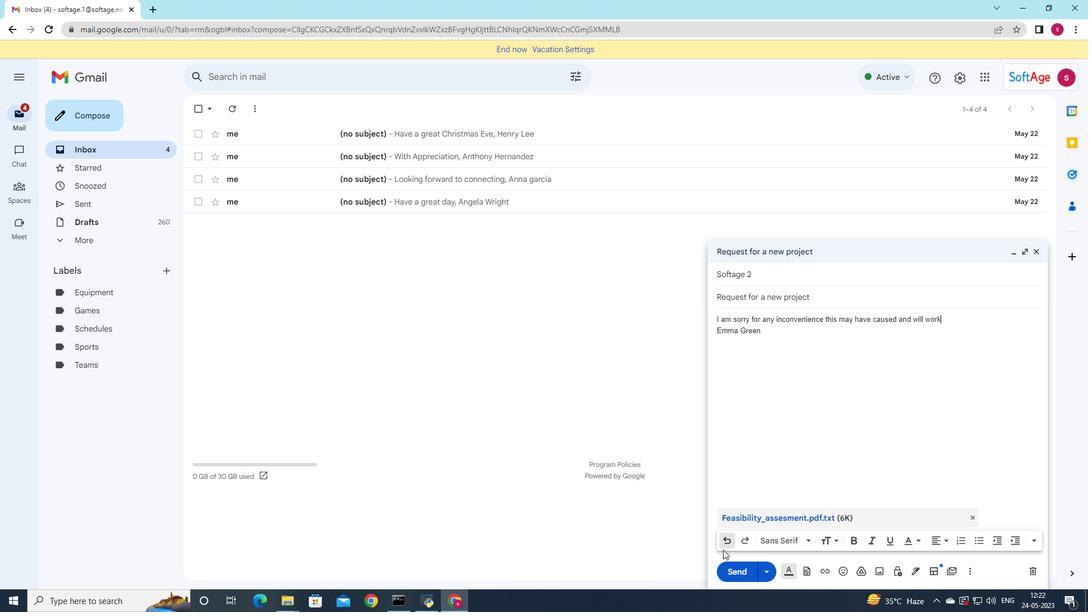 
Action: Mouse pressed left at (723, 550)
Screenshot: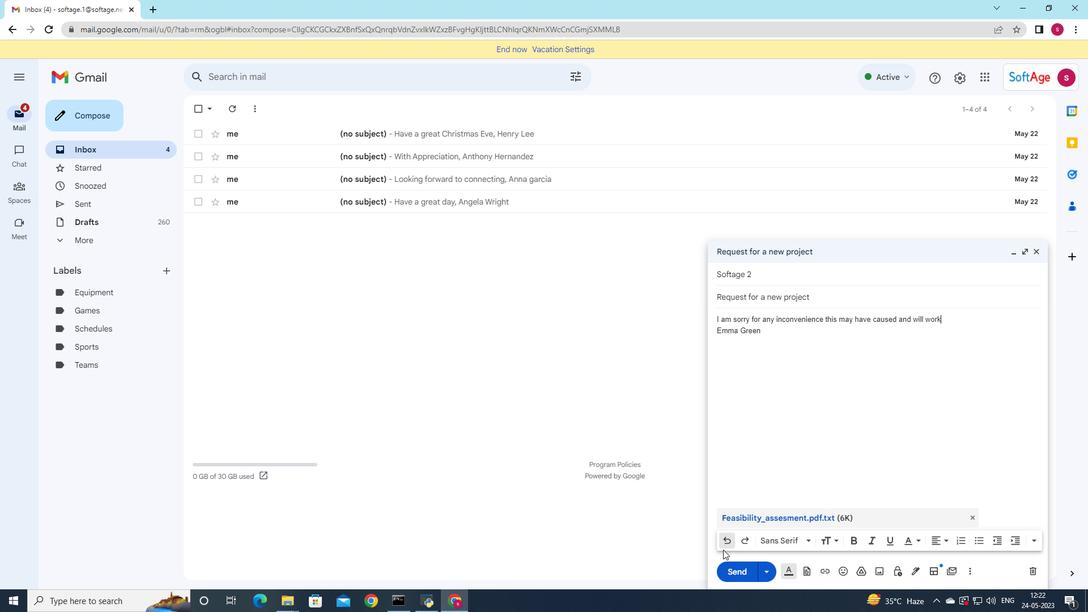 
Action: Mouse pressed left at (723, 550)
Screenshot: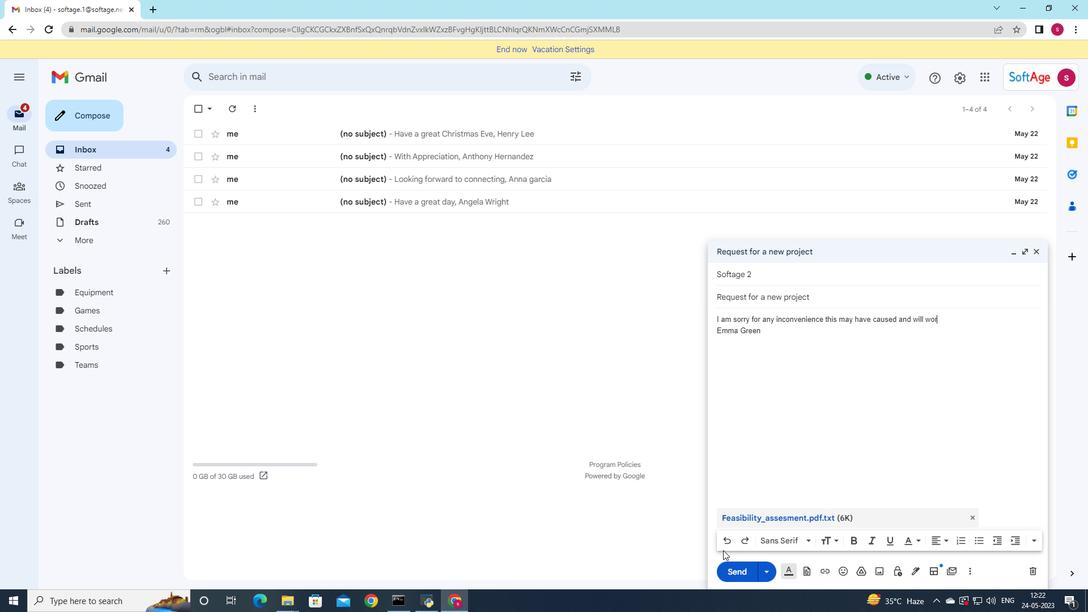 
Action: Mouse moved to (726, 543)
Screenshot: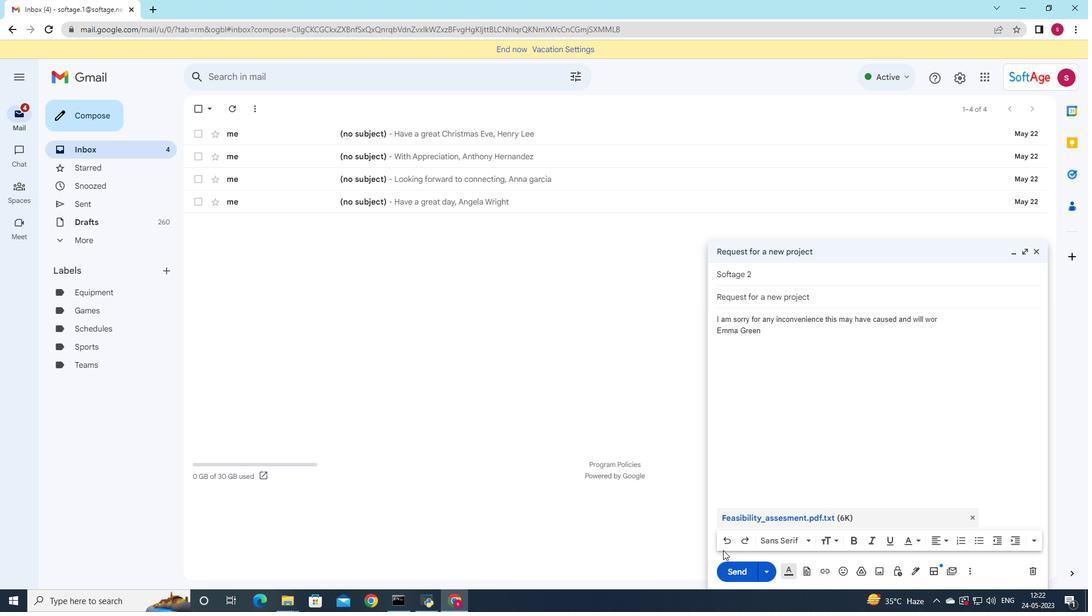 
Action: Mouse pressed left at (726, 543)
Screenshot: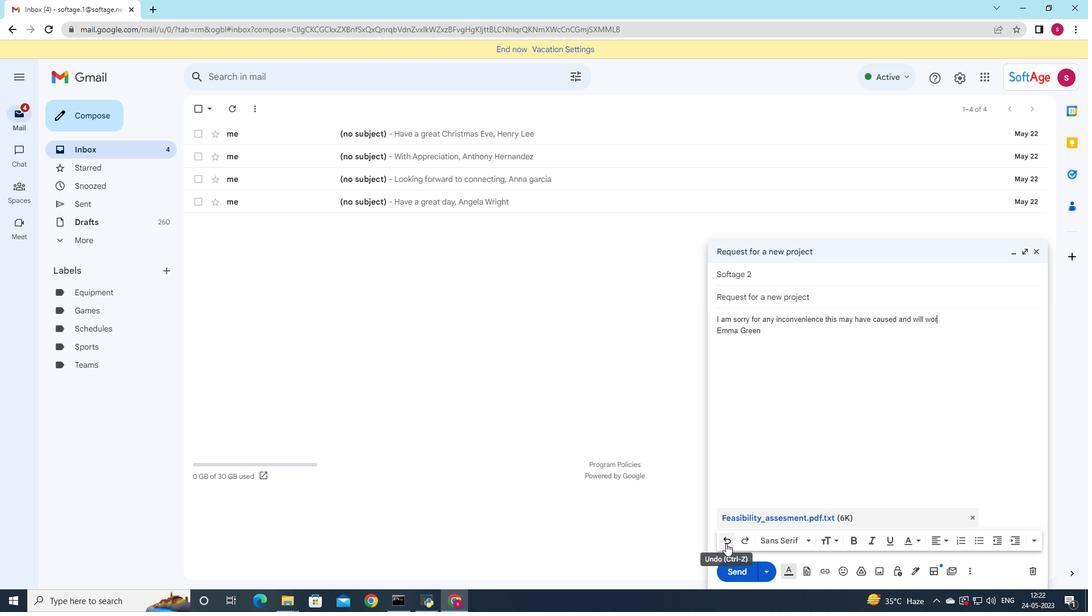 
Action: Mouse pressed left at (726, 543)
Screenshot: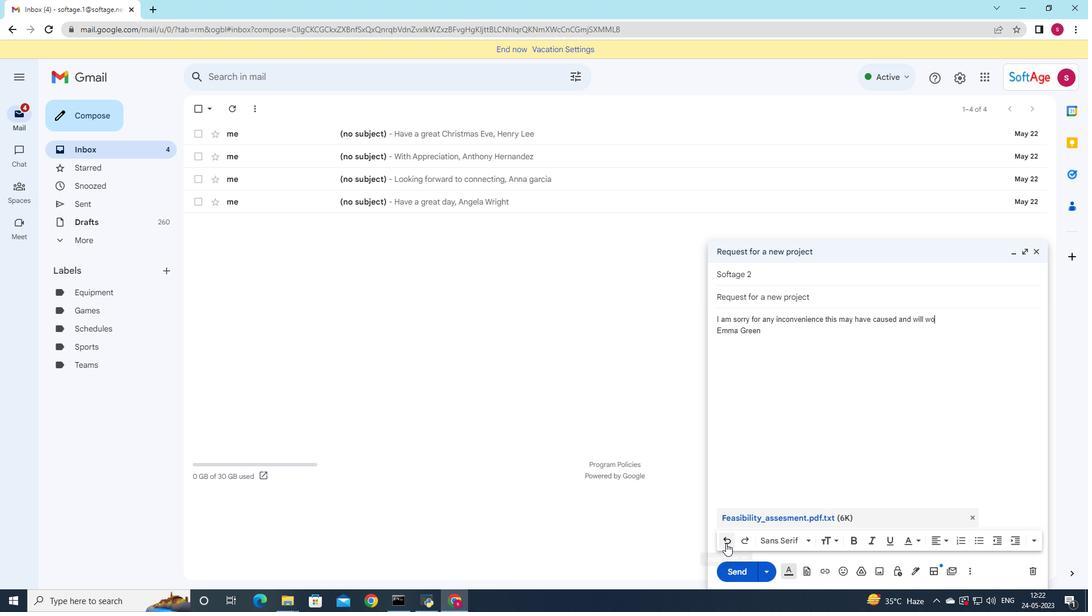 
Action: Mouse pressed left at (726, 543)
Screenshot: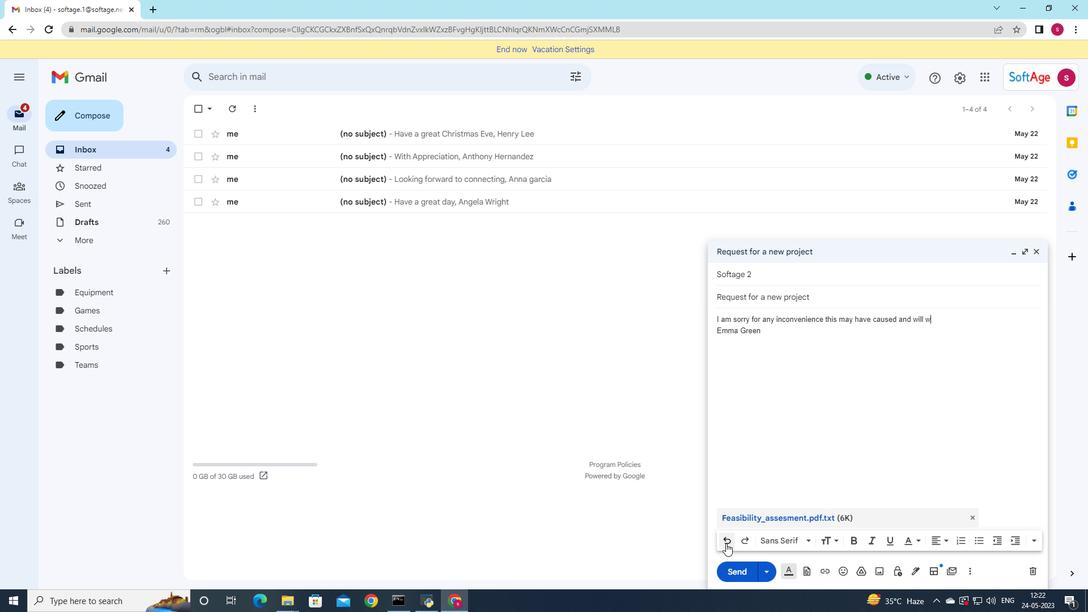 
Action: Mouse pressed left at (726, 543)
Screenshot: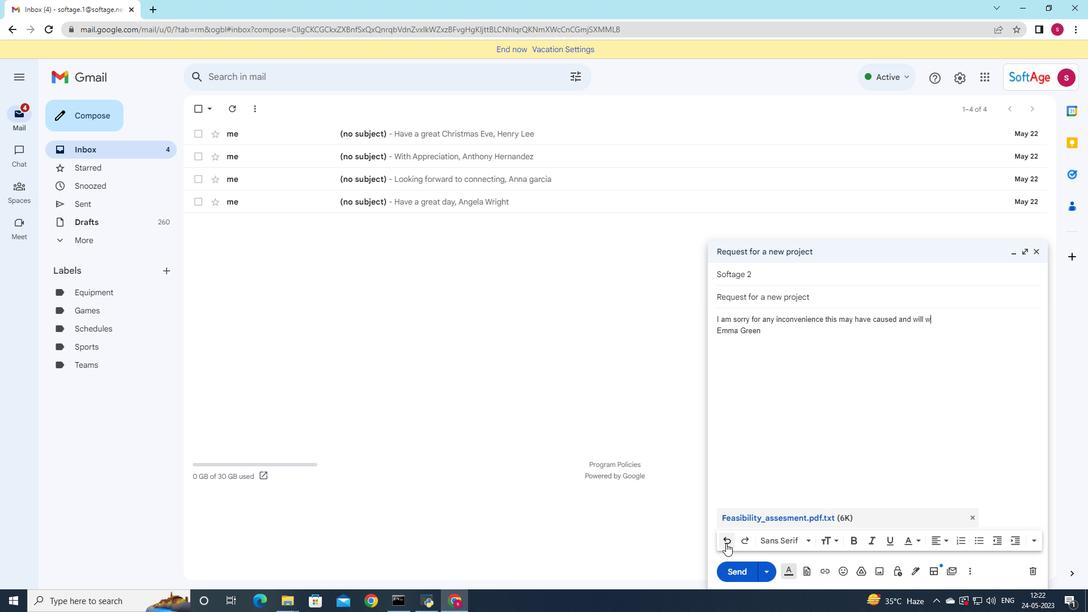 
Action: Mouse pressed left at (726, 543)
Screenshot: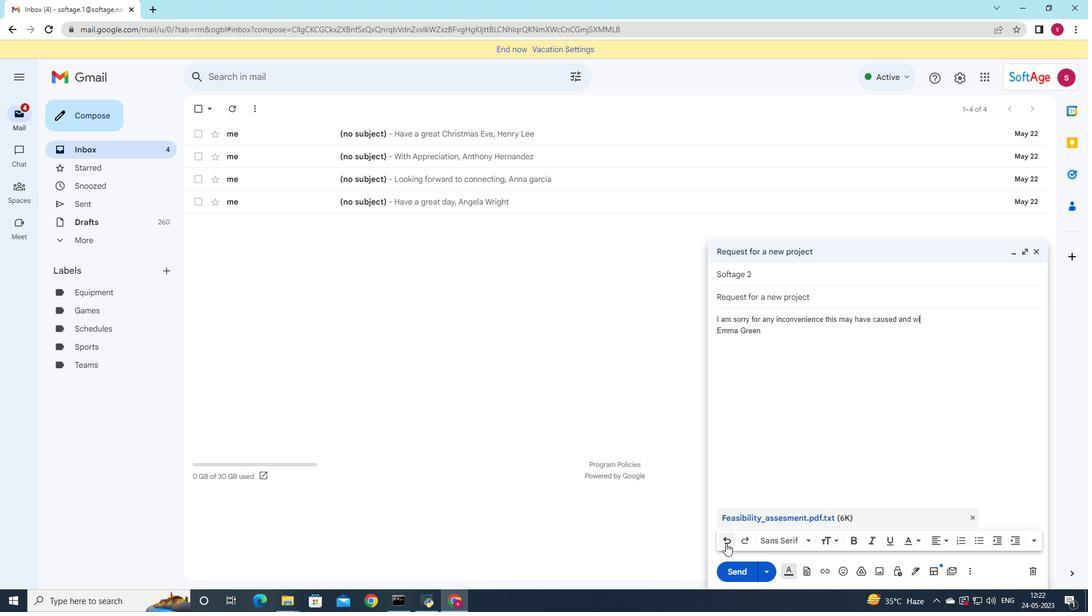 
Action: Mouse pressed left at (726, 543)
Screenshot: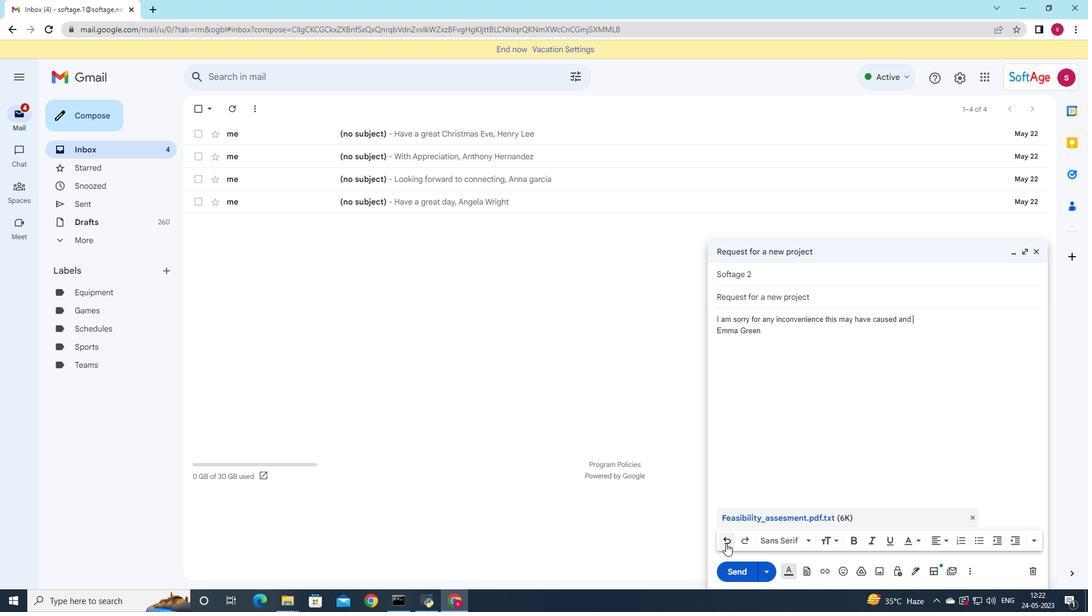 
Action: Mouse pressed left at (726, 543)
Screenshot: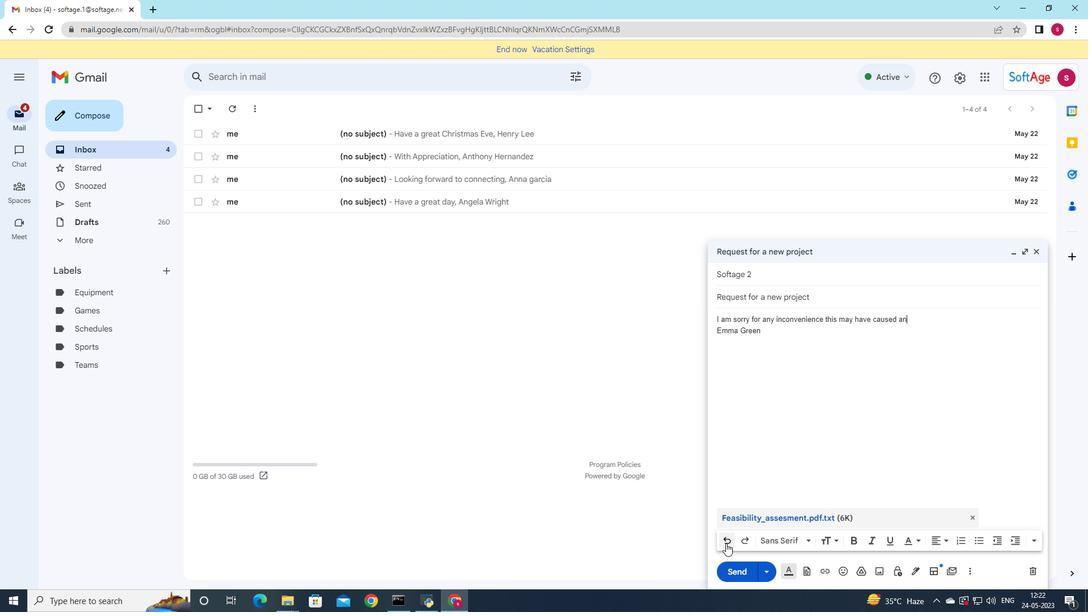 
Action: Mouse pressed left at (726, 543)
Screenshot: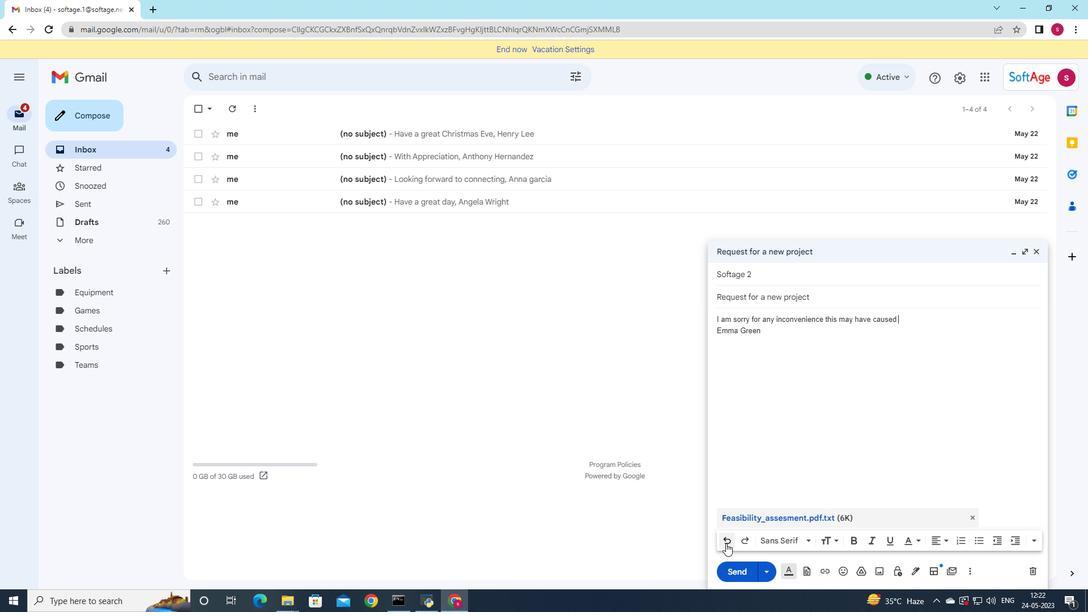 
Action: Mouse pressed left at (726, 543)
Screenshot: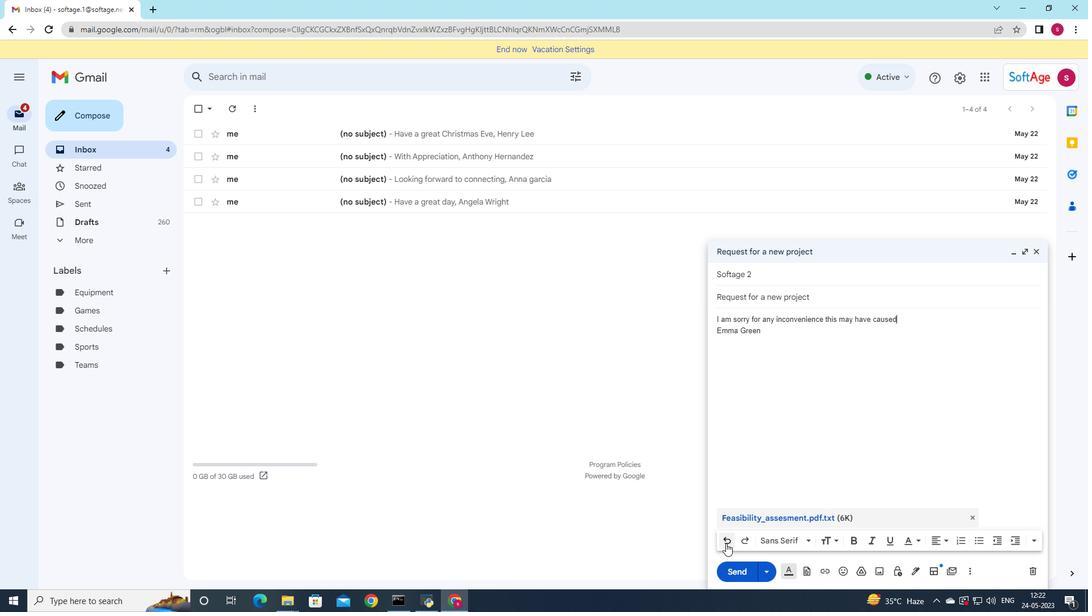 
Action: Mouse pressed left at (726, 543)
Screenshot: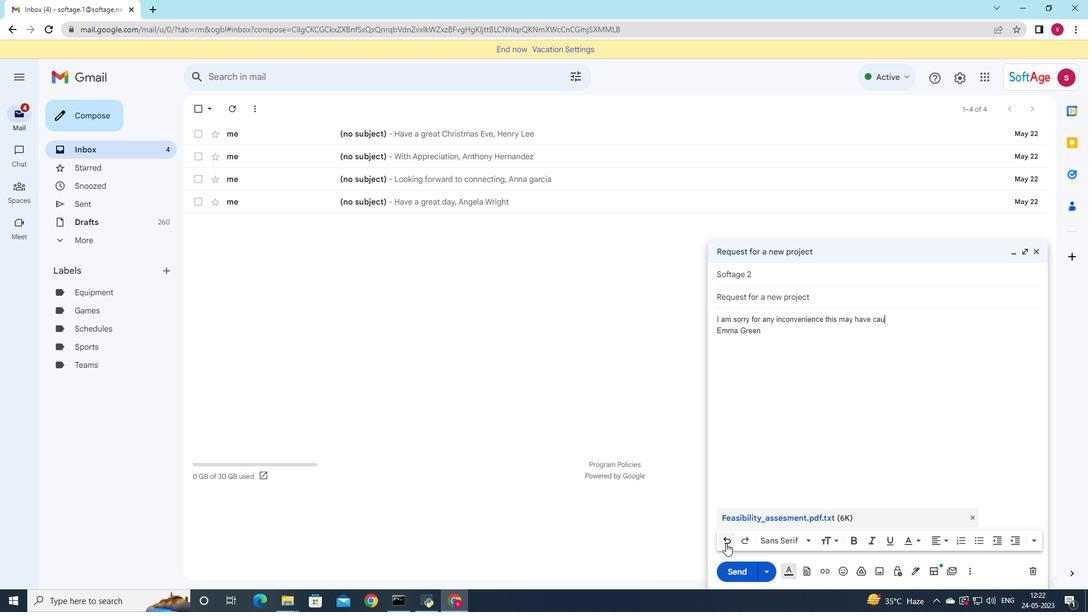 
Action: Mouse pressed left at (726, 543)
Screenshot: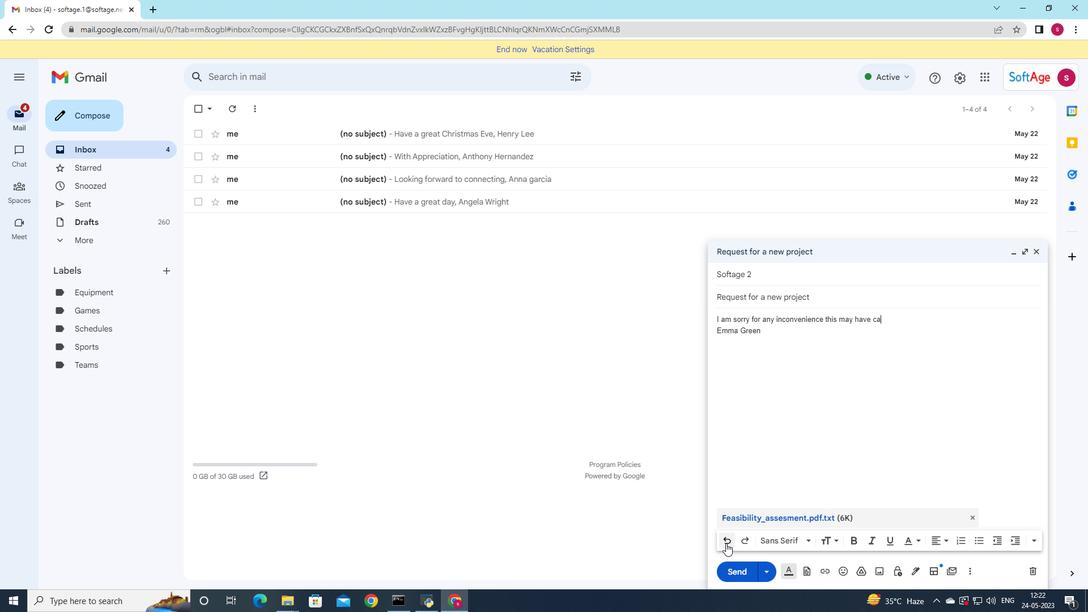 
Action: Mouse pressed left at (726, 543)
Screenshot: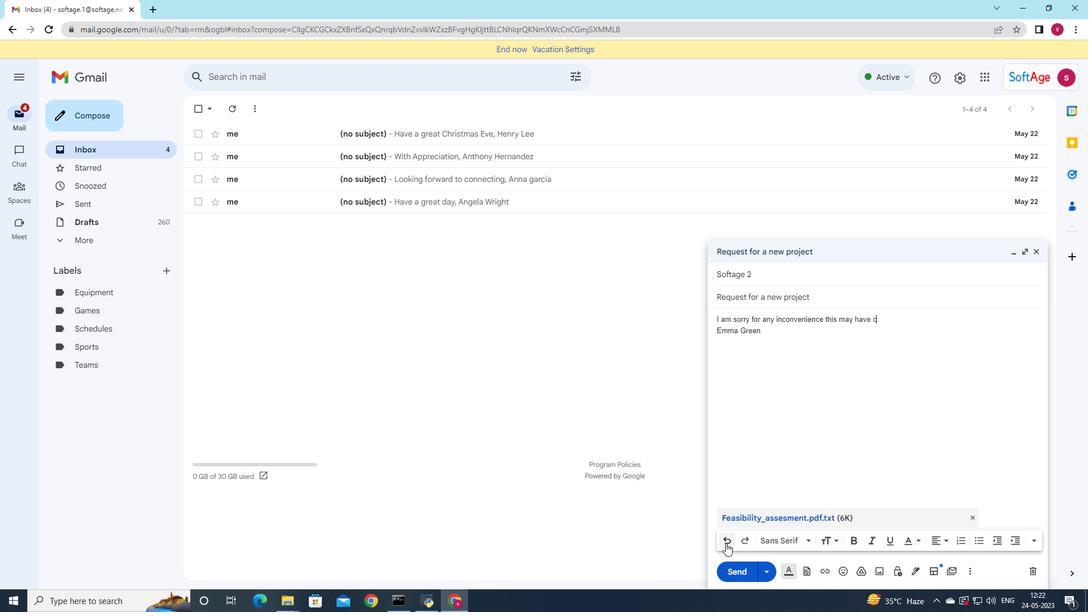 
Action: Mouse pressed left at (726, 543)
Screenshot: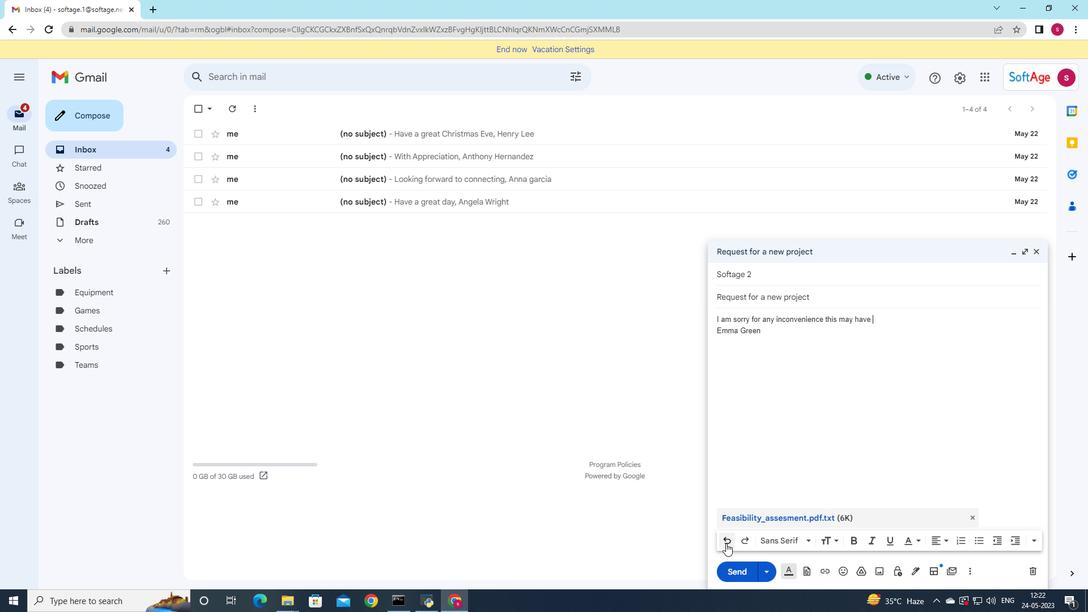
Action: Mouse pressed left at (726, 543)
Screenshot: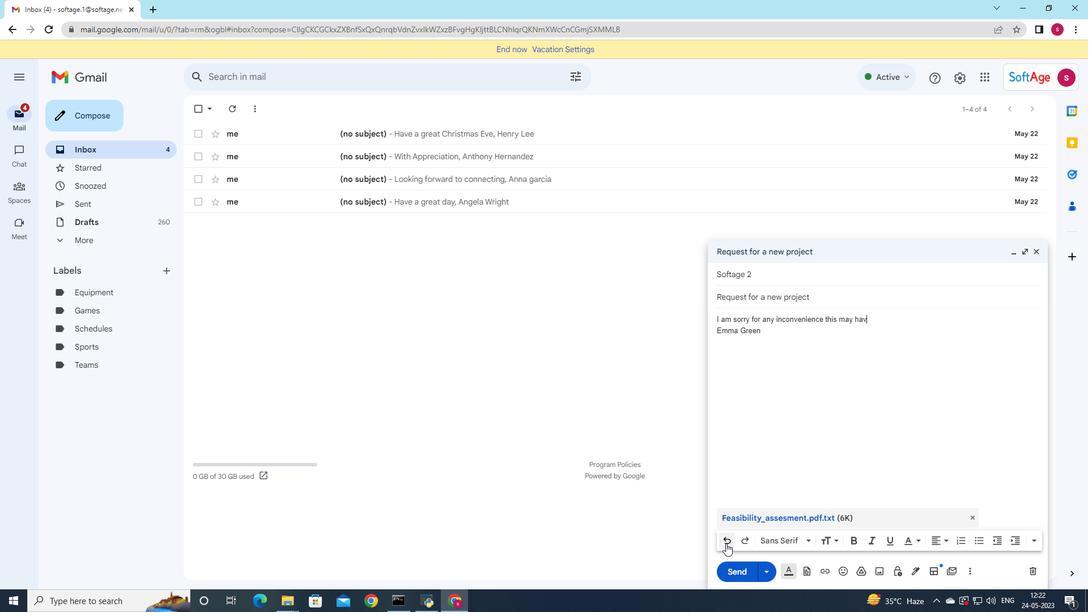 
Action: Mouse pressed left at (726, 543)
Screenshot: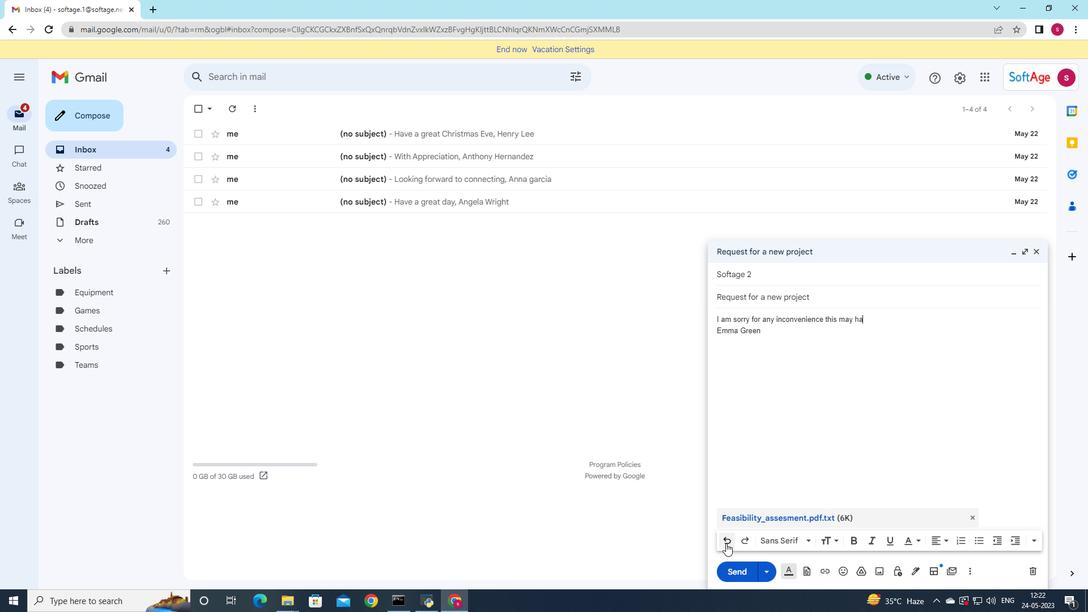 
Action: Mouse pressed left at (726, 543)
Screenshot: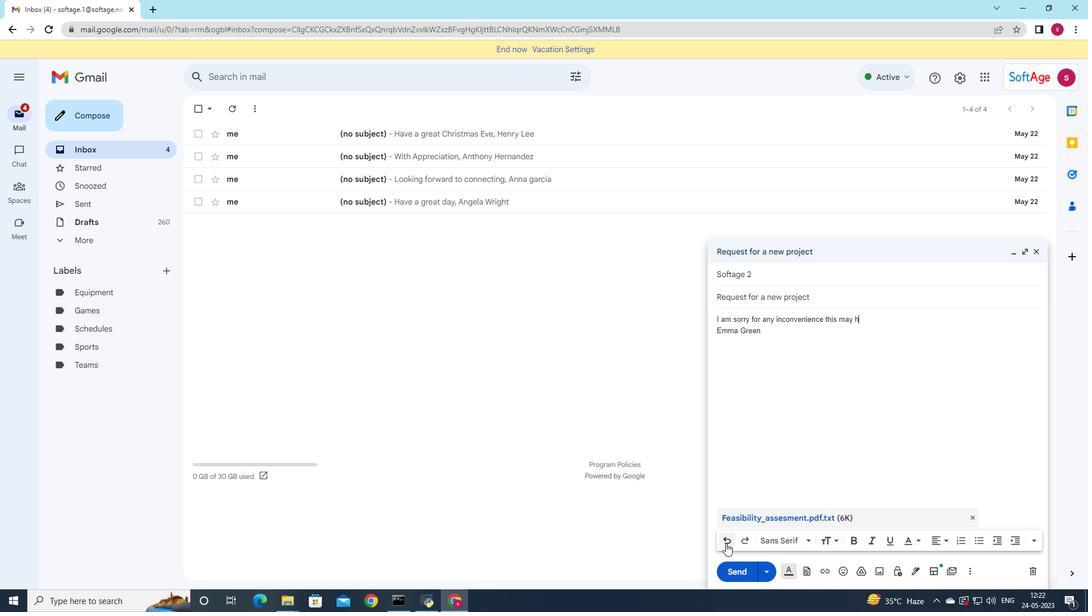 
Action: Mouse pressed left at (726, 543)
Screenshot: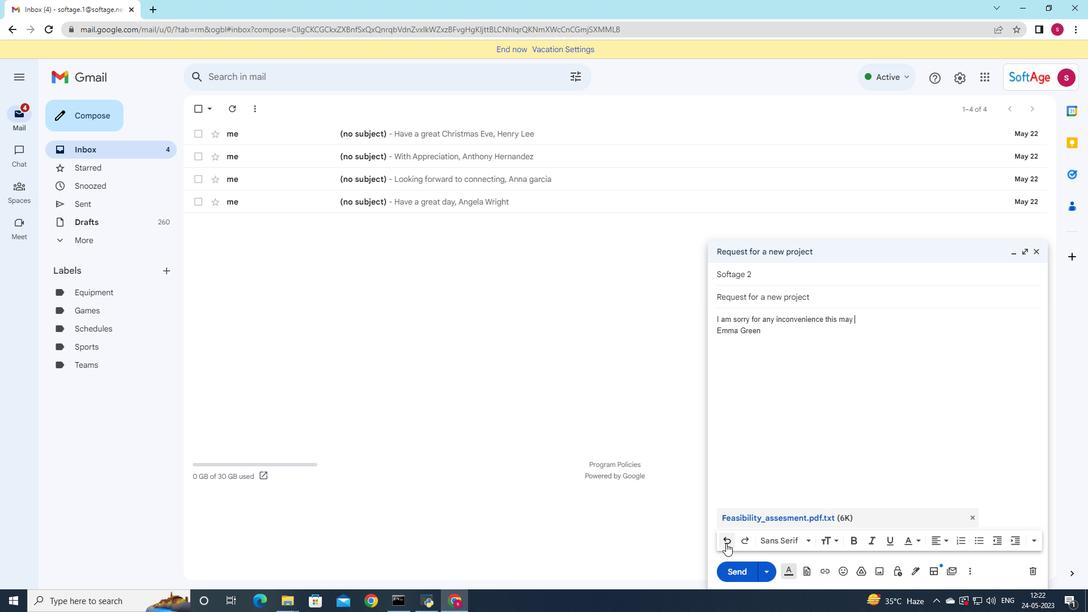 
Action: Mouse pressed left at (726, 543)
Screenshot: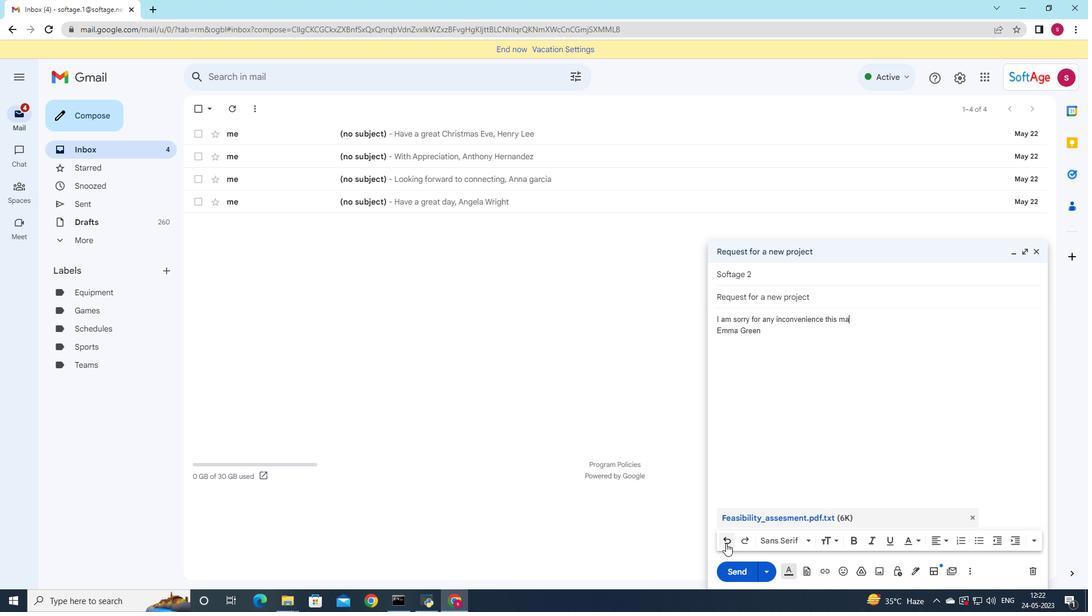 
Action: Mouse pressed left at (726, 543)
Screenshot: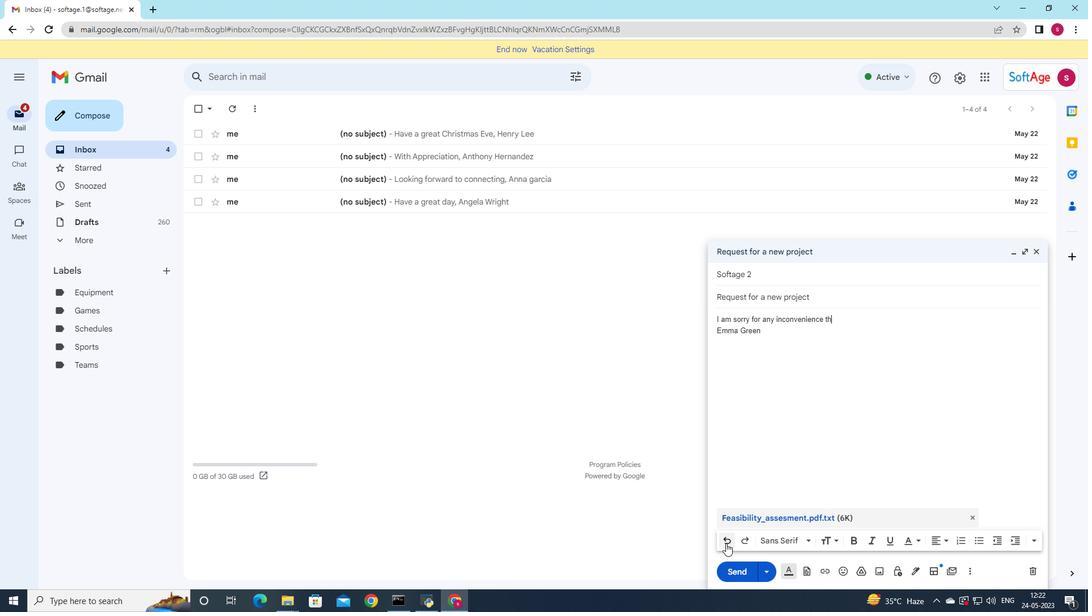 
Action: Mouse pressed left at (726, 543)
Screenshot: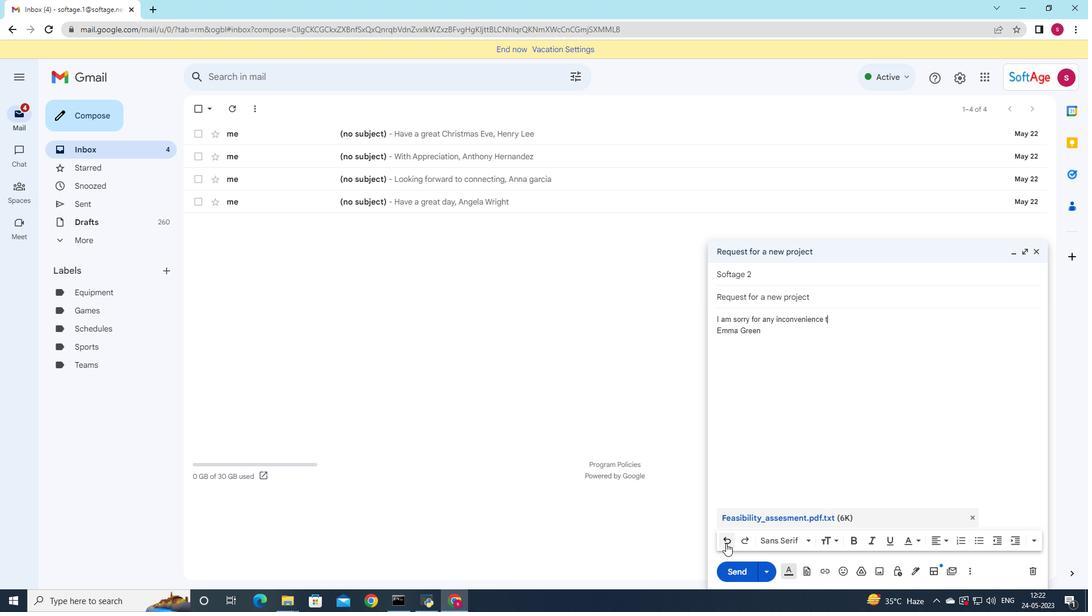 
Action: Mouse pressed left at (726, 543)
Screenshot: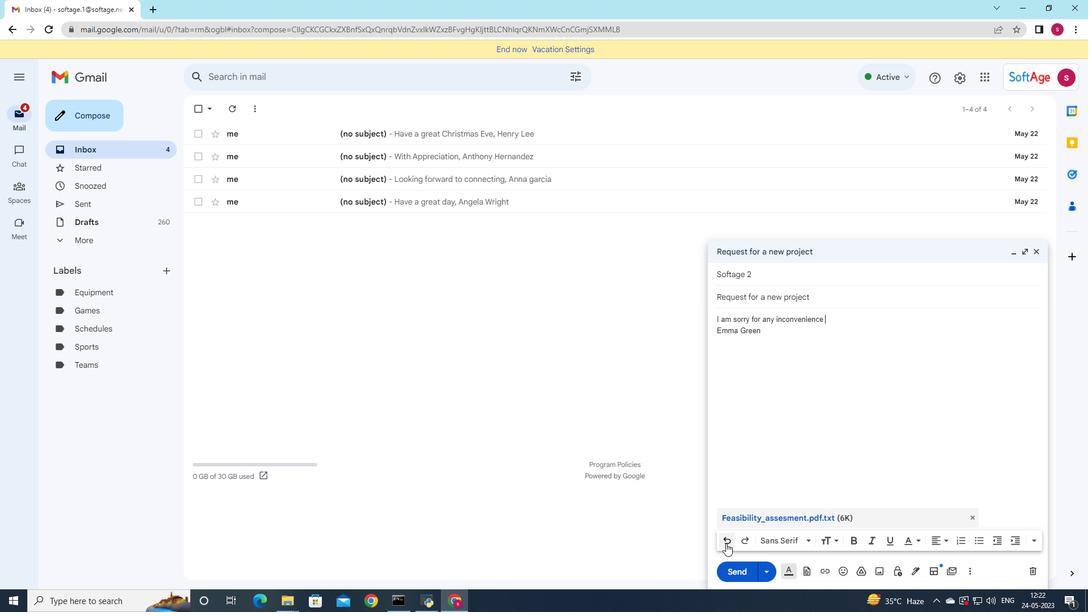 
Action: Mouse pressed left at (726, 543)
Screenshot: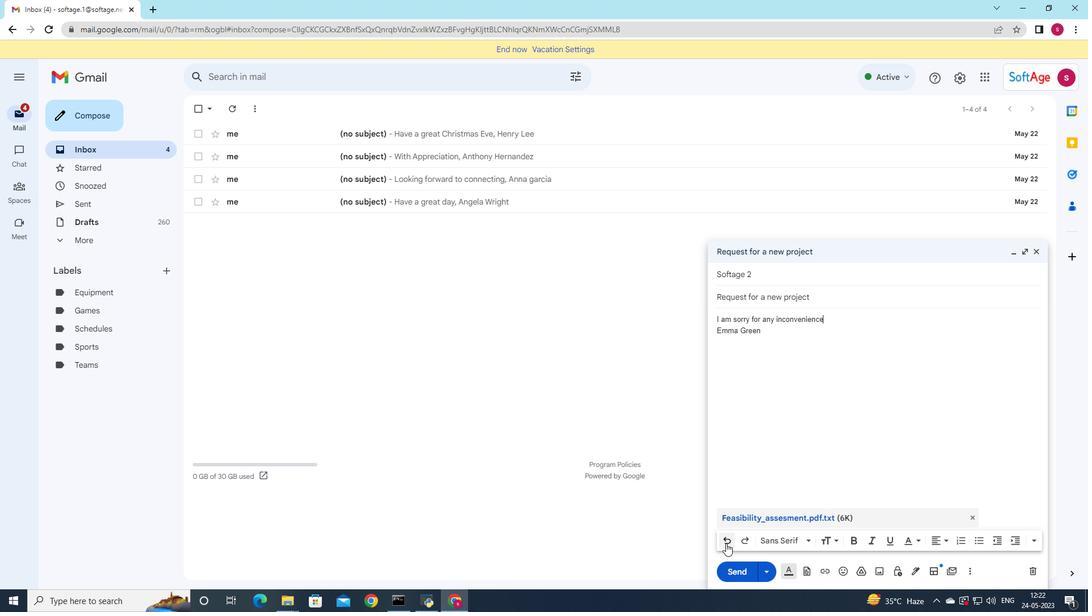 
Action: Mouse pressed left at (726, 543)
Screenshot: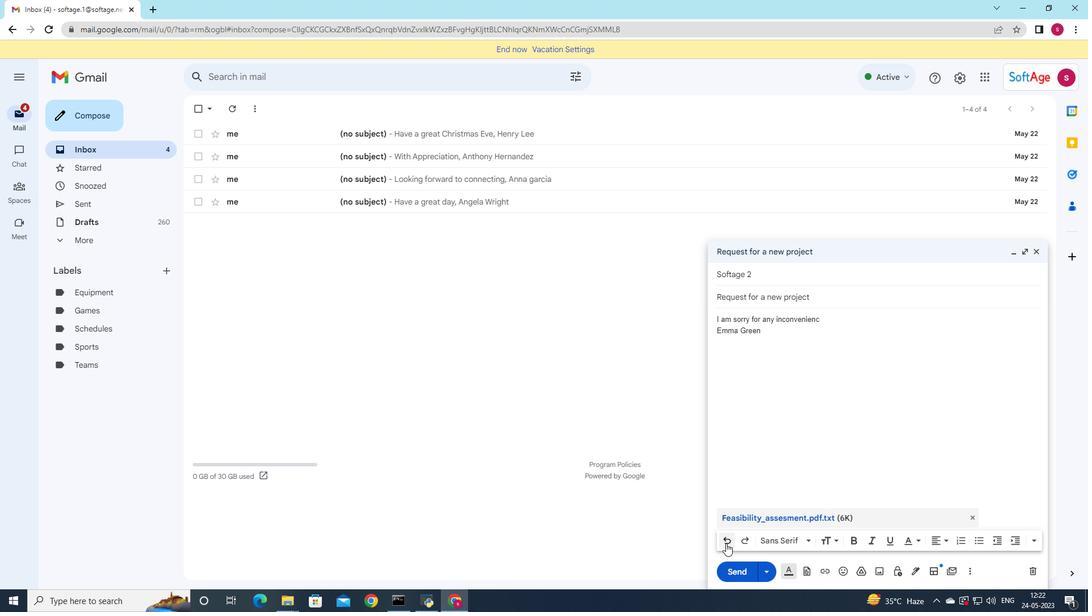
Action: Mouse pressed left at (726, 543)
Screenshot: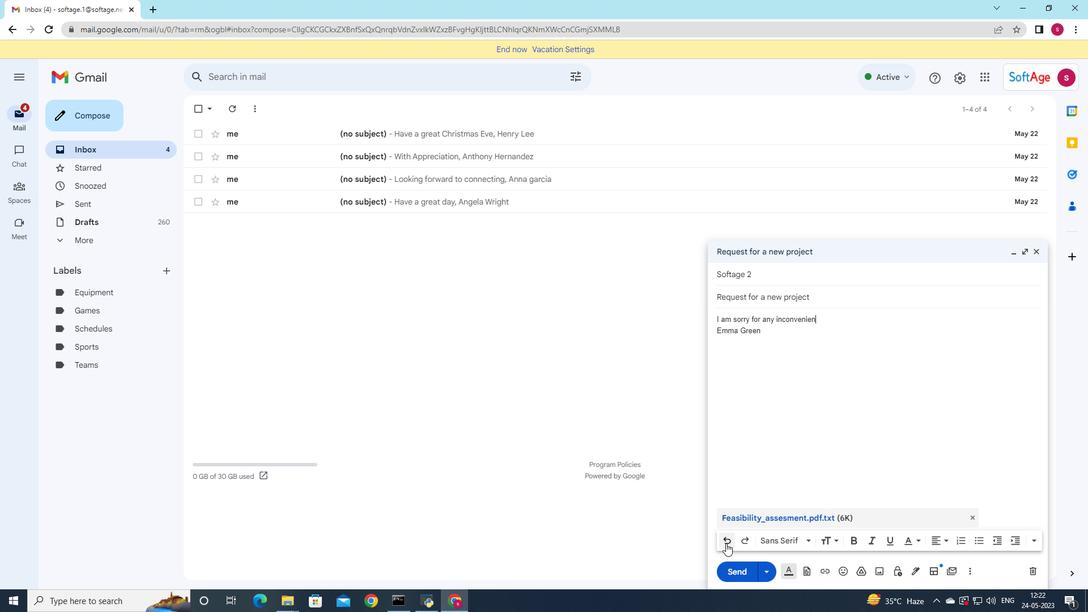 
Action: Mouse pressed left at (726, 543)
Screenshot: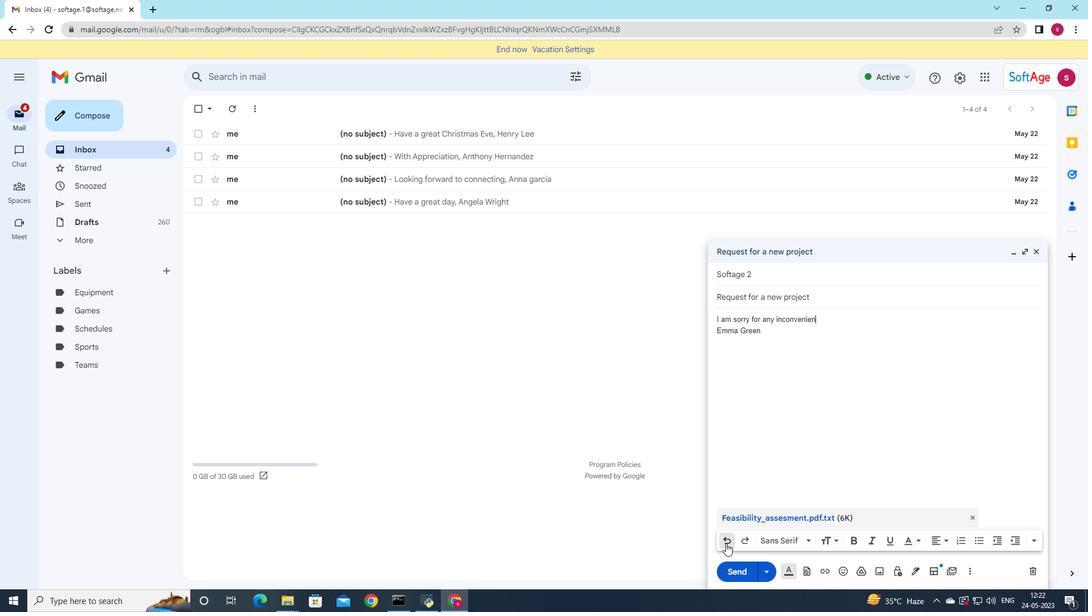 
Action: Mouse pressed left at (726, 543)
Screenshot: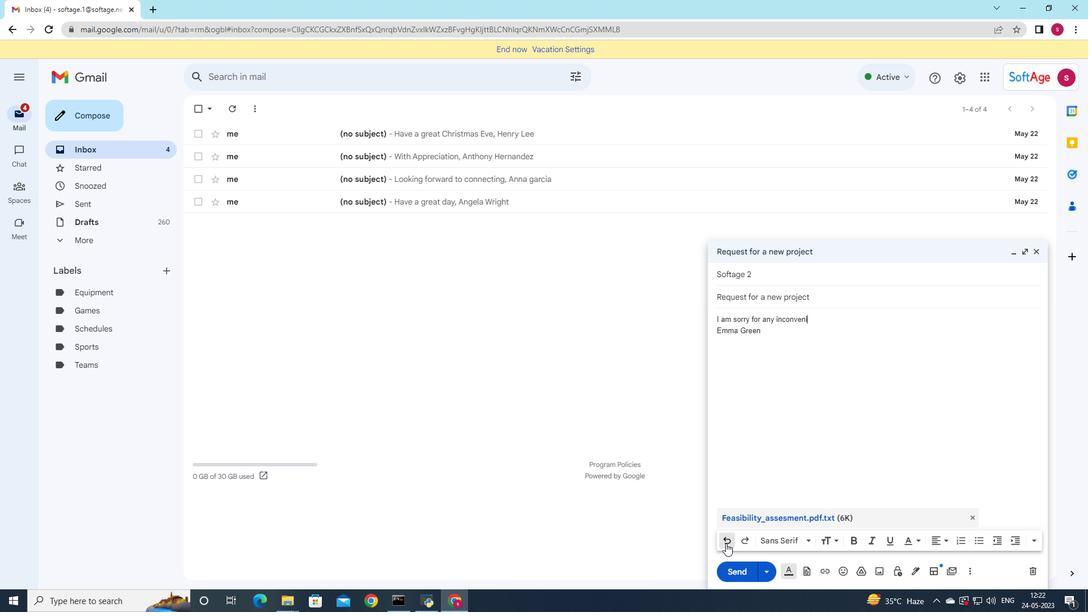 
Action: Mouse pressed left at (726, 543)
Screenshot: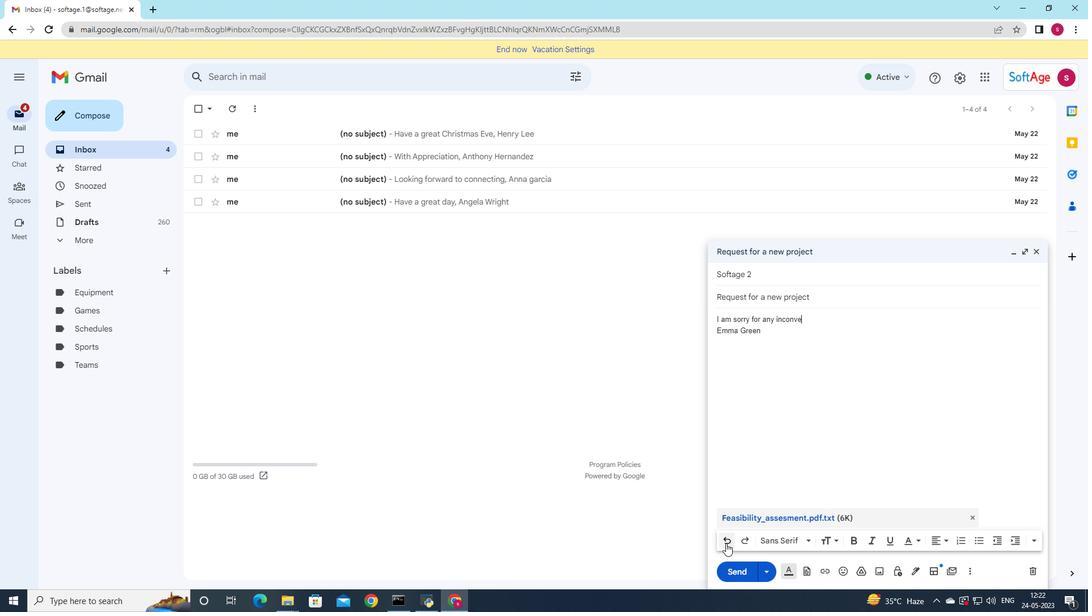 
Action: Mouse pressed left at (726, 543)
Screenshot: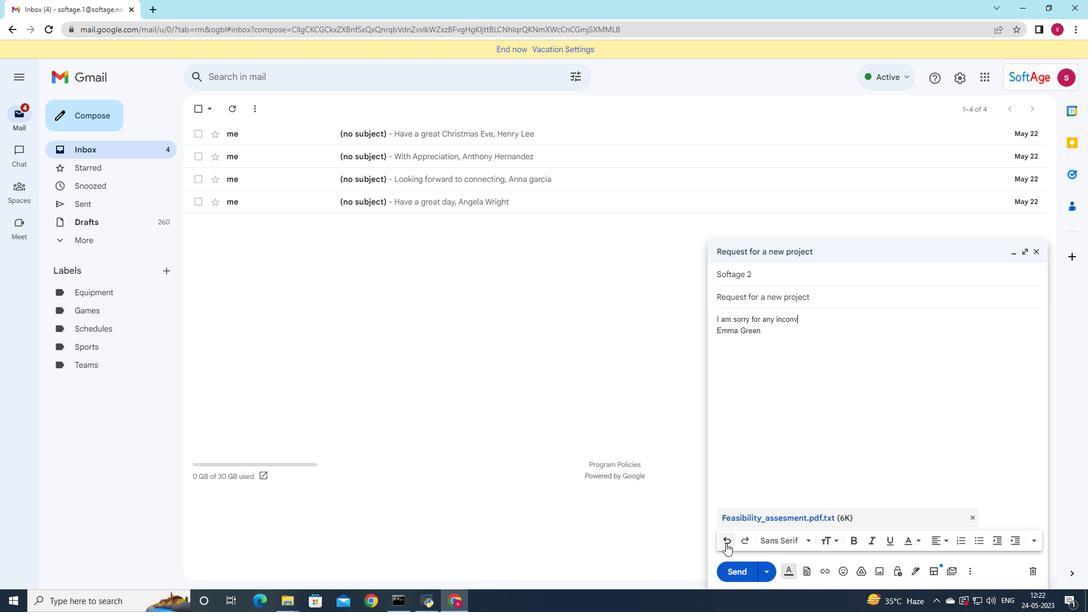 
Action: Mouse pressed left at (726, 543)
Screenshot: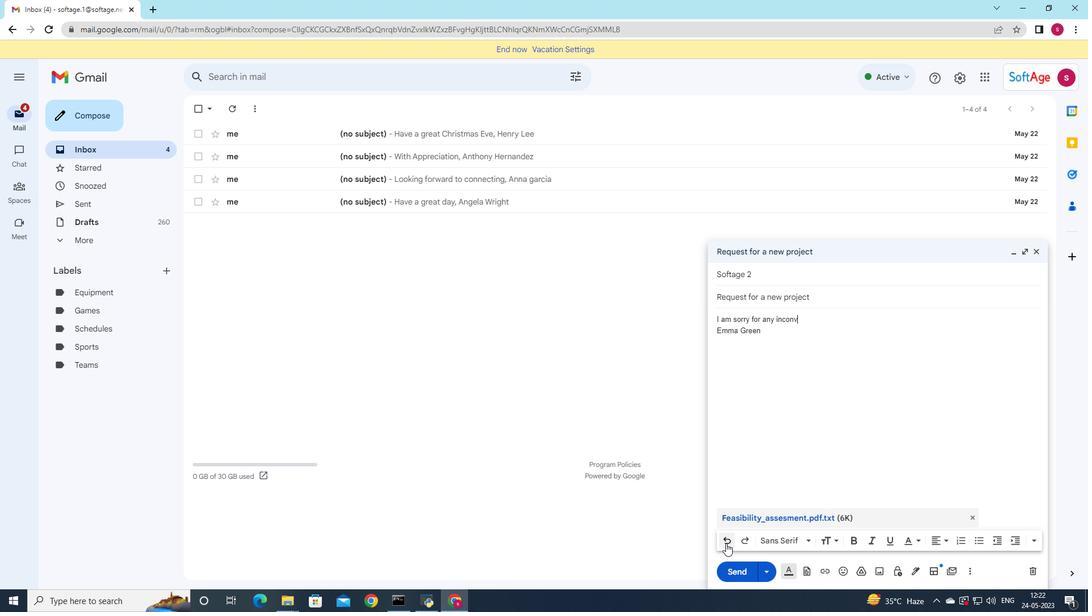 
Action: Mouse pressed left at (726, 543)
Screenshot: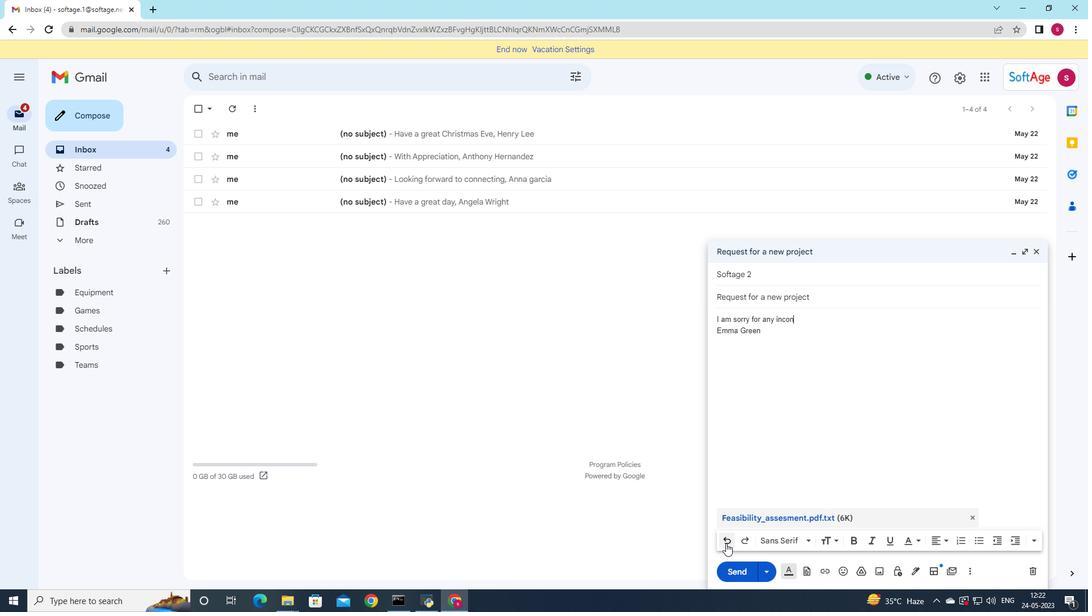 
Action: Mouse pressed left at (726, 543)
Screenshot: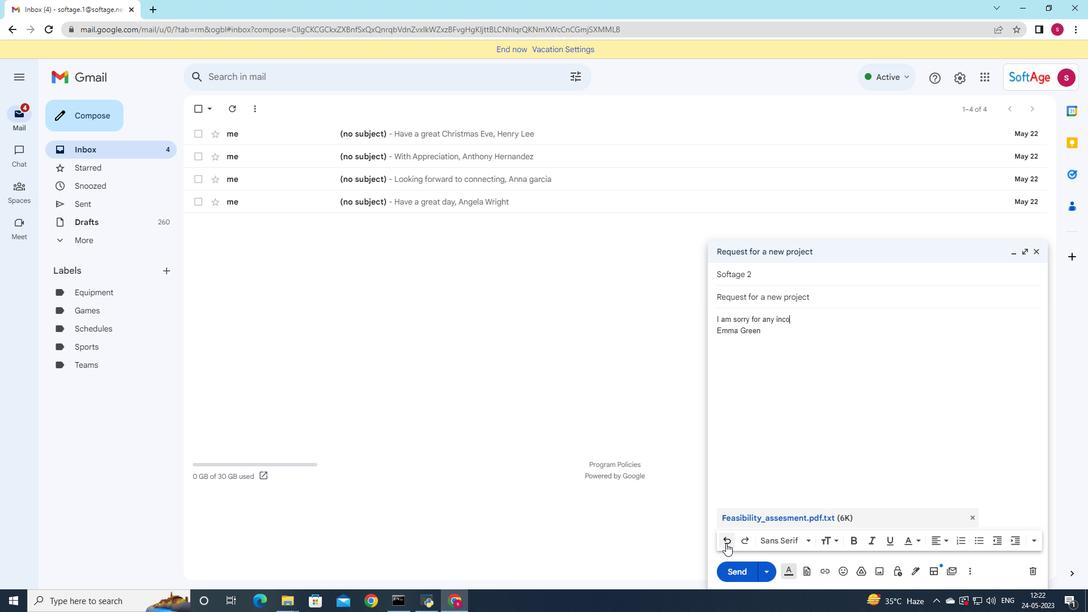 
Action: Mouse pressed left at (726, 543)
Screenshot: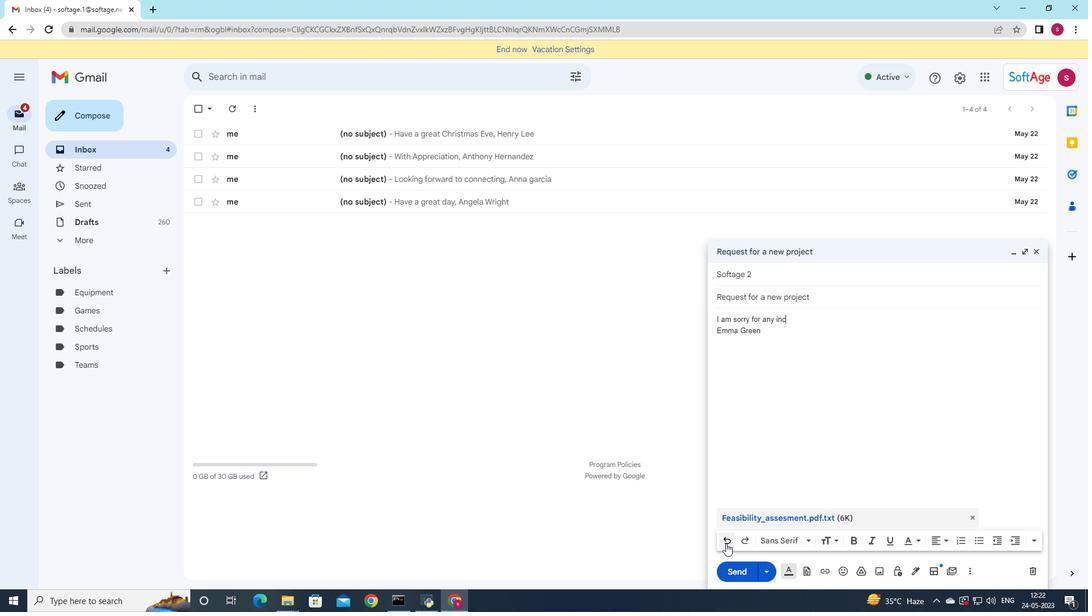 
Action: Mouse pressed left at (726, 543)
Screenshot: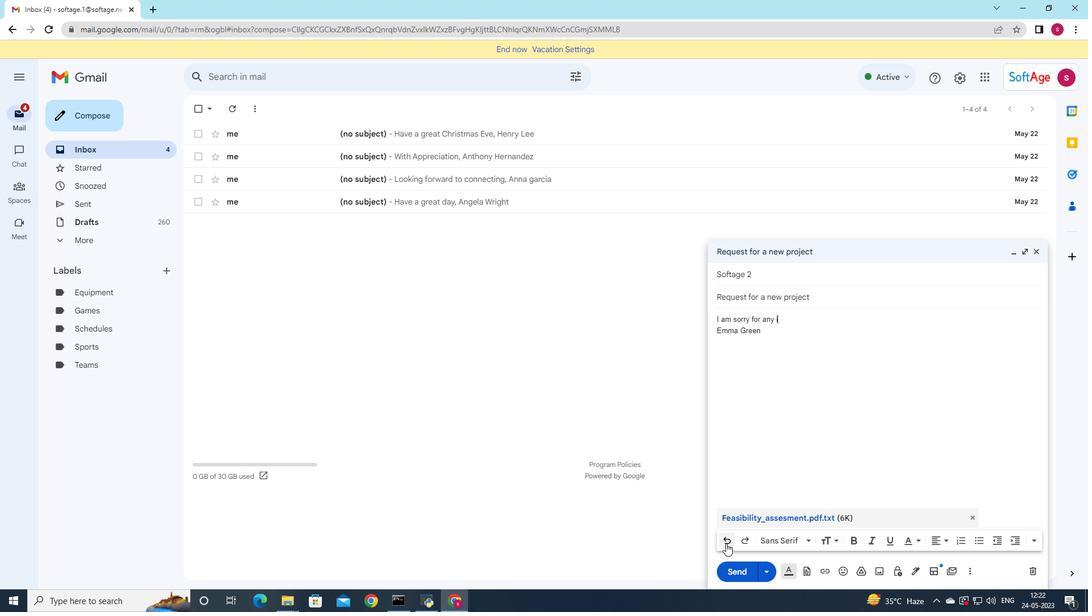 
Action: Mouse pressed left at (726, 543)
Screenshot: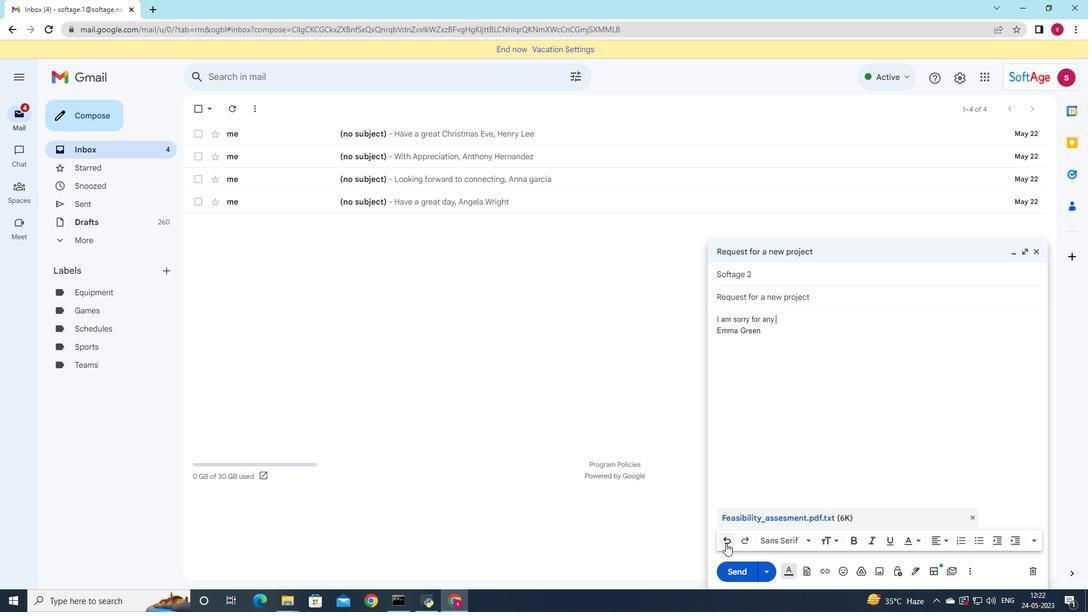 
Action: Mouse pressed left at (726, 543)
Screenshot: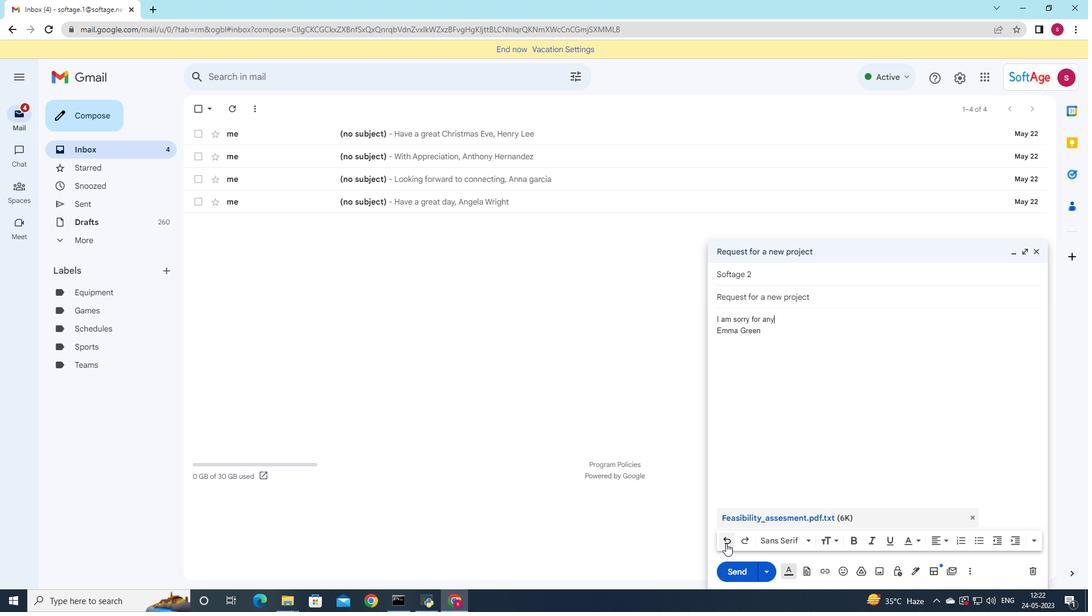 
Action: Mouse pressed left at (726, 543)
Screenshot: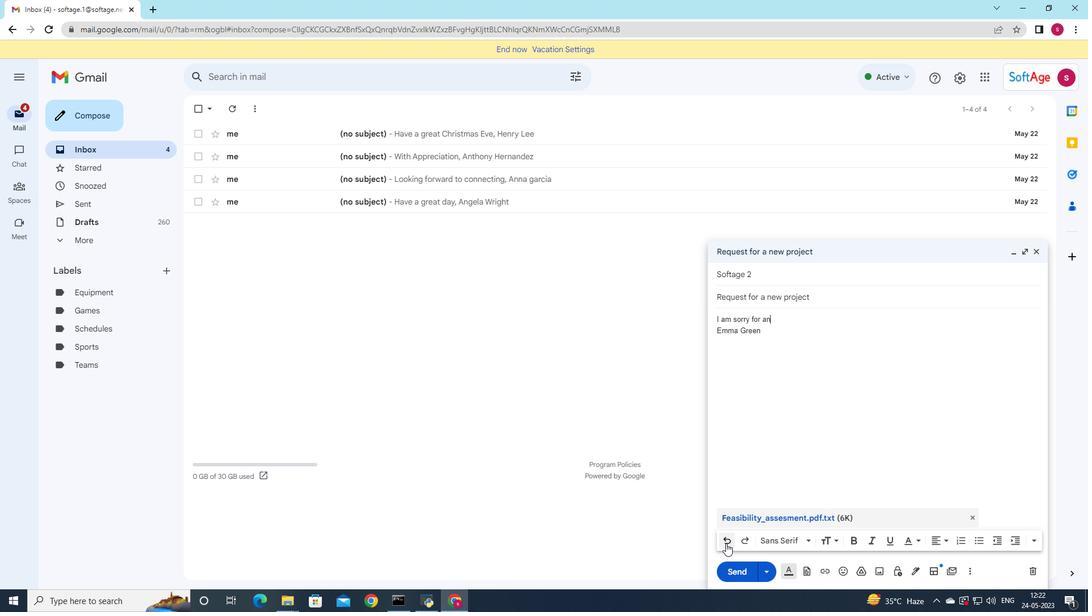 
Action: Mouse pressed left at (726, 543)
Screenshot: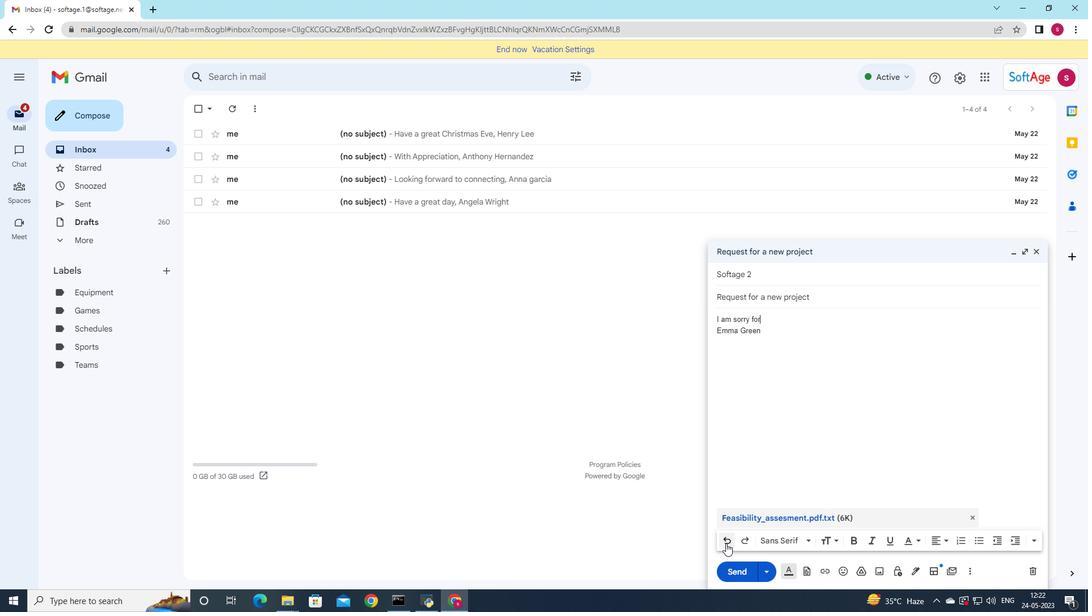
Action: Mouse pressed left at (726, 543)
Screenshot: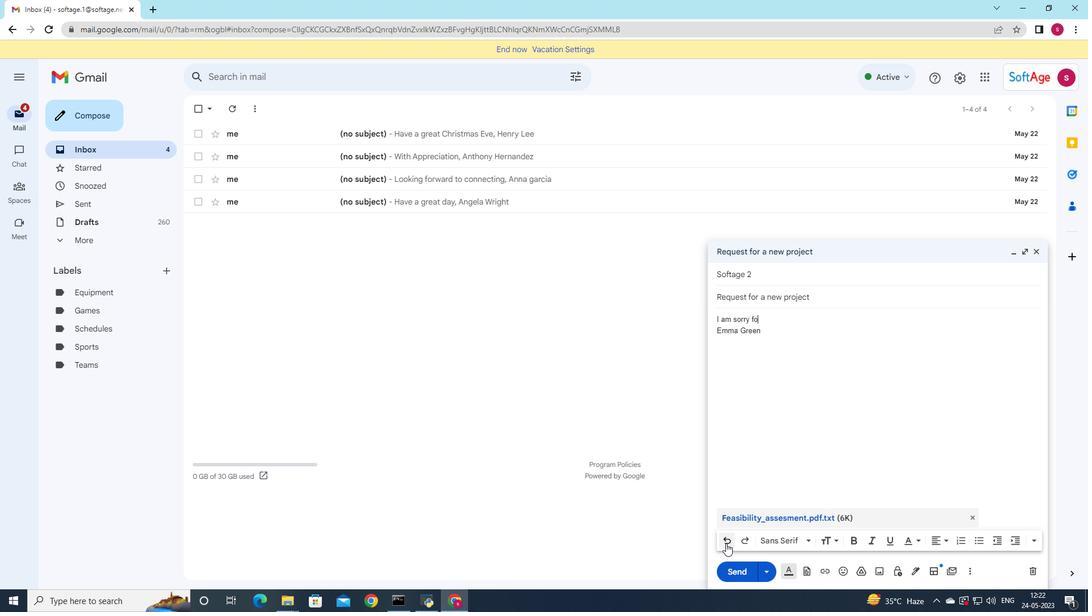 
Action: Mouse pressed left at (726, 543)
Screenshot: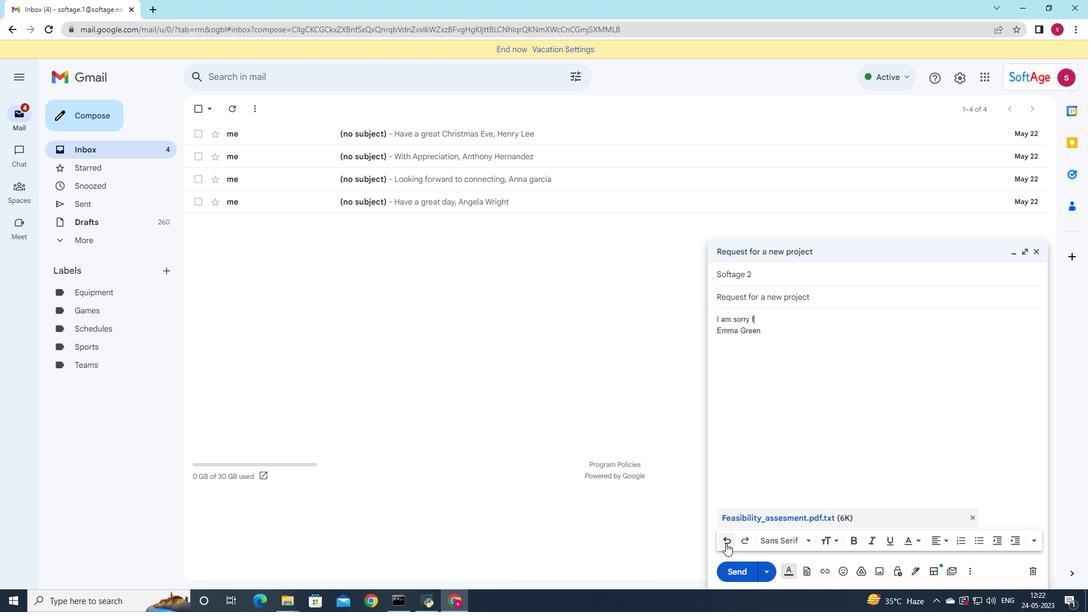 
Action: Mouse pressed left at (726, 543)
Screenshot: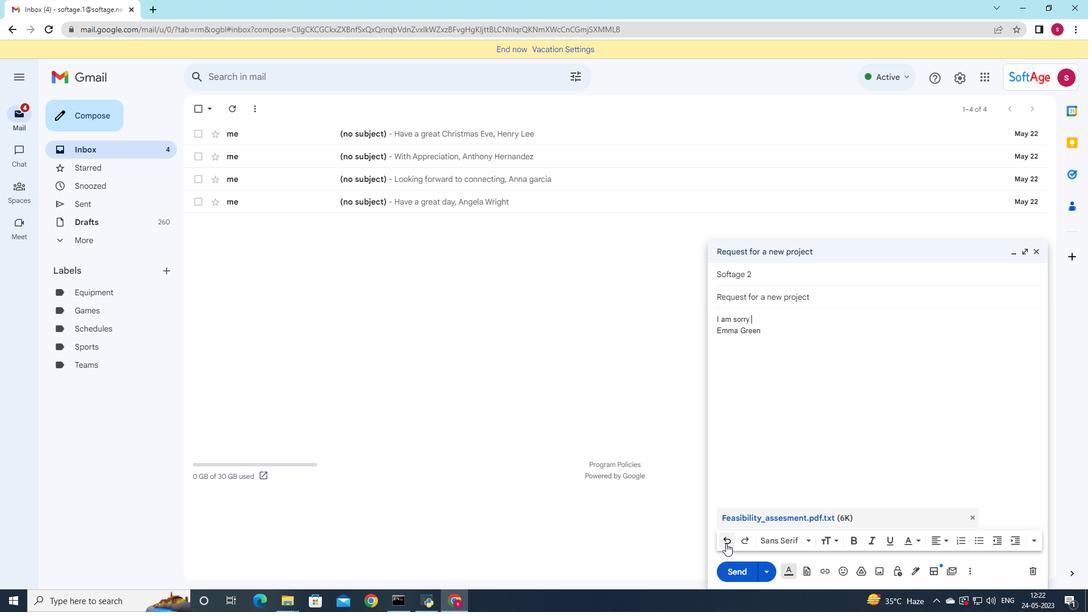 
Action: Mouse pressed left at (726, 543)
Screenshot: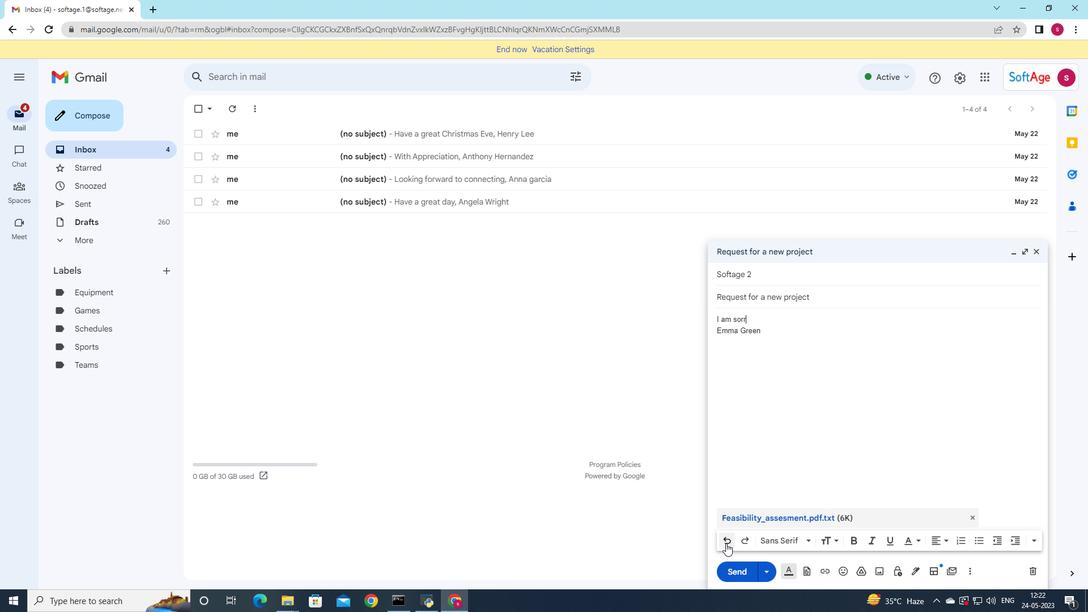 
Action: Mouse pressed left at (726, 543)
Screenshot: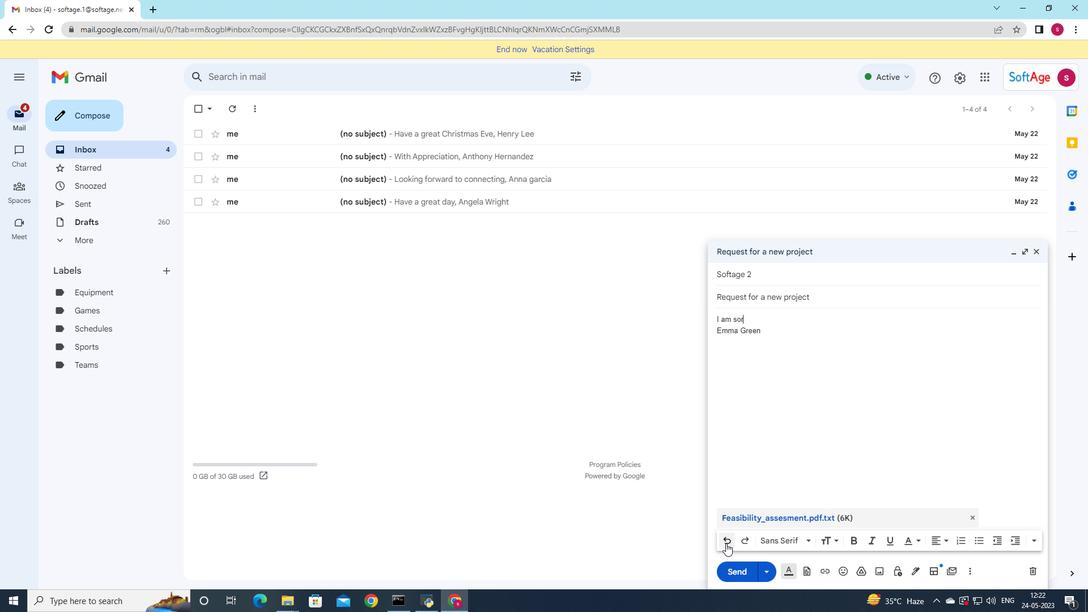
Action: Mouse pressed left at (726, 543)
Screenshot: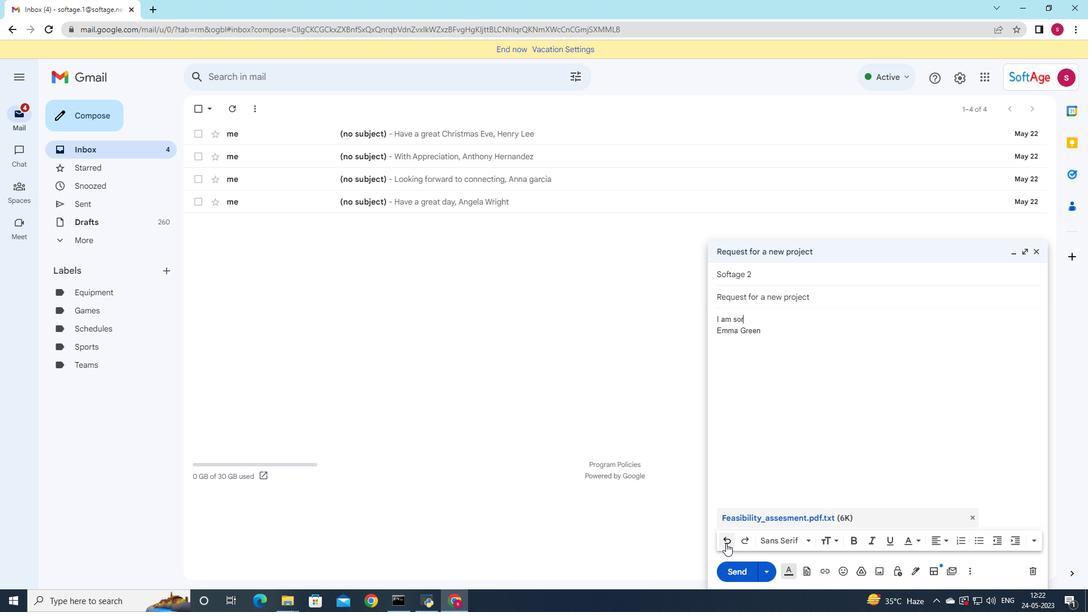 
Action: Mouse pressed left at (726, 543)
Screenshot: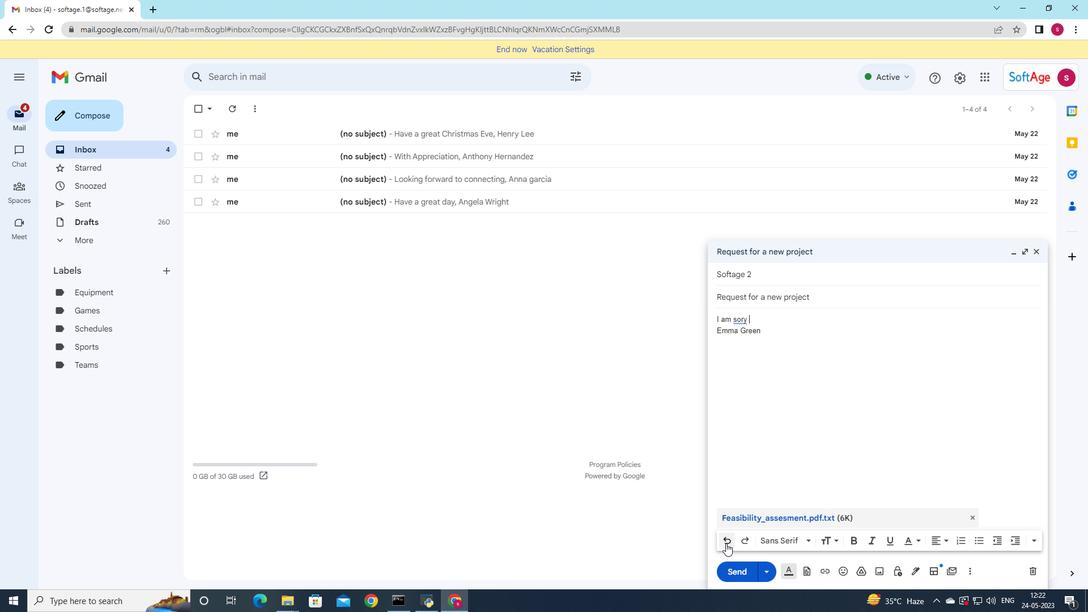 
Action: Mouse pressed left at (726, 543)
Screenshot: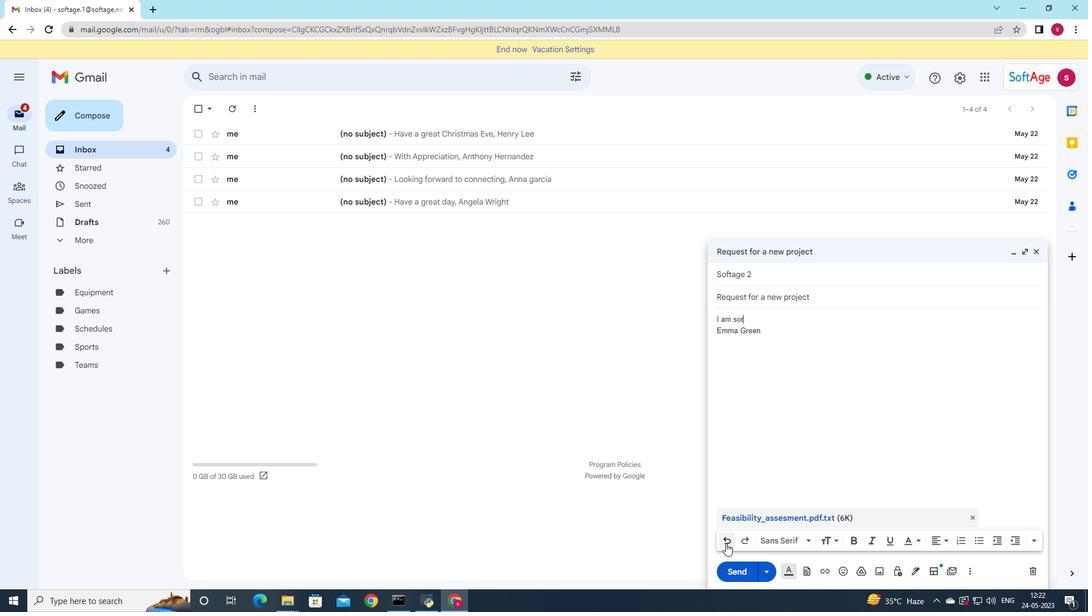 
Action: Mouse pressed left at (726, 543)
Screenshot: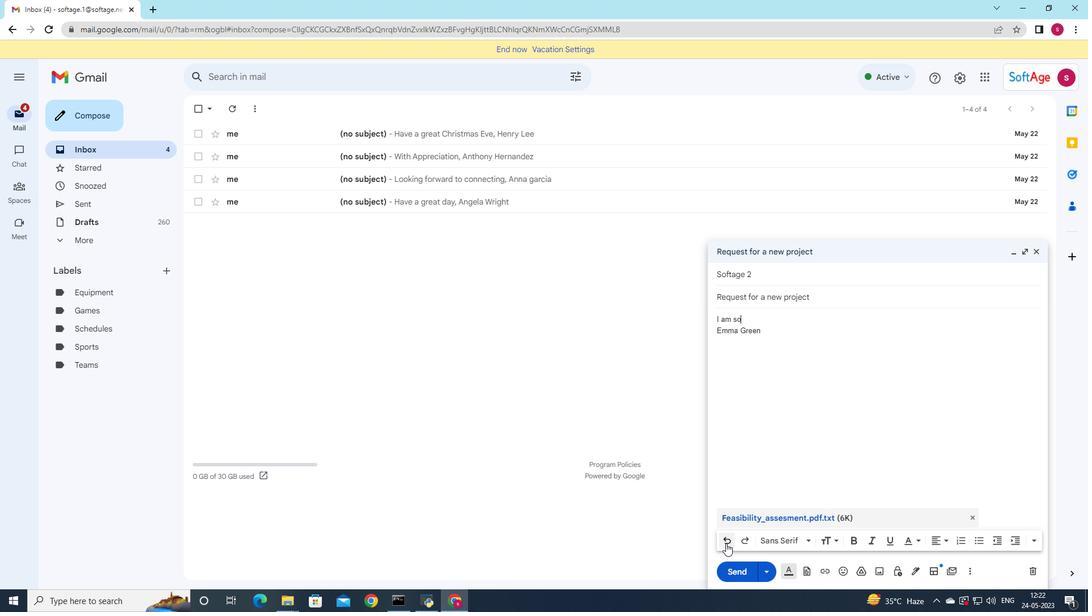 
Action: Mouse pressed left at (726, 543)
Screenshot: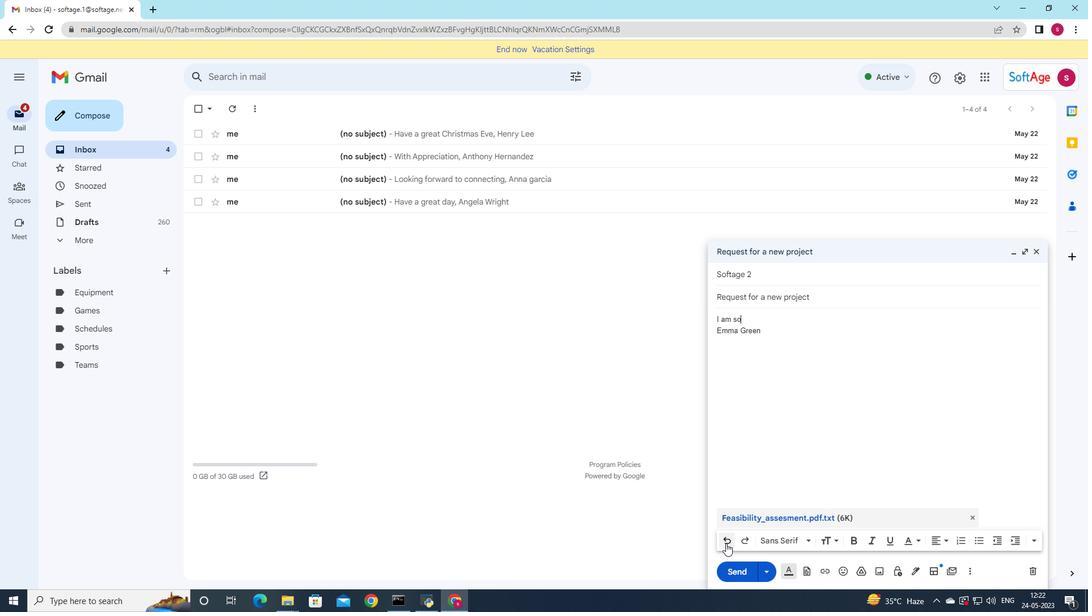 
Action: Mouse pressed left at (726, 543)
Screenshot: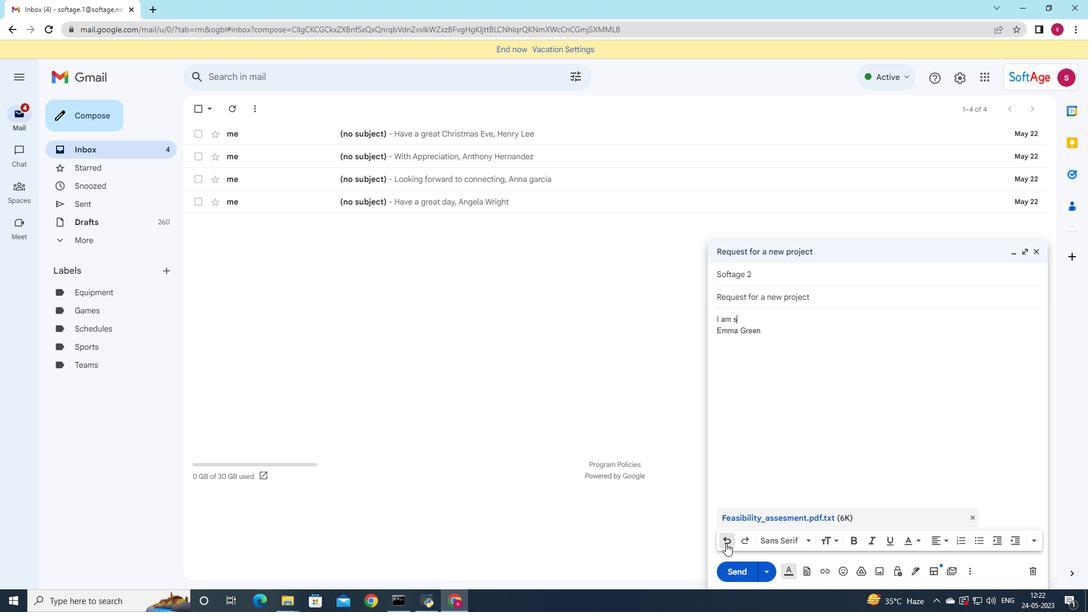 
Action: Mouse pressed left at (726, 543)
Screenshot: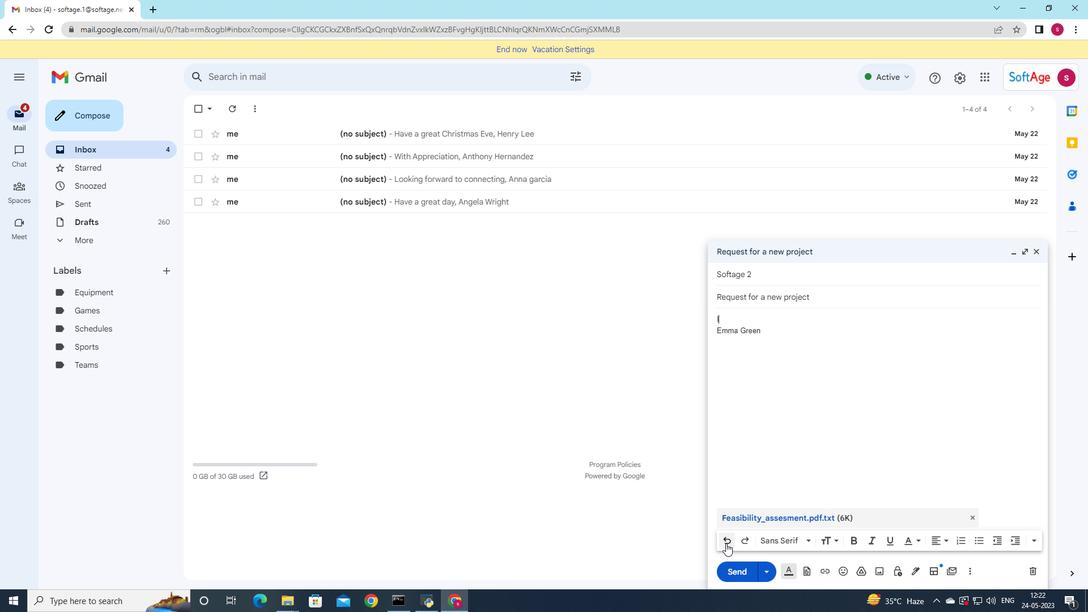 
Action: Mouse moved to (793, 434)
Screenshot: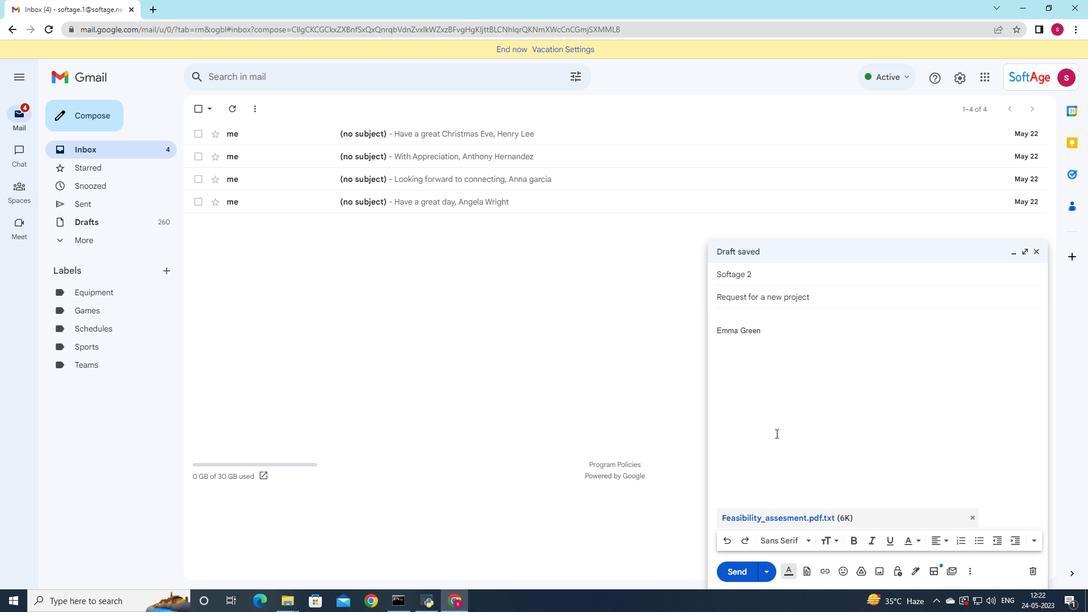 
Action: Key pressed <Key.shift>Please<Key.space>let<Key.space>me<Key.space>know<Key.space>if<Key.space>ther<Key.space>are<Key.space>any<Key.space>issues
Screenshot: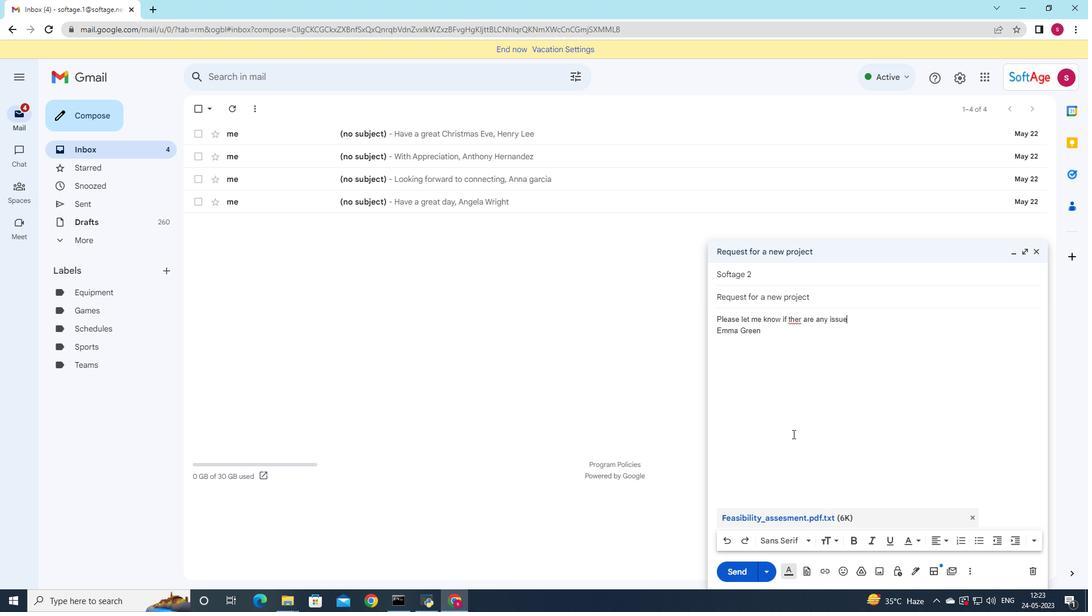 
Action: Mouse moved to (802, 318)
Screenshot: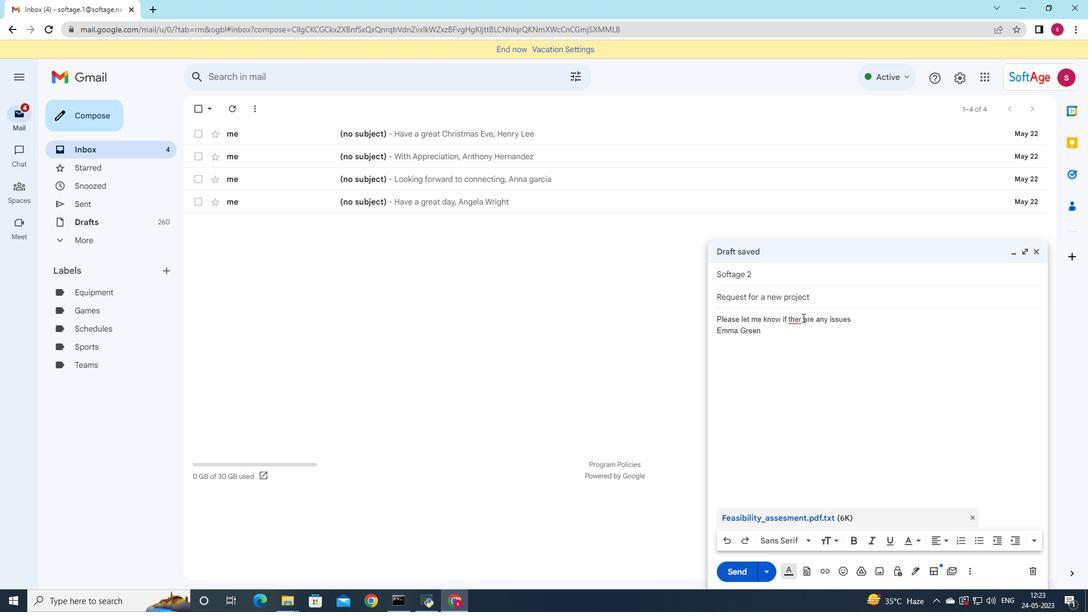 
Action: Mouse pressed left at (802, 318)
Screenshot: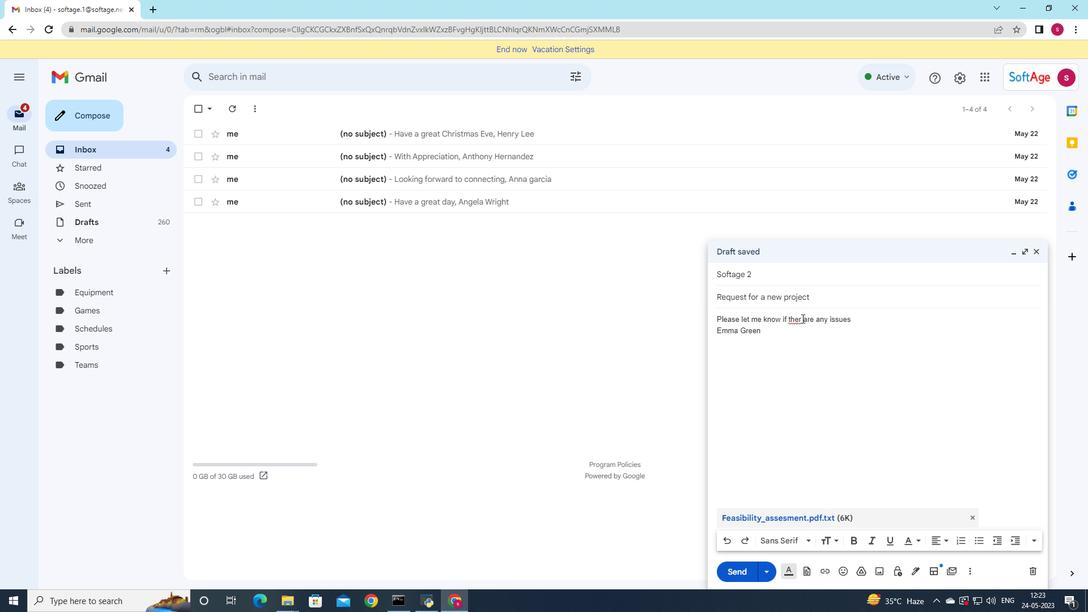 
Action: Key pressed e
Screenshot: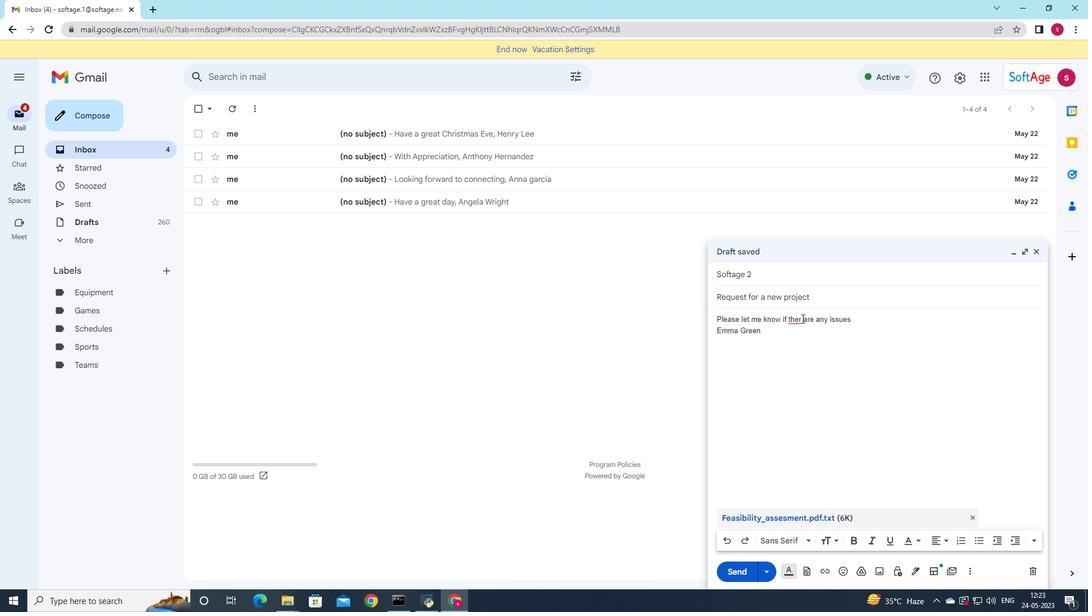 
Action: Mouse moved to (862, 320)
Screenshot: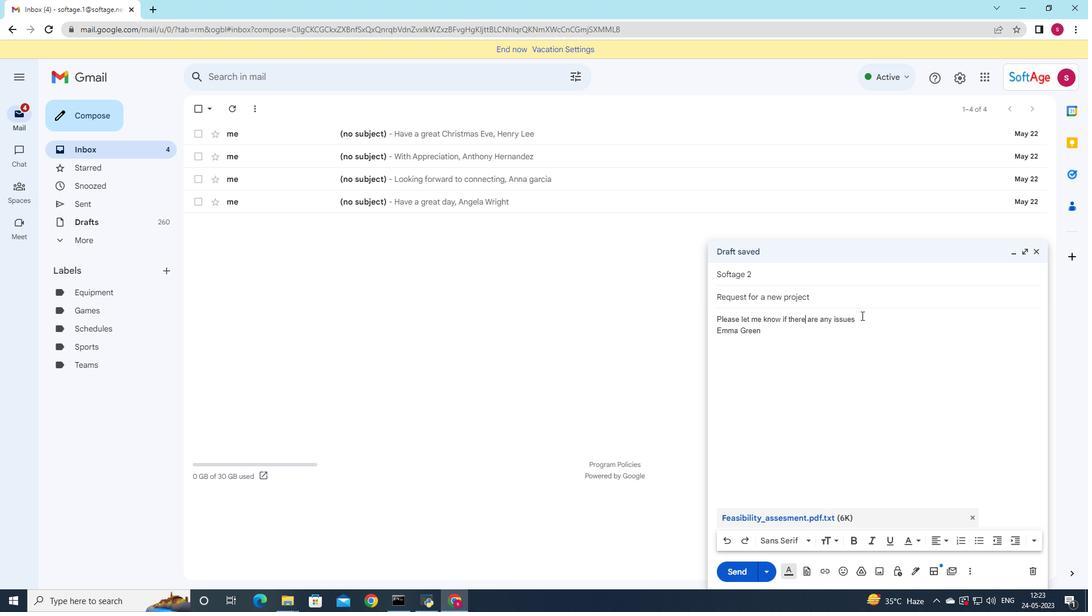 
Action: Mouse pressed left at (862, 320)
Screenshot: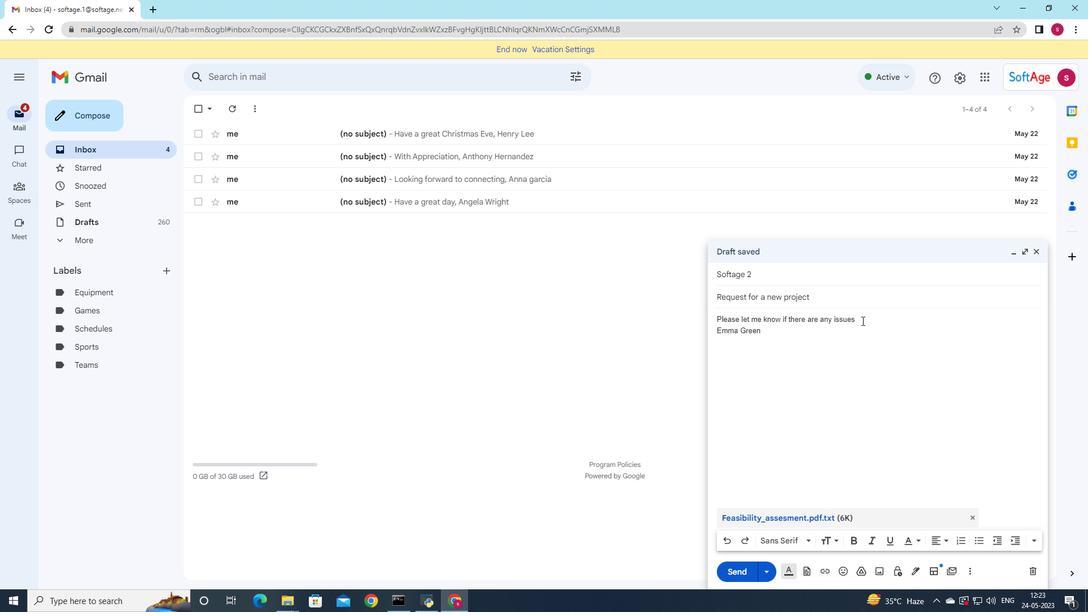 
Action: Mouse moved to (944, 398)
Screenshot: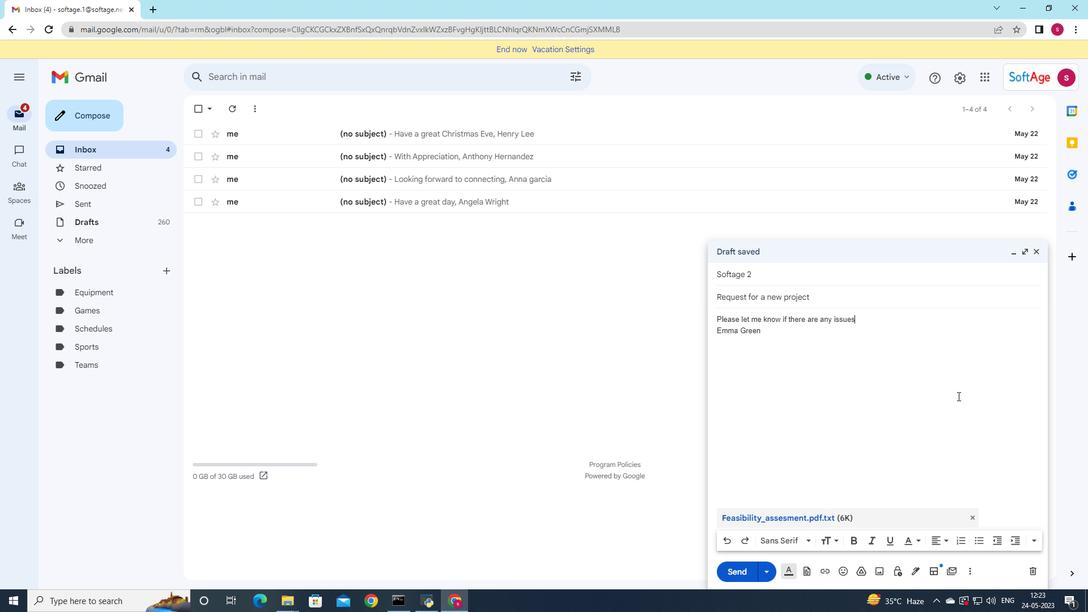 
Action: Key pressed <Key.space>with<Key.space>the<Key.space>formatting<Key.space>of<Key.space>the<Key.space>document.
Screenshot: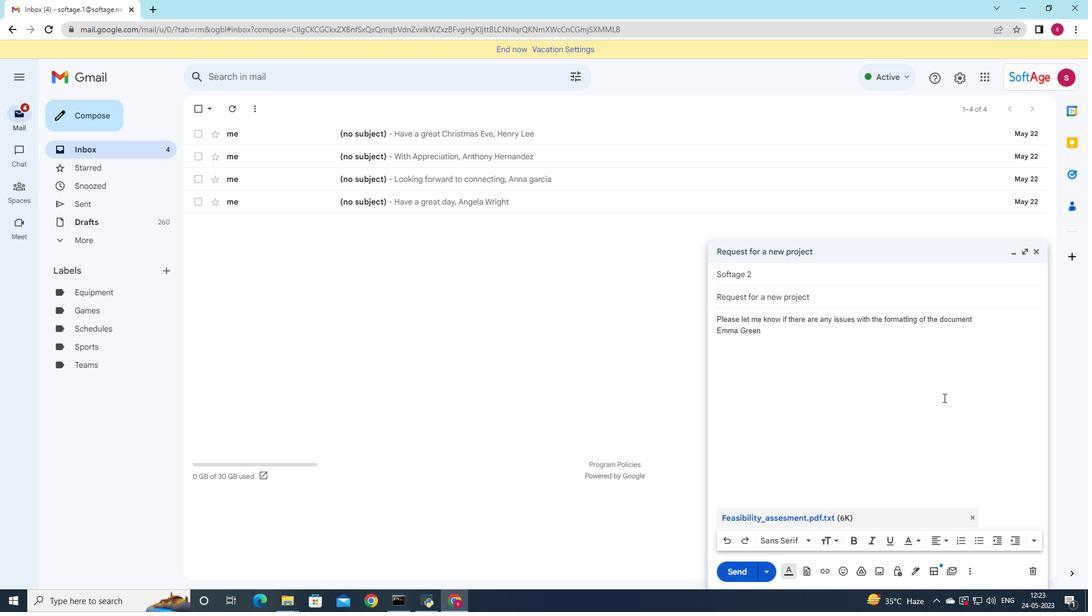 
Action: Mouse moved to (728, 577)
Screenshot: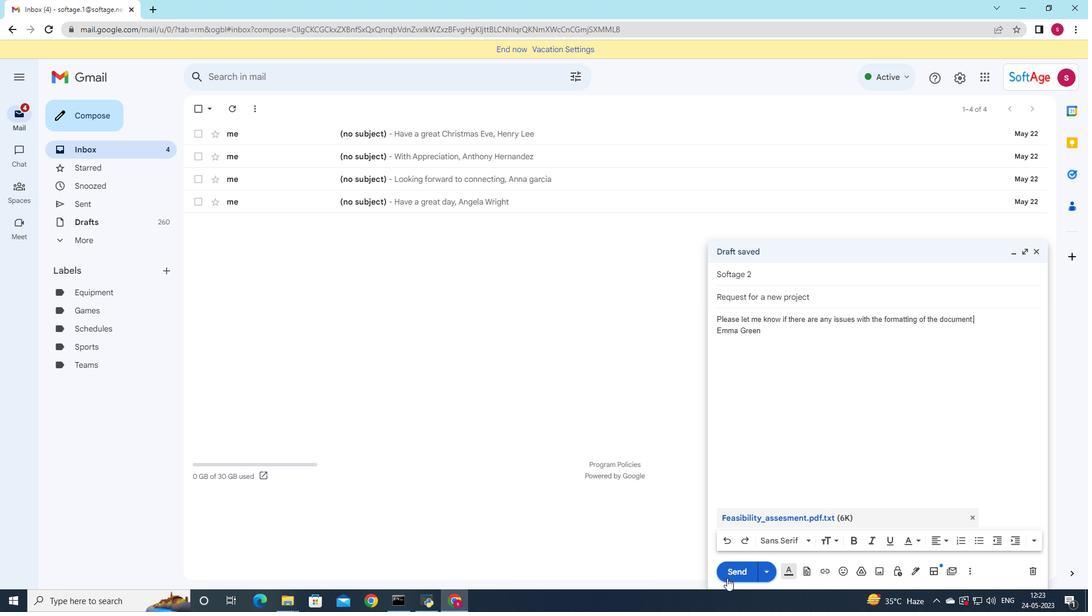 
Action: Mouse pressed left at (728, 577)
Screenshot: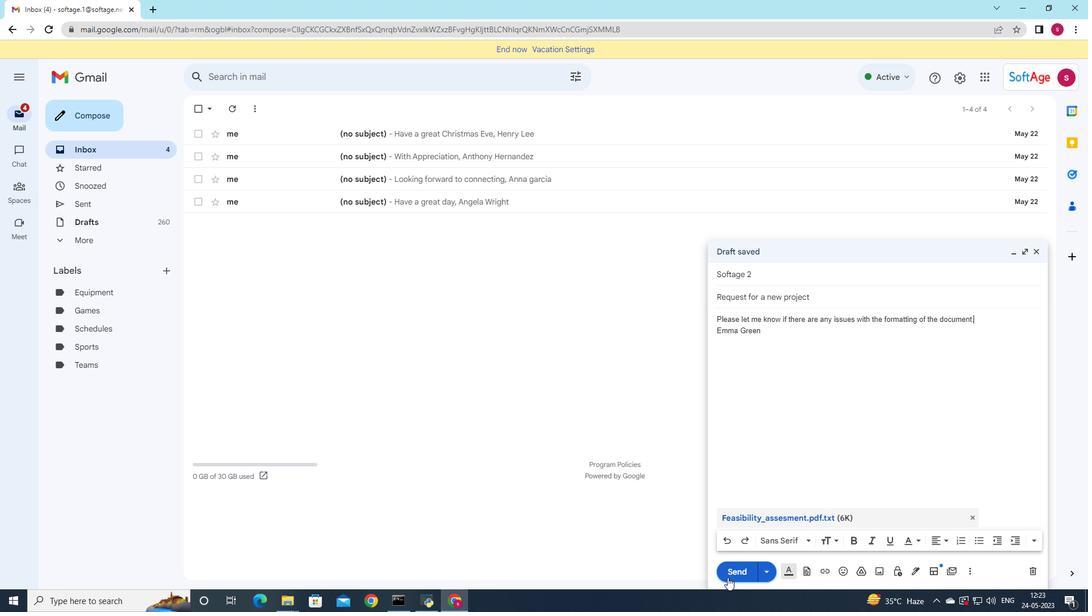 
Action: Mouse moved to (115, 207)
Screenshot: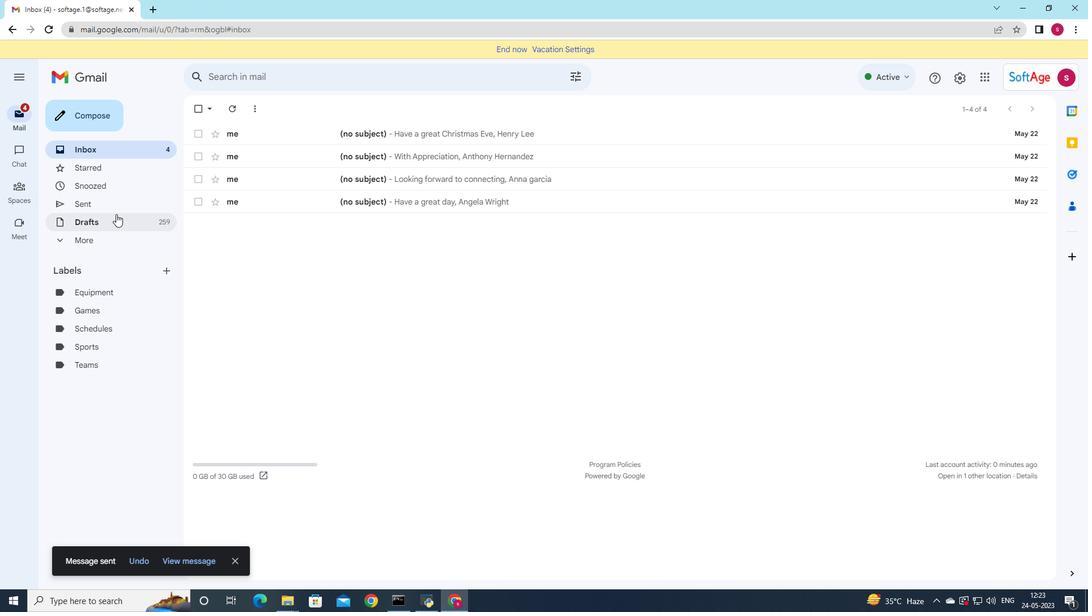 
Action: Mouse pressed left at (115, 207)
Screenshot: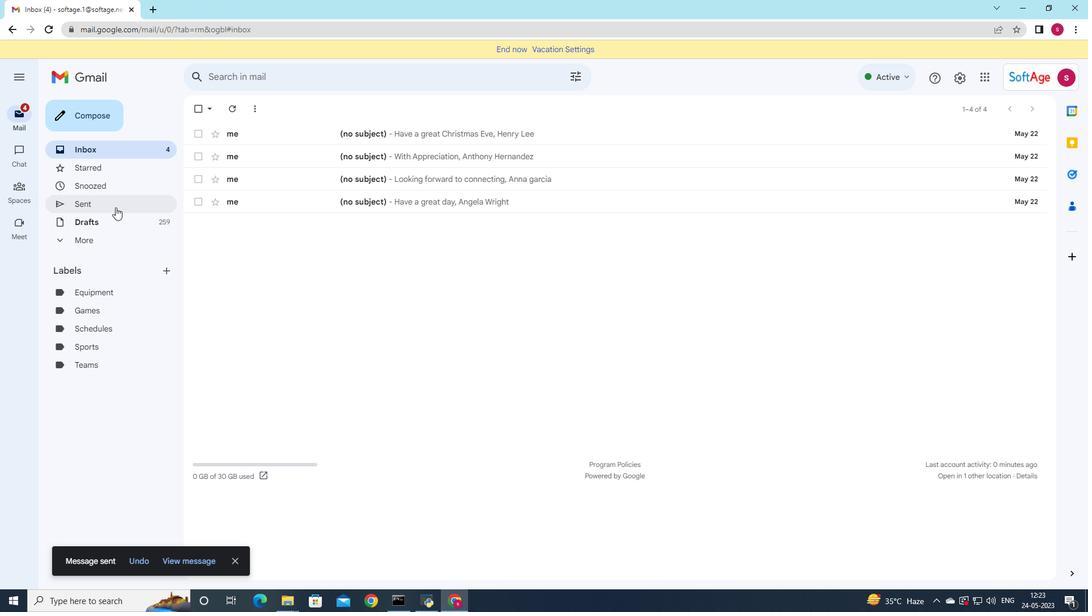 
Action: Mouse moved to (499, 166)
Screenshot: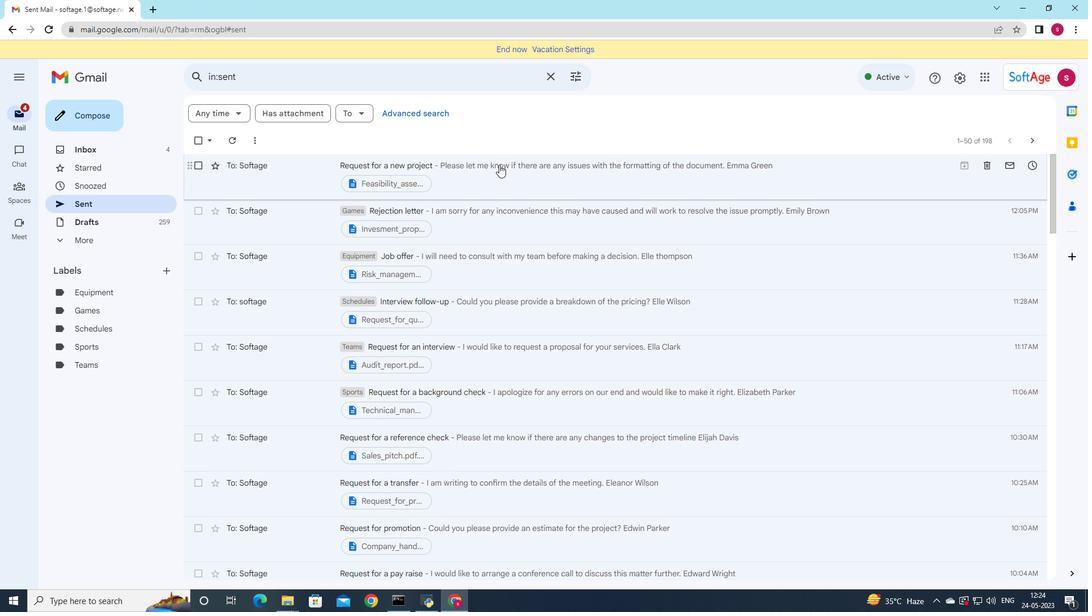 
Action: Mouse pressed left at (499, 166)
Screenshot: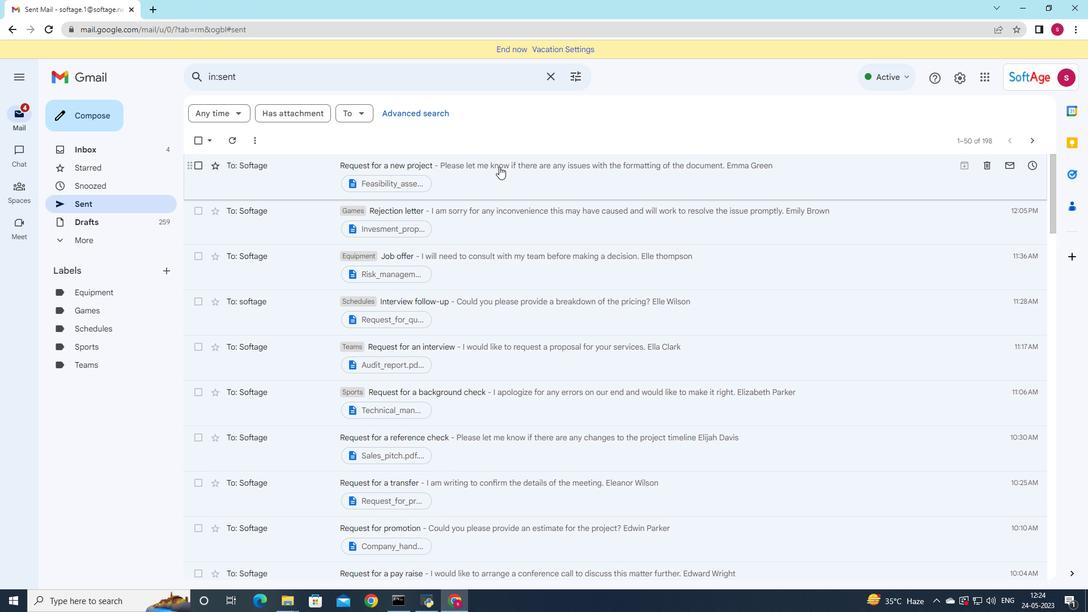 
Action: Mouse moved to (421, 110)
Screenshot: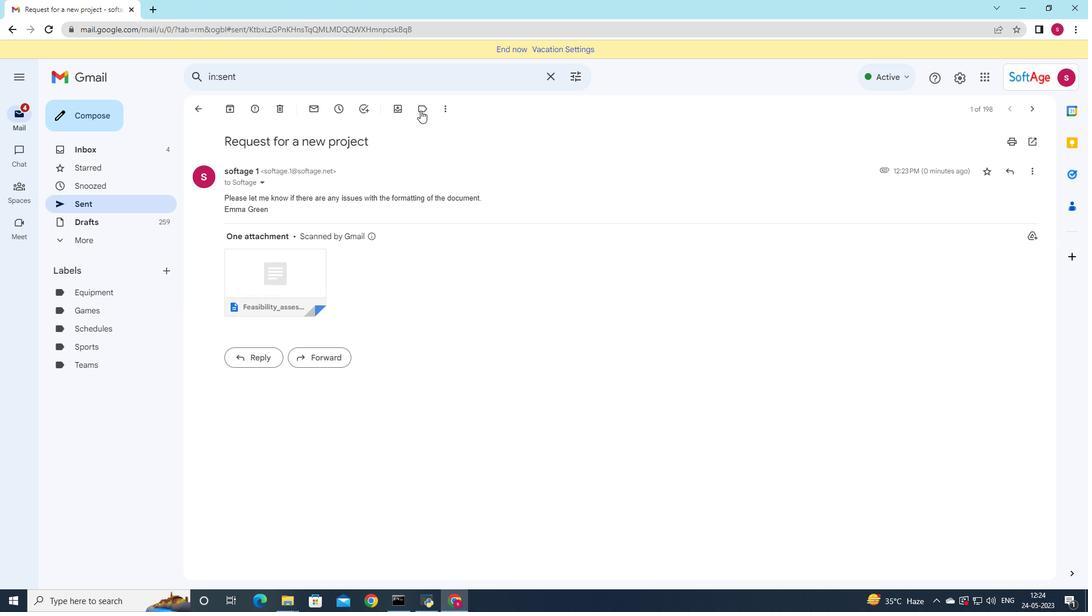 
Action: Mouse pressed left at (421, 110)
Screenshot: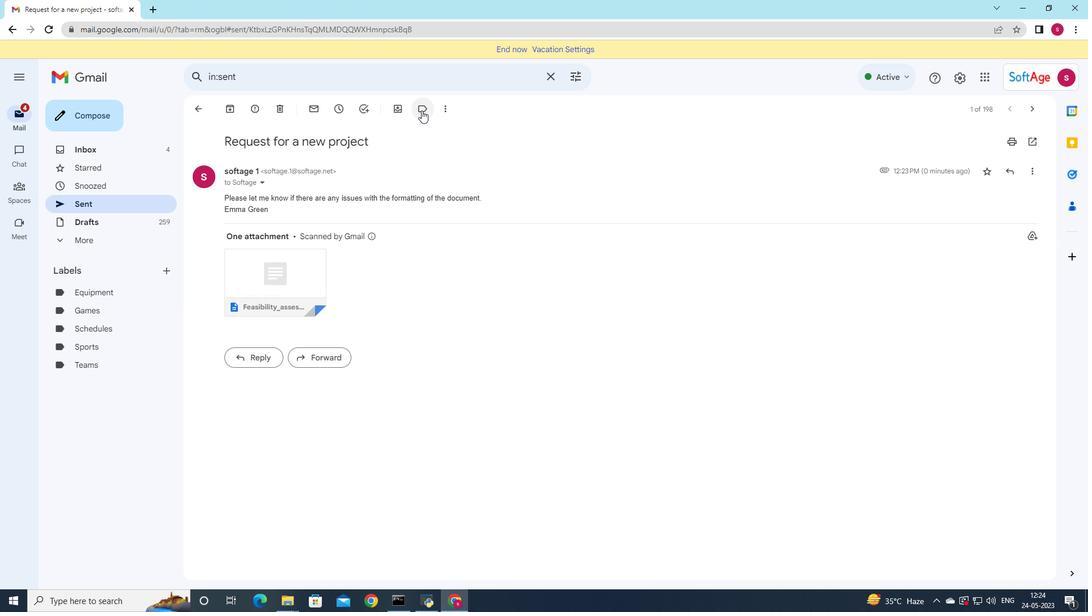 
Action: Mouse moved to (506, 313)
Screenshot: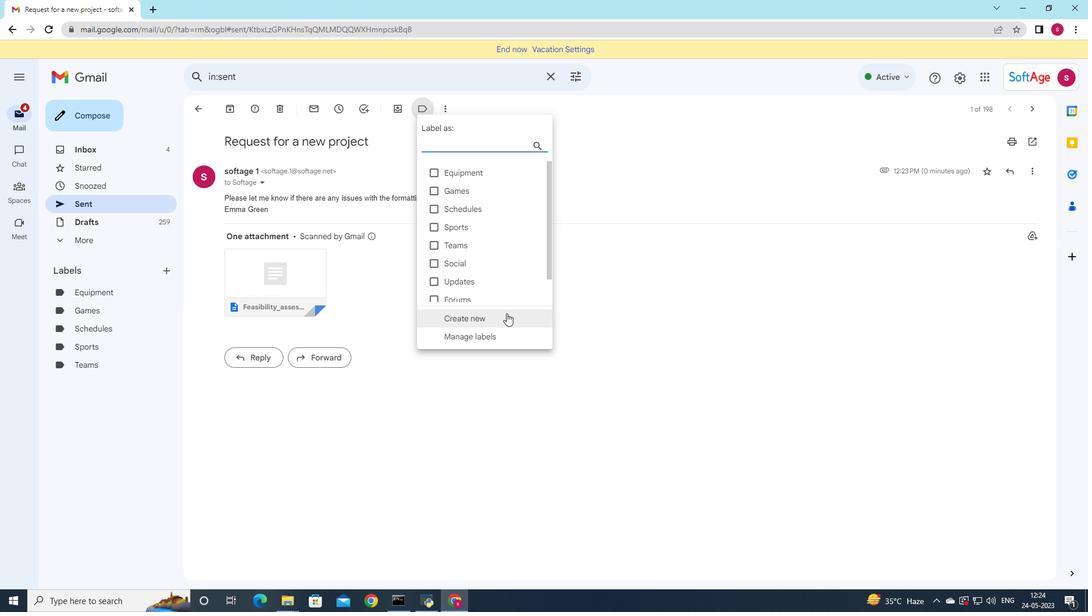 
Action: Mouse pressed left at (506, 313)
Screenshot: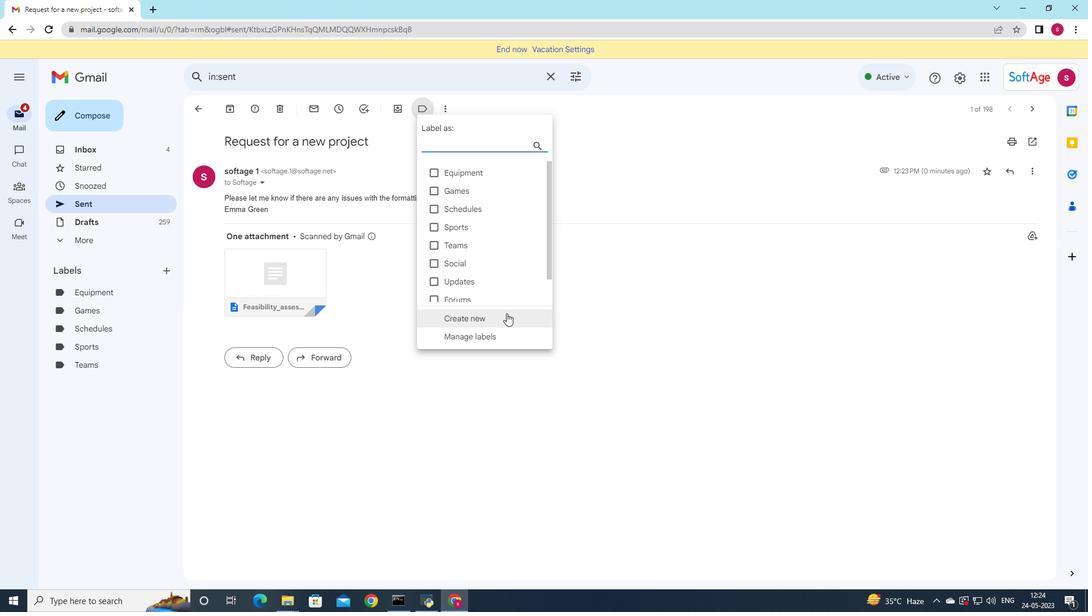 
Action: Mouse moved to (628, 298)
Screenshot: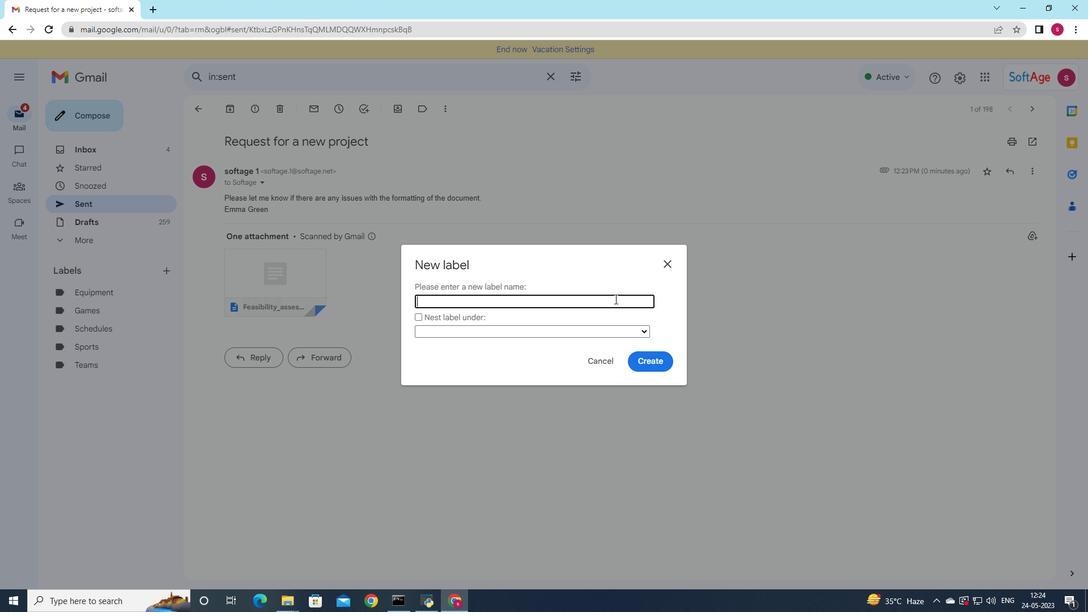 
Action: Key pressed <Key.shift>Outdoor<Key.space>activities
Screenshot: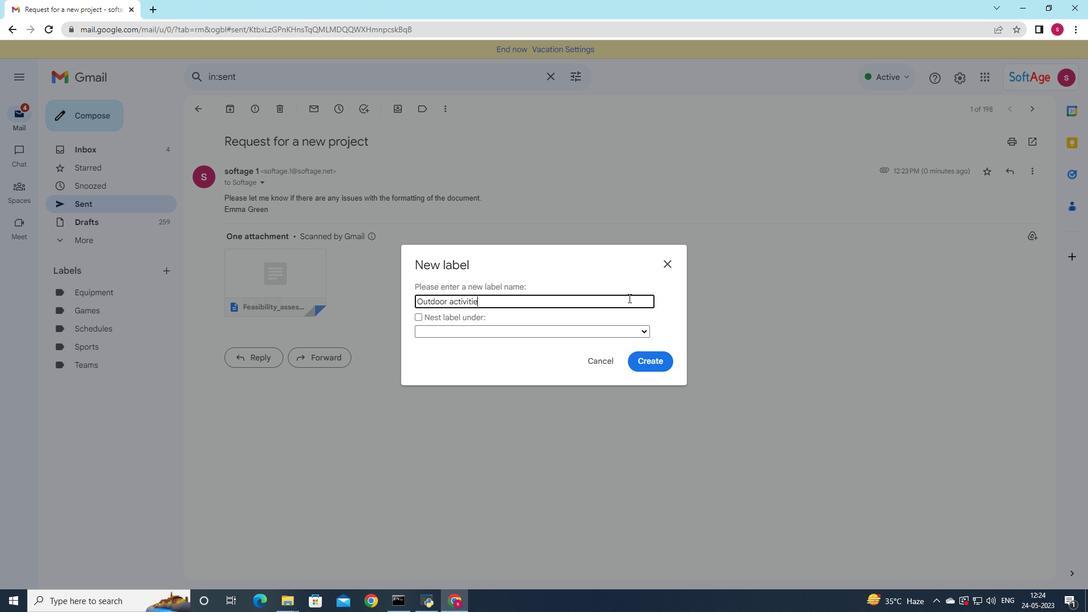 
Action: Mouse moved to (666, 363)
Screenshot: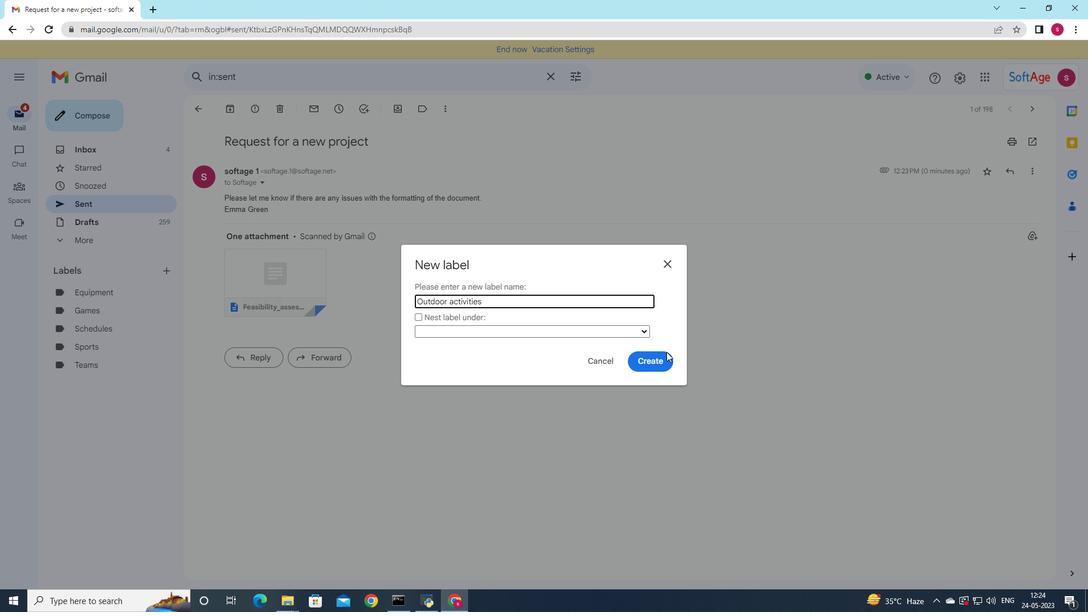
Action: Mouse pressed left at (666, 363)
Screenshot: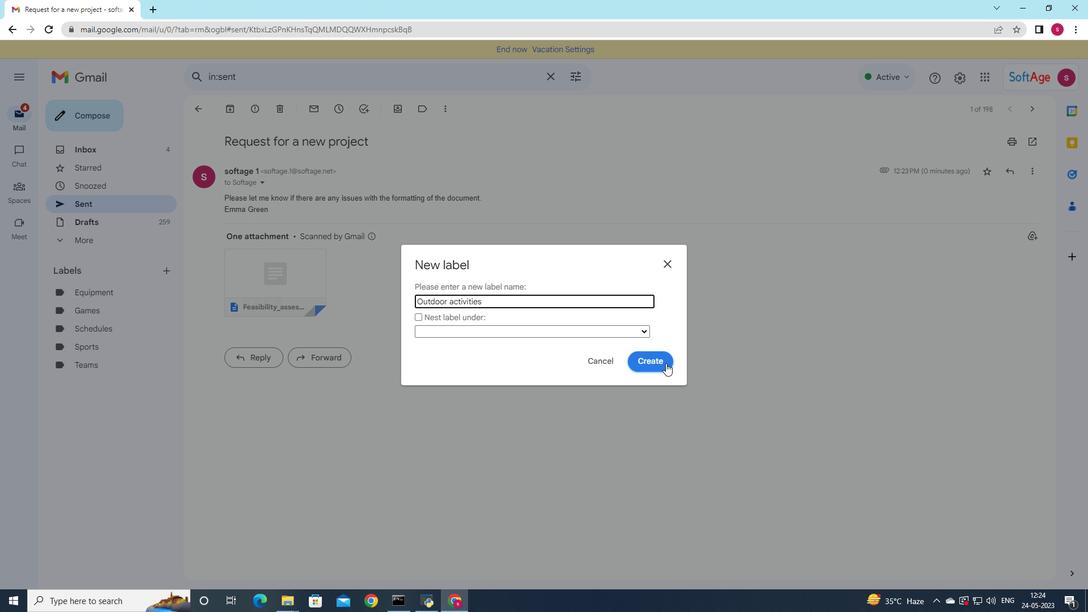 
